 Task: Find connections with filter location Garching bei München with filter topic #innovationwith filter profile language Potuguese with filter current company JKCement with filter school National Institute of Technology, Andhra Pradesh with filter industry Photography with filter service category Tax Law with filter keywords title UX Designer & UI Developer
Action: Mouse moved to (657, 89)
Screenshot: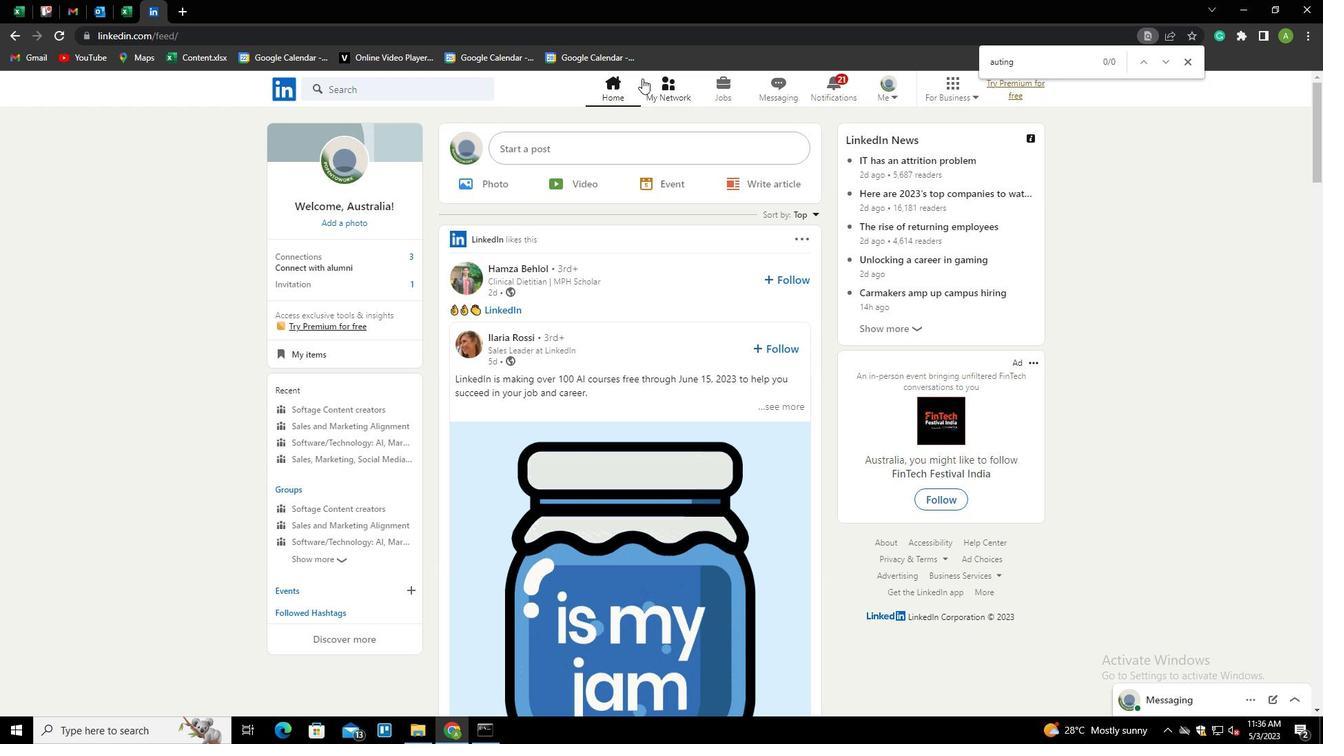
Action: Mouse pressed left at (657, 89)
Screenshot: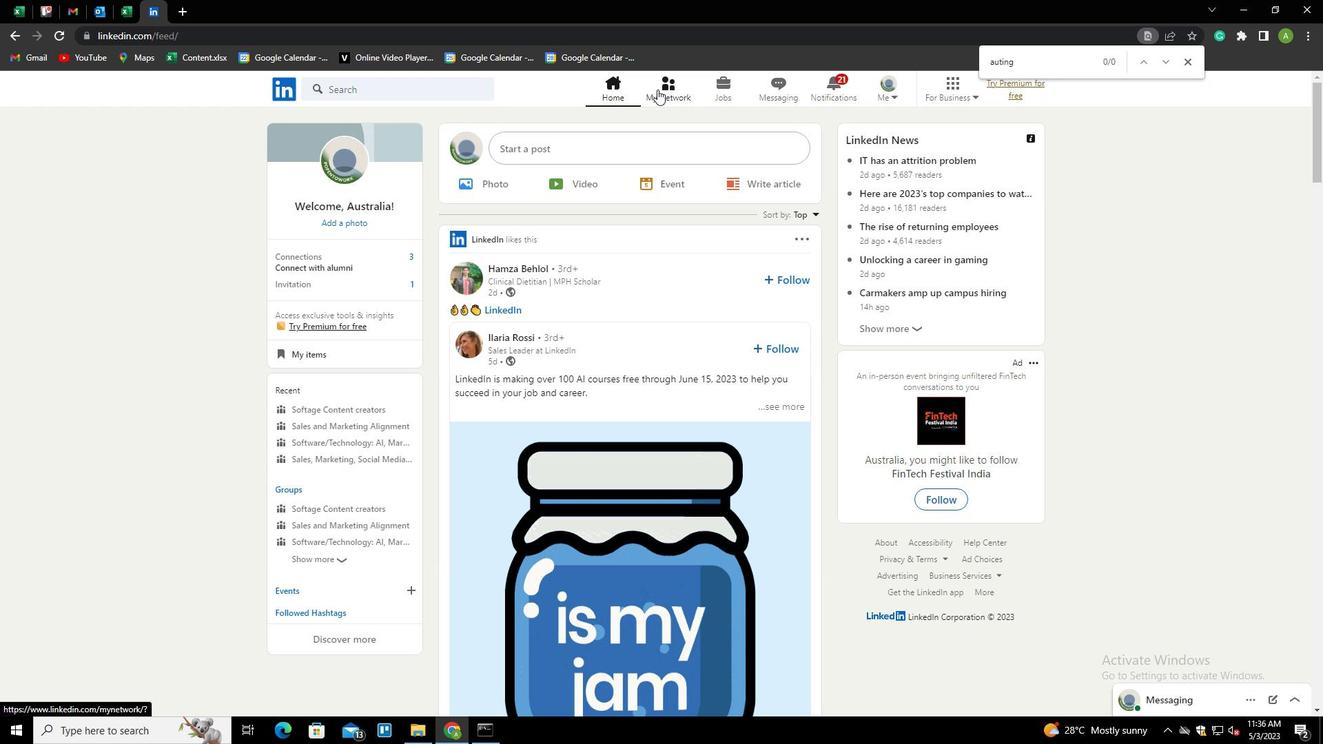 
Action: Mouse moved to (344, 161)
Screenshot: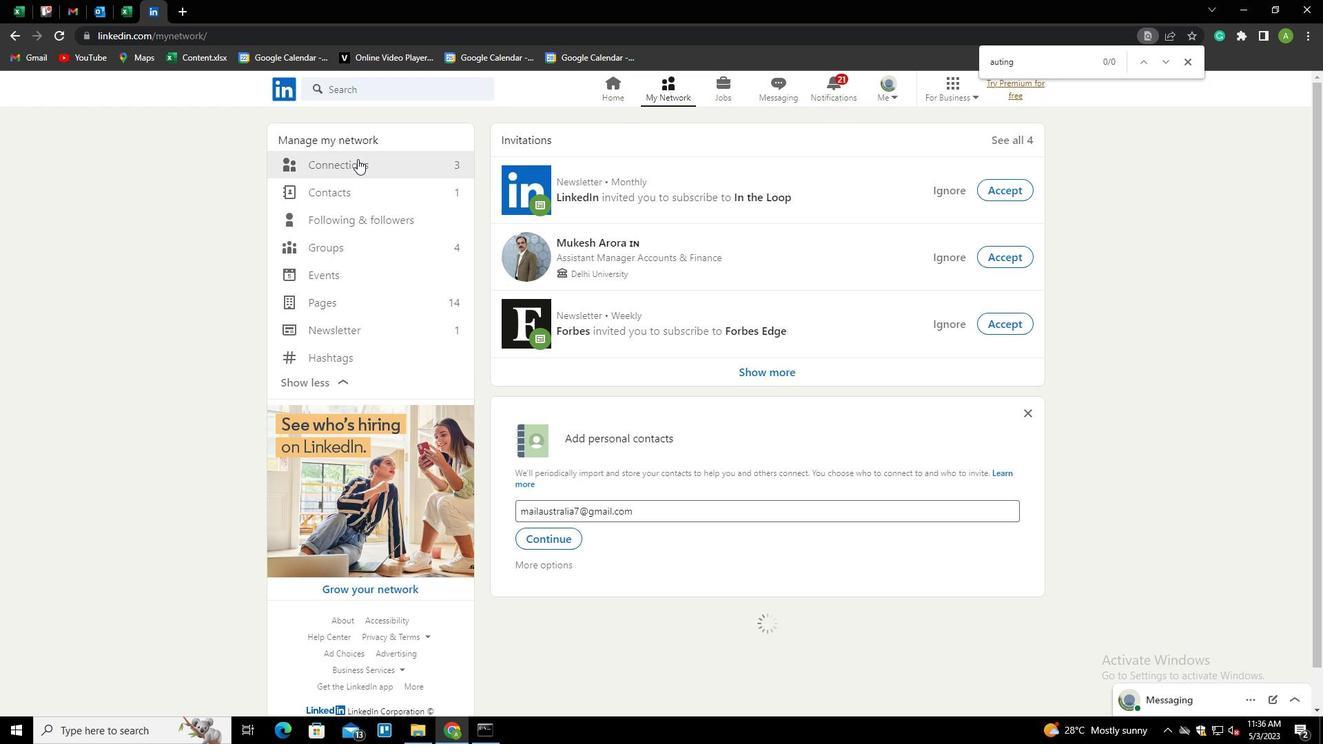 
Action: Mouse pressed left at (344, 161)
Screenshot: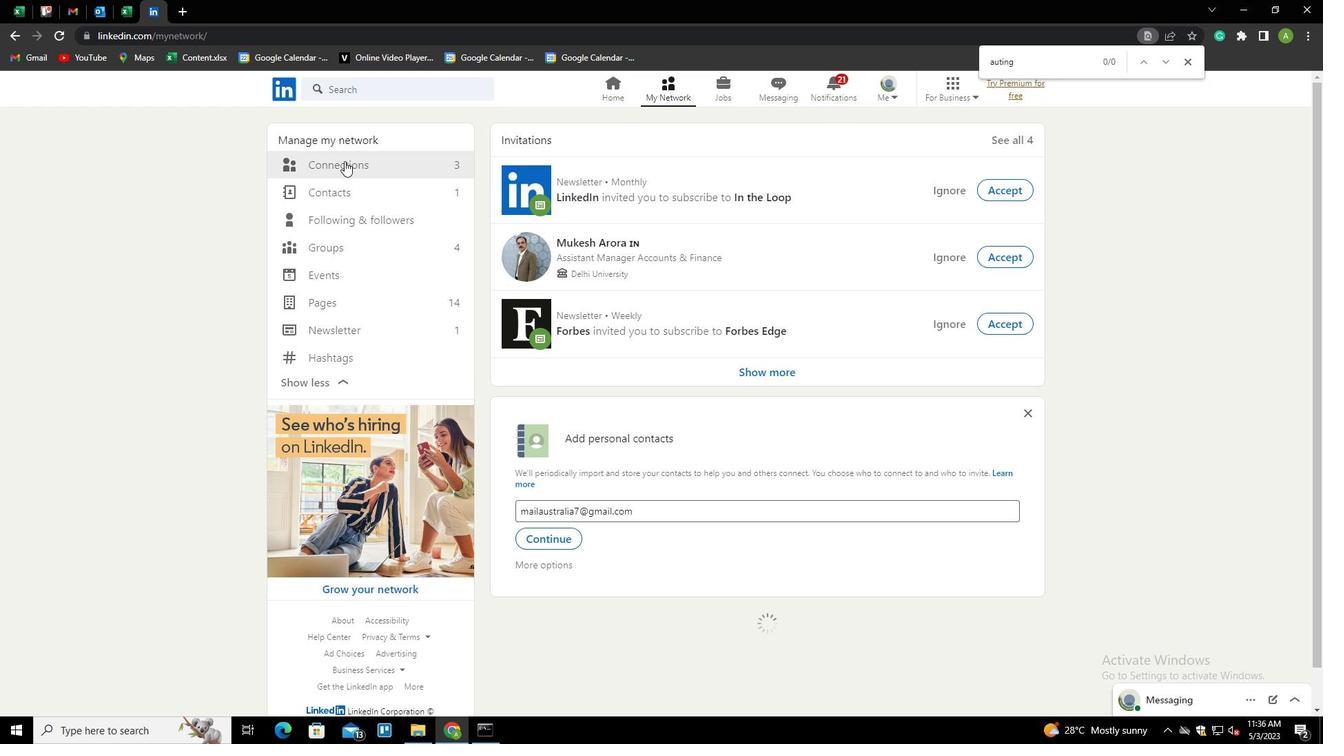 
Action: Mouse moved to (749, 166)
Screenshot: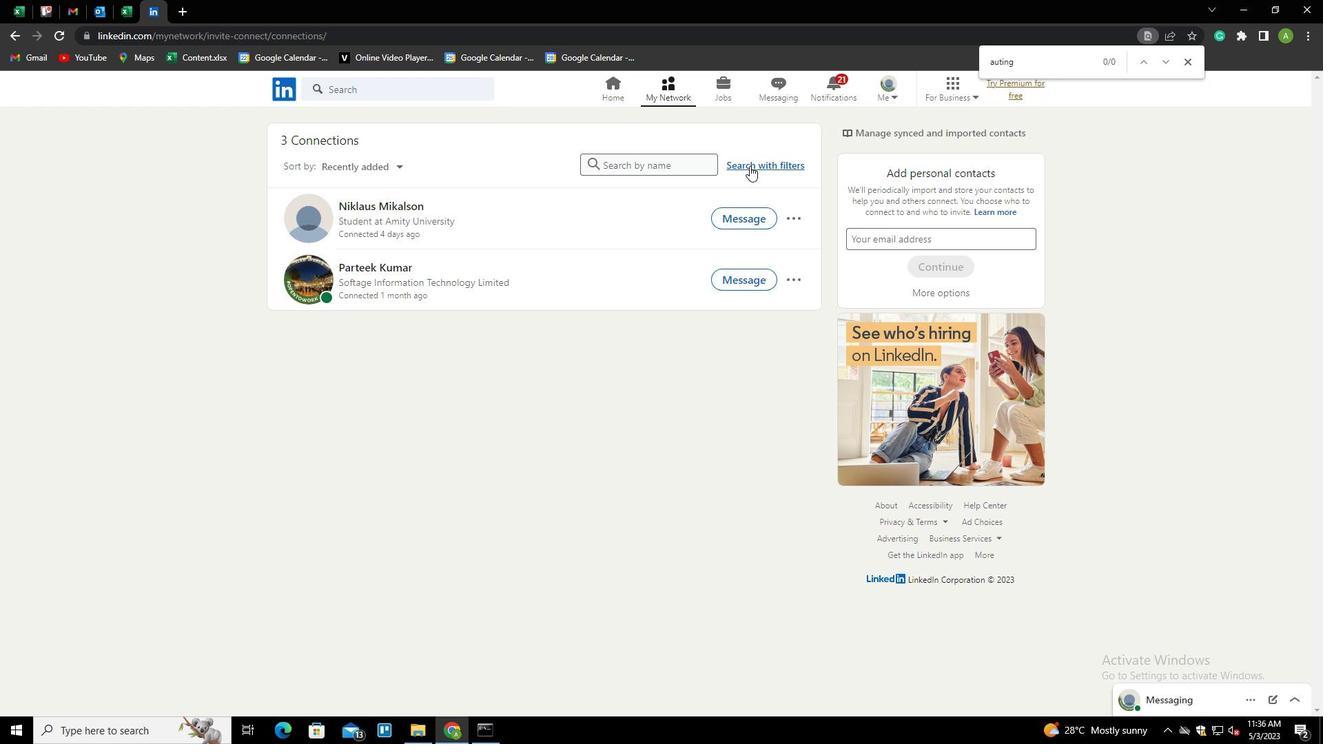
Action: Mouse pressed left at (749, 166)
Screenshot: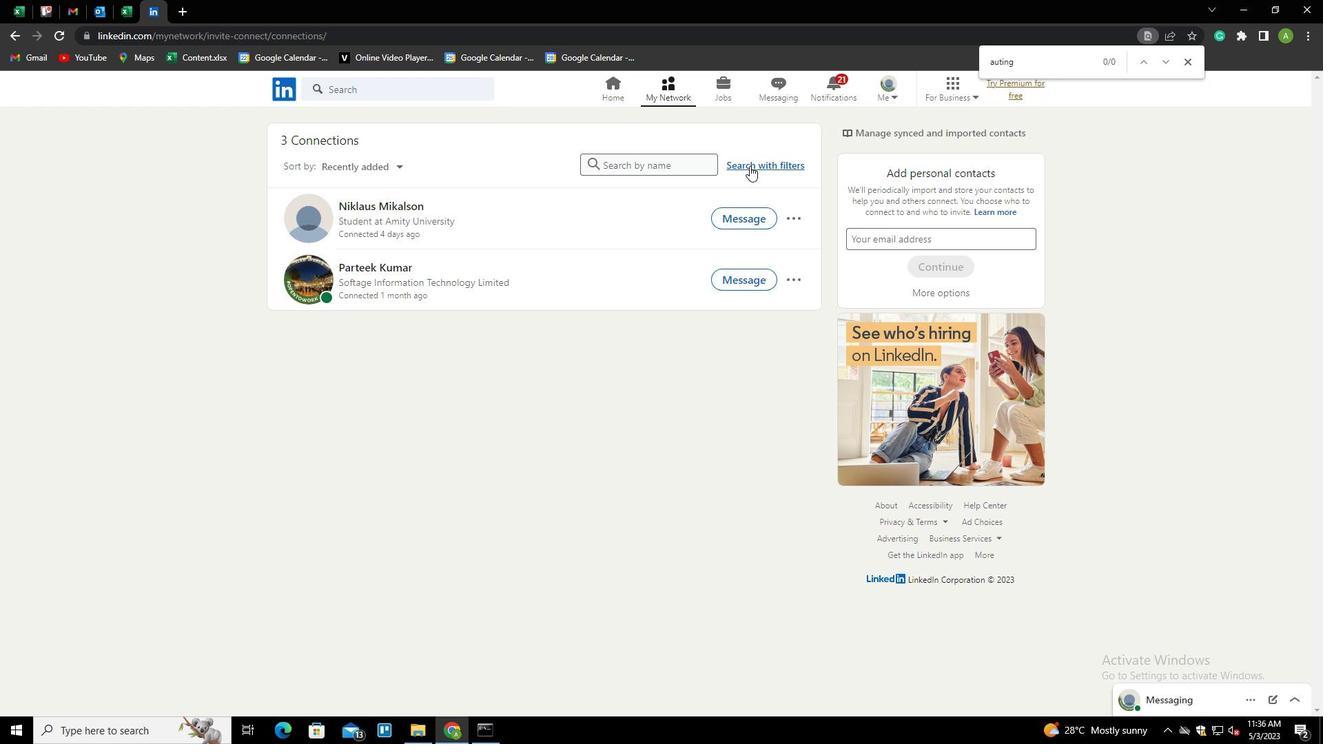 
Action: Mouse moved to (710, 130)
Screenshot: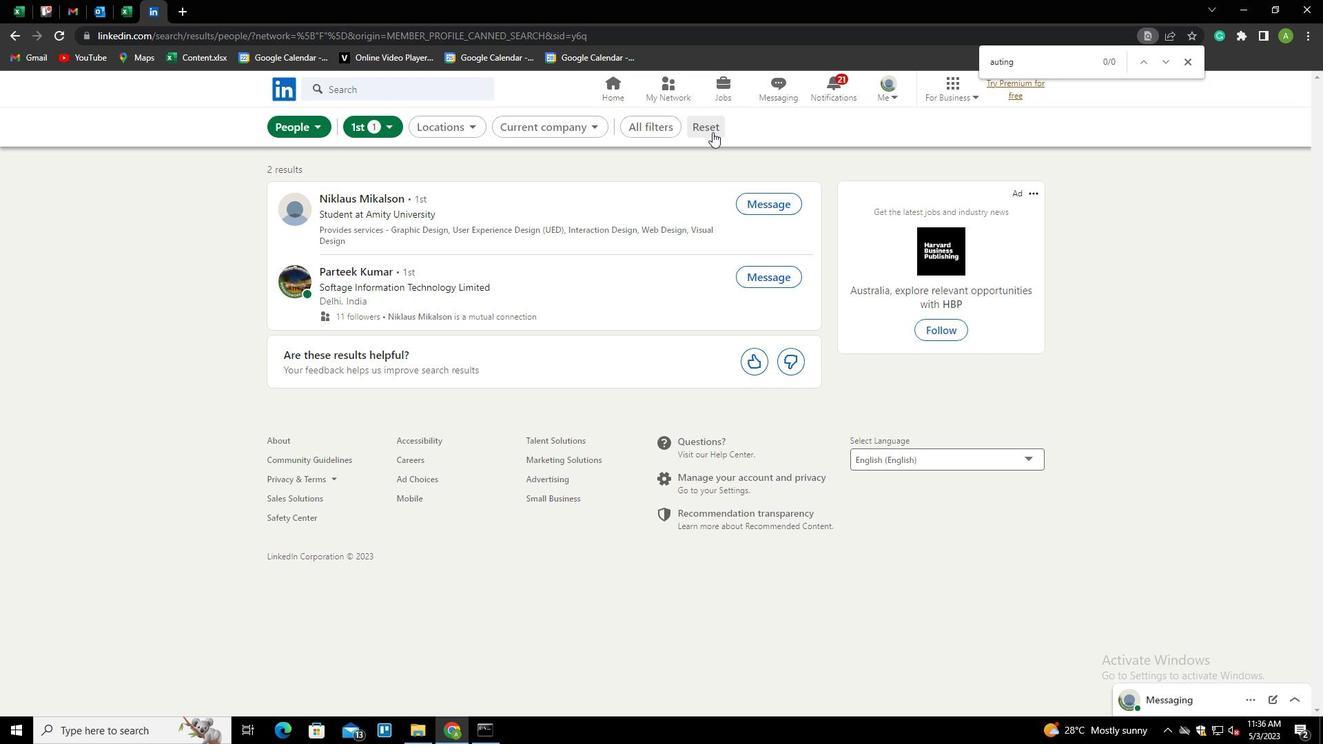 
Action: Mouse pressed left at (710, 130)
Screenshot: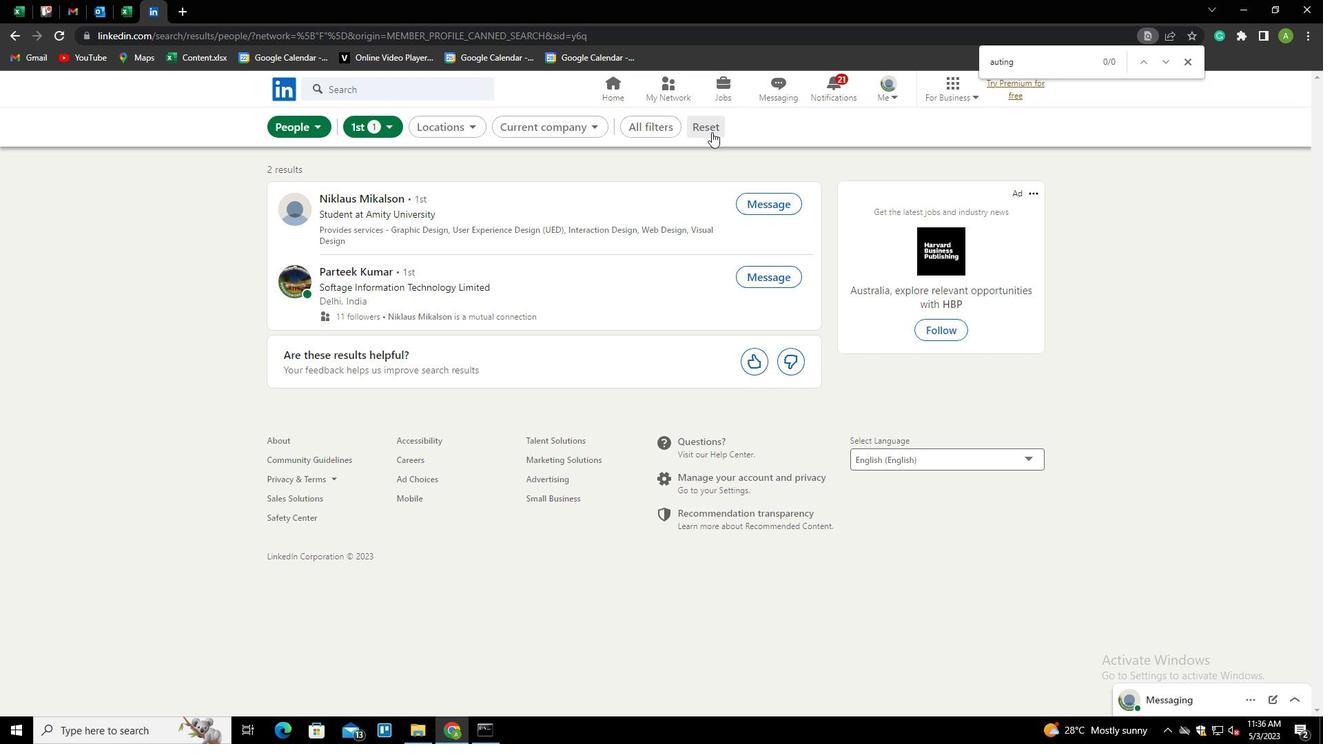 
Action: Mouse moved to (692, 127)
Screenshot: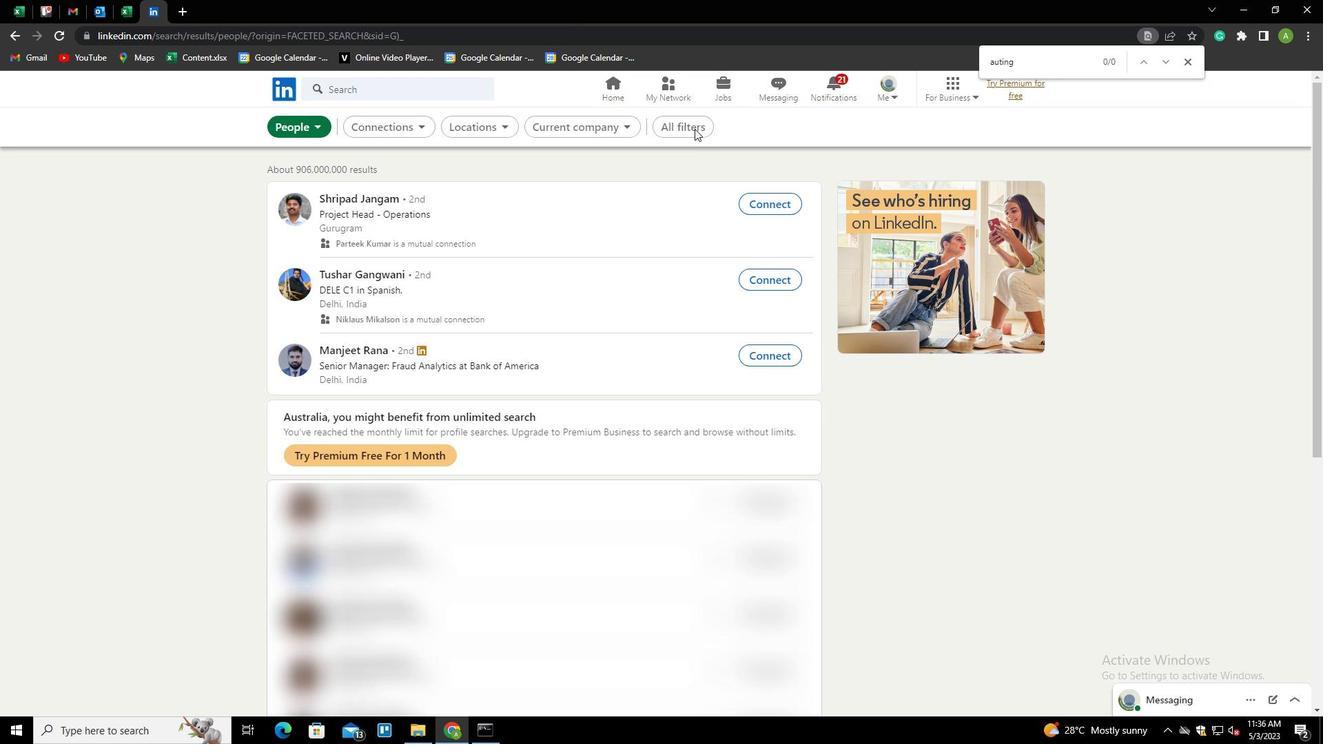 
Action: Mouse pressed left at (692, 127)
Screenshot: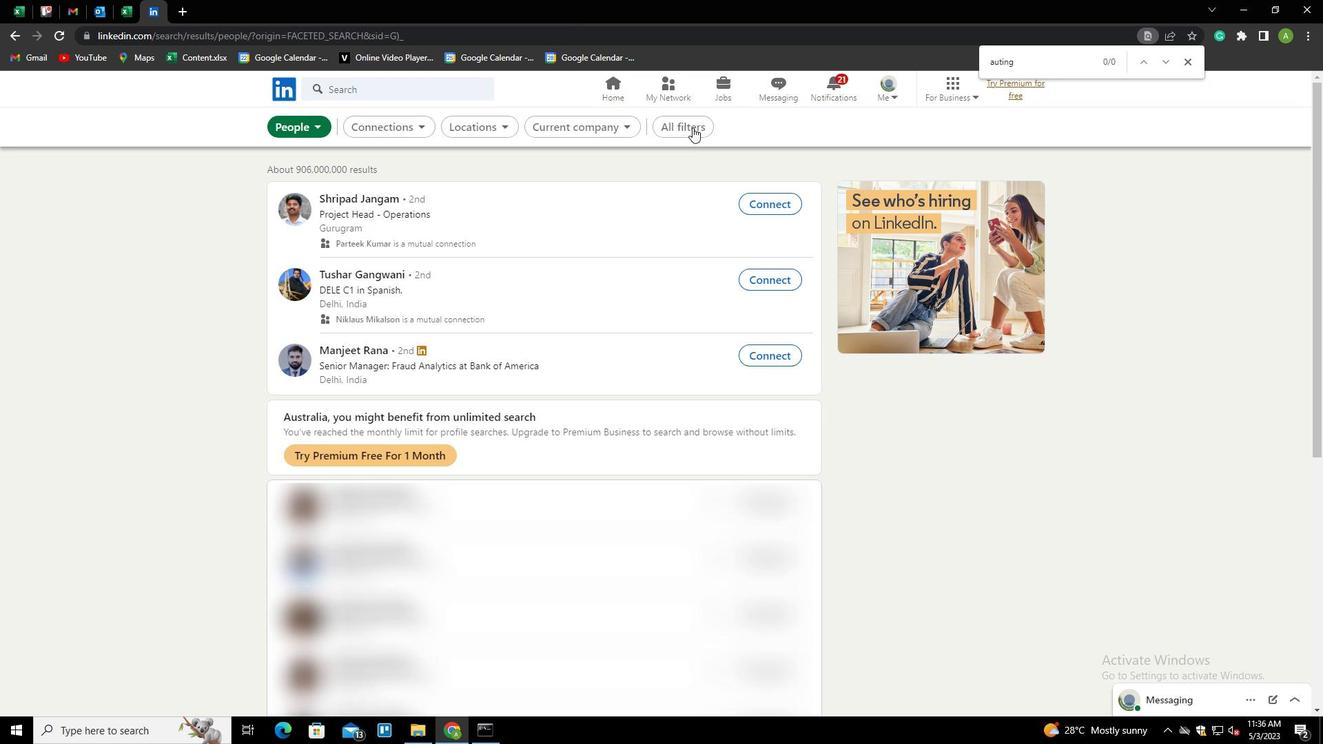 
Action: Mouse moved to (1109, 321)
Screenshot: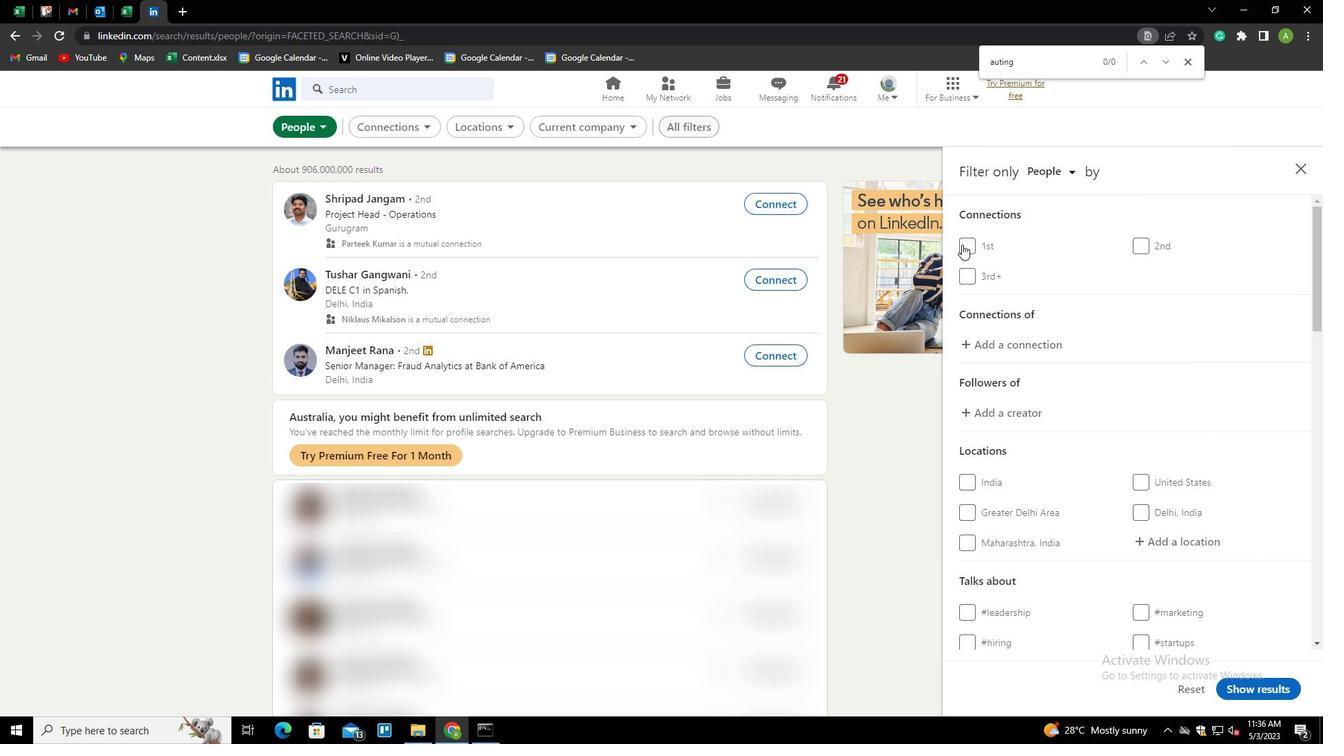 
Action: Mouse scrolled (1109, 320) with delta (0, 0)
Screenshot: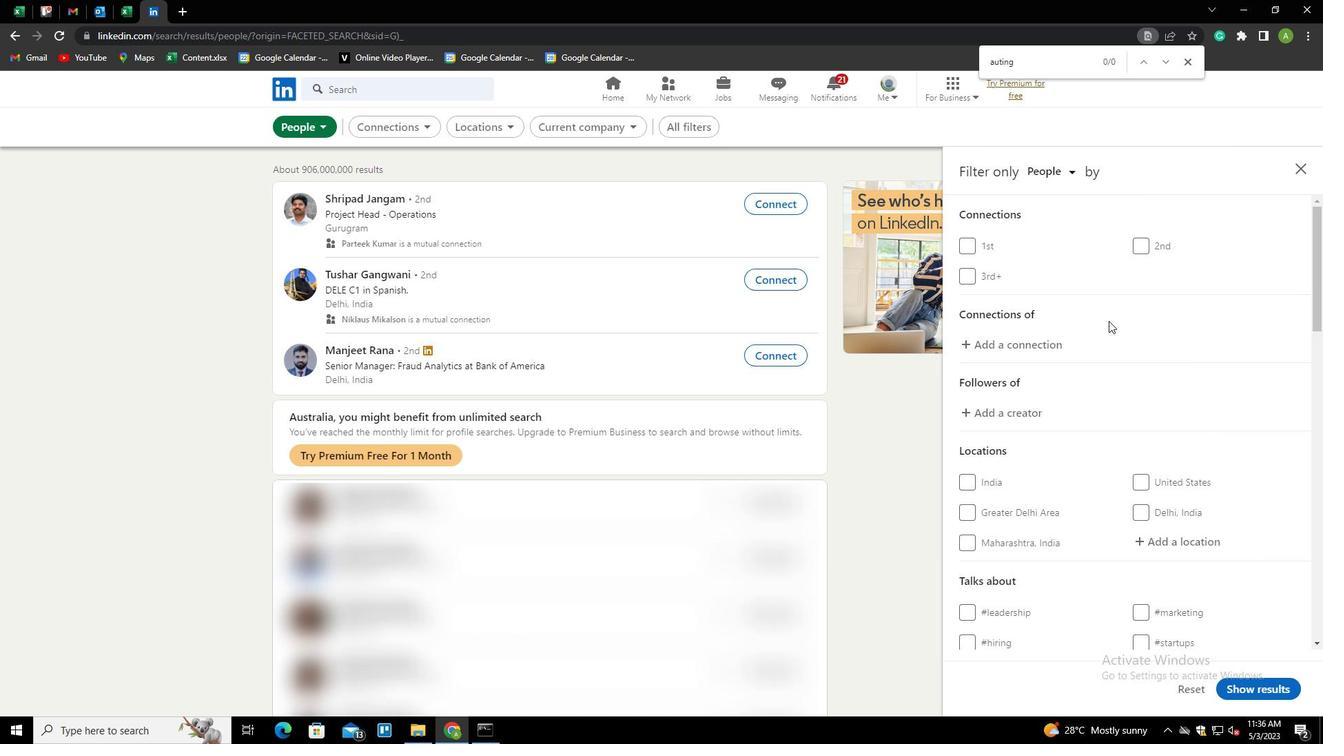 
Action: Mouse scrolled (1109, 320) with delta (0, 0)
Screenshot: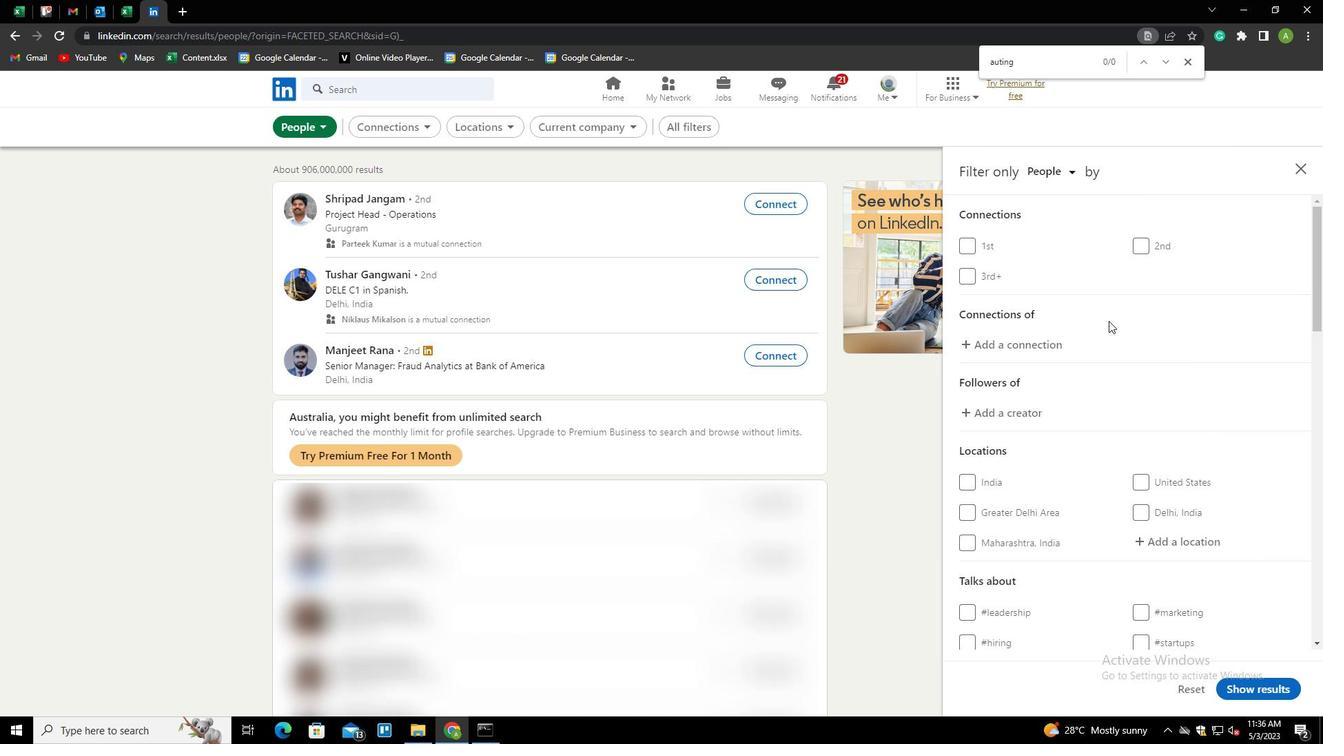 
Action: Mouse scrolled (1109, 320) with delta (0, 0)
Screenshot: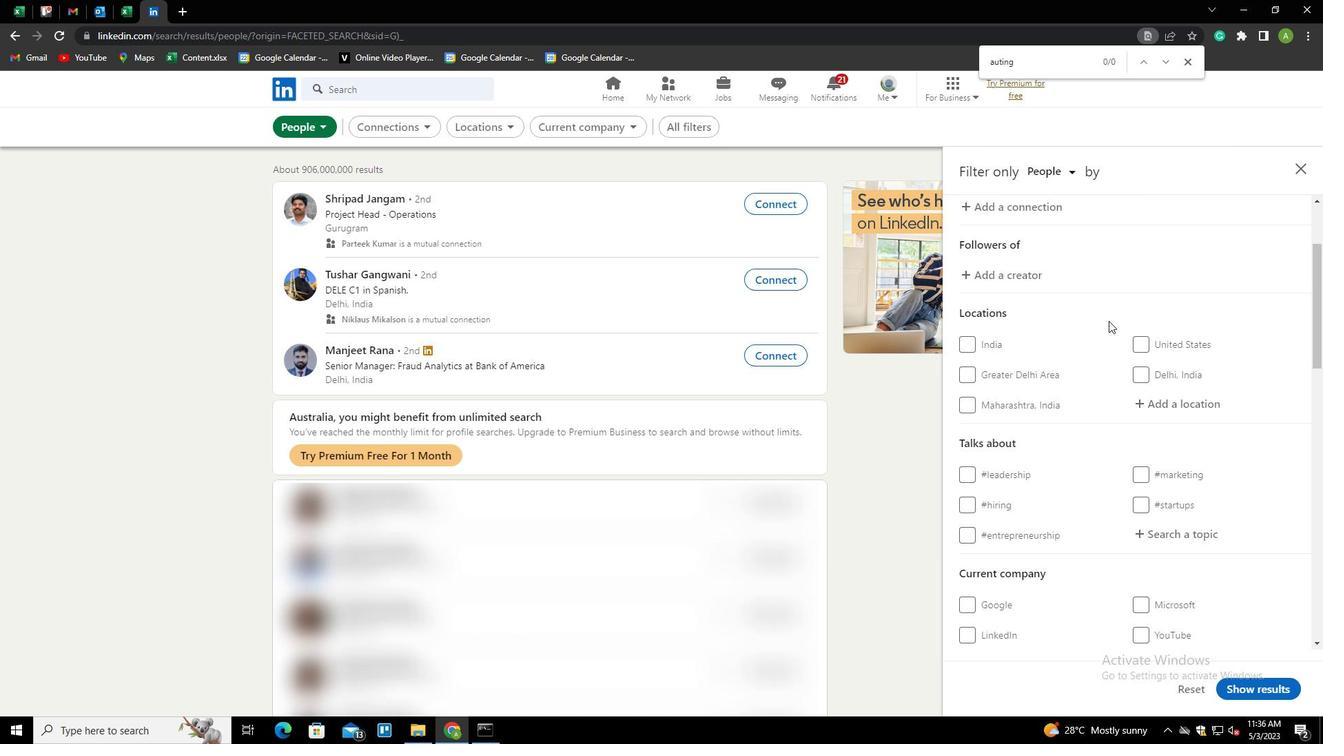 
Action: Mouse moved to (1166, 335)
Screenshot: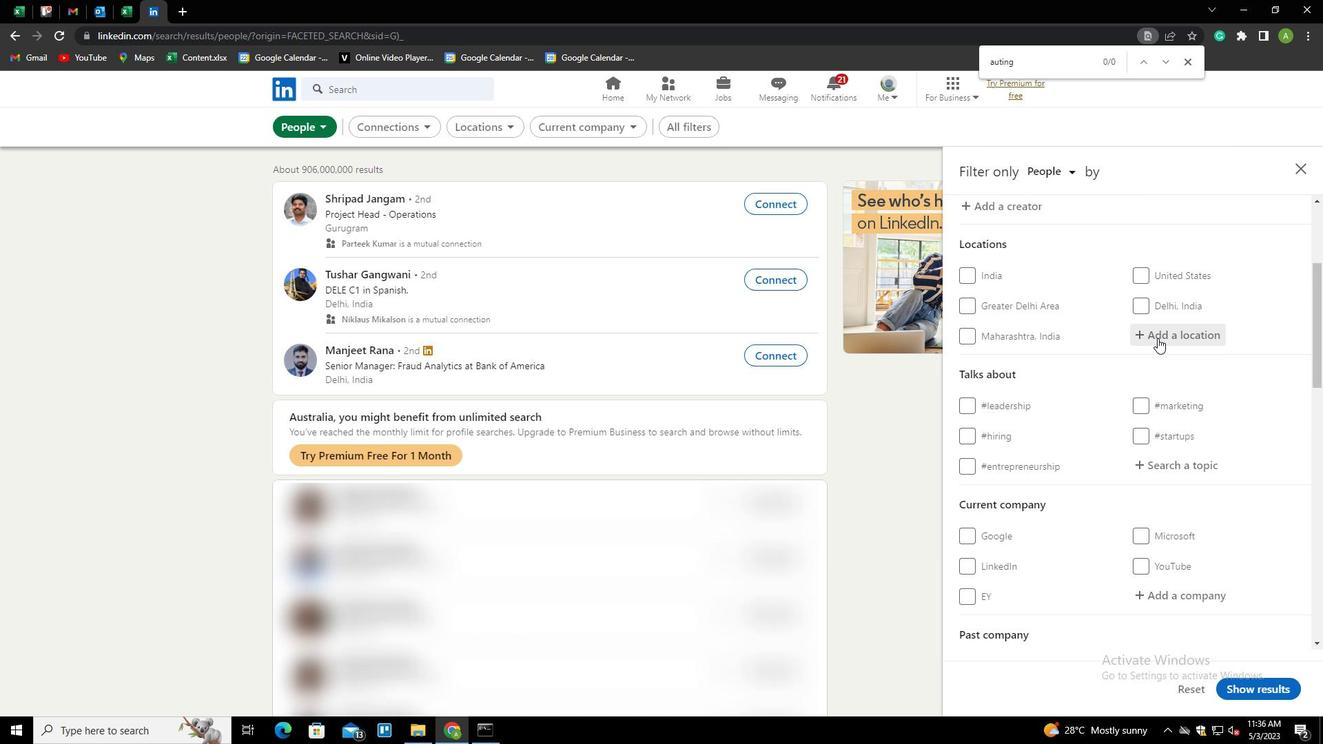 
Action: Mouse pressed left at (1166, 335)
Screenshot: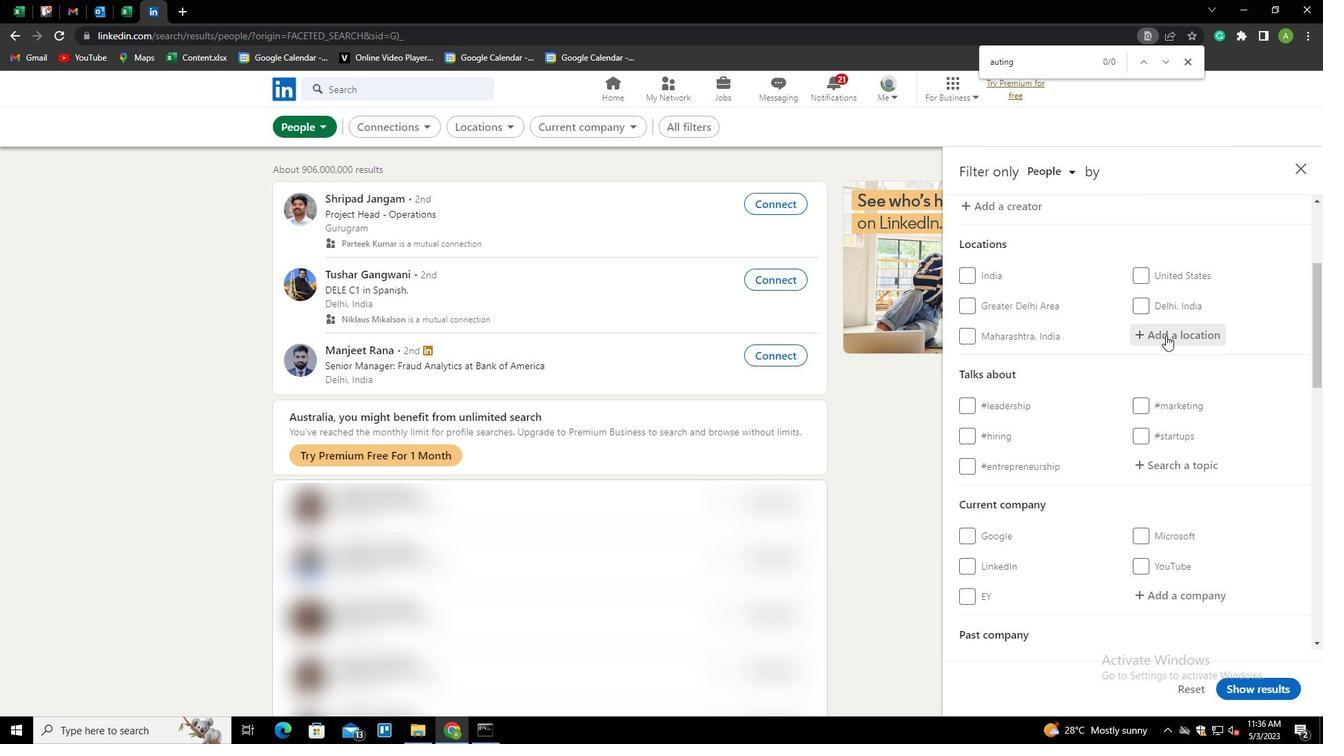 
Action: Mouse moved to (1166, 335)
Screenshot: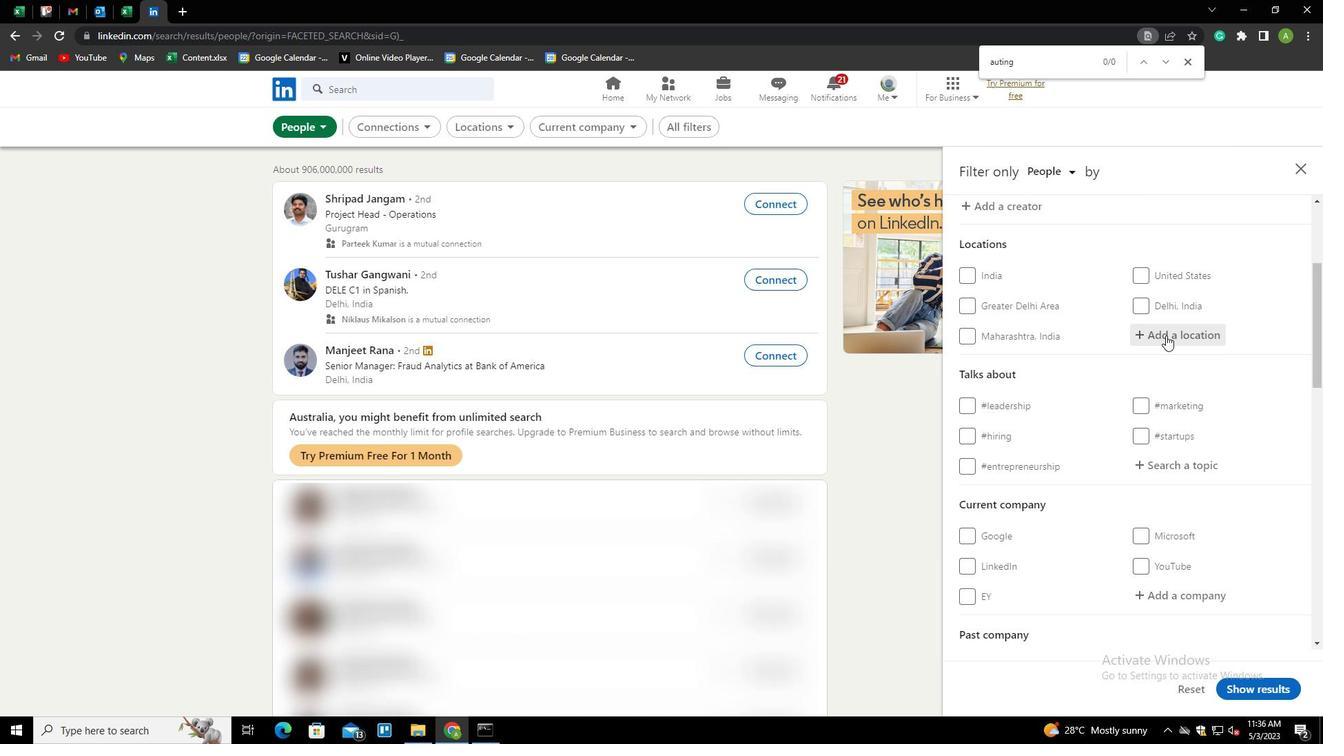
Action: Key pressed <Key.shift>GARCHING<Key.down><Key.enter>
Screenshot: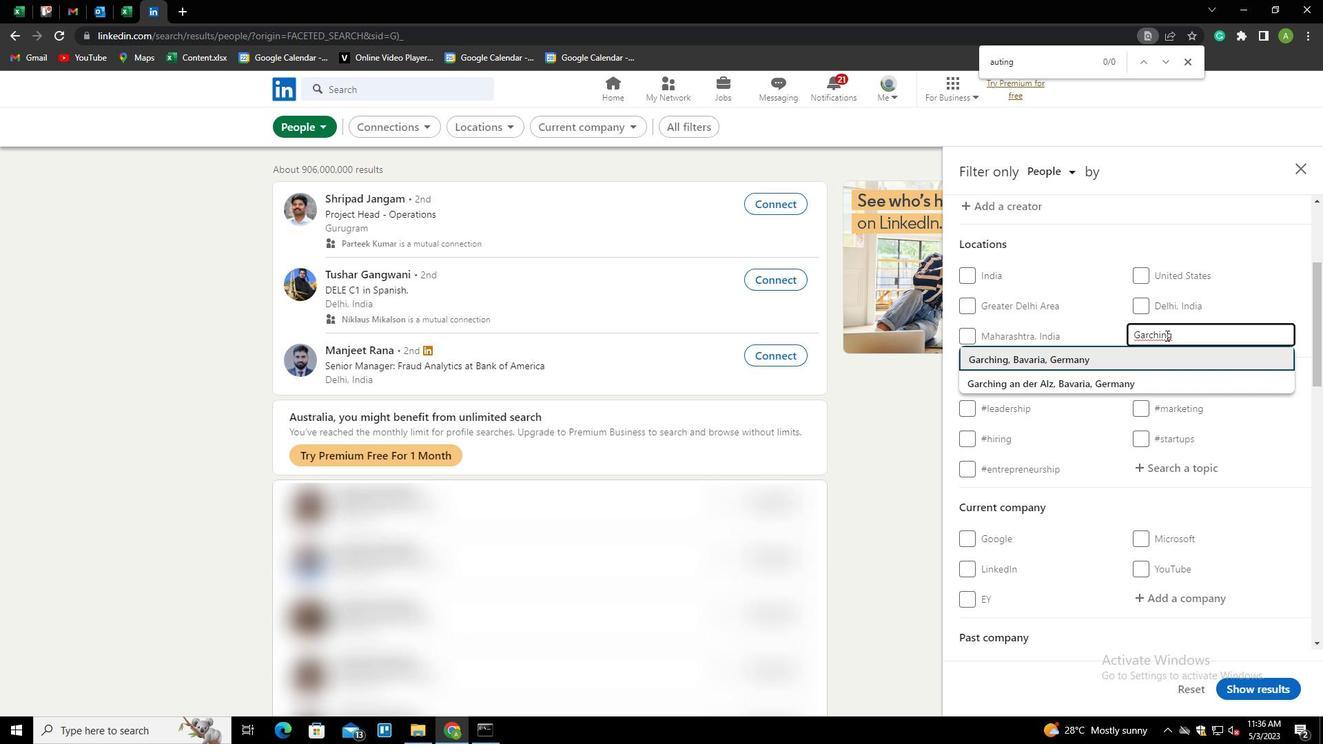 
Action: Mouse scrolled (1166, 335) with delta (0, 0)
Screenshot: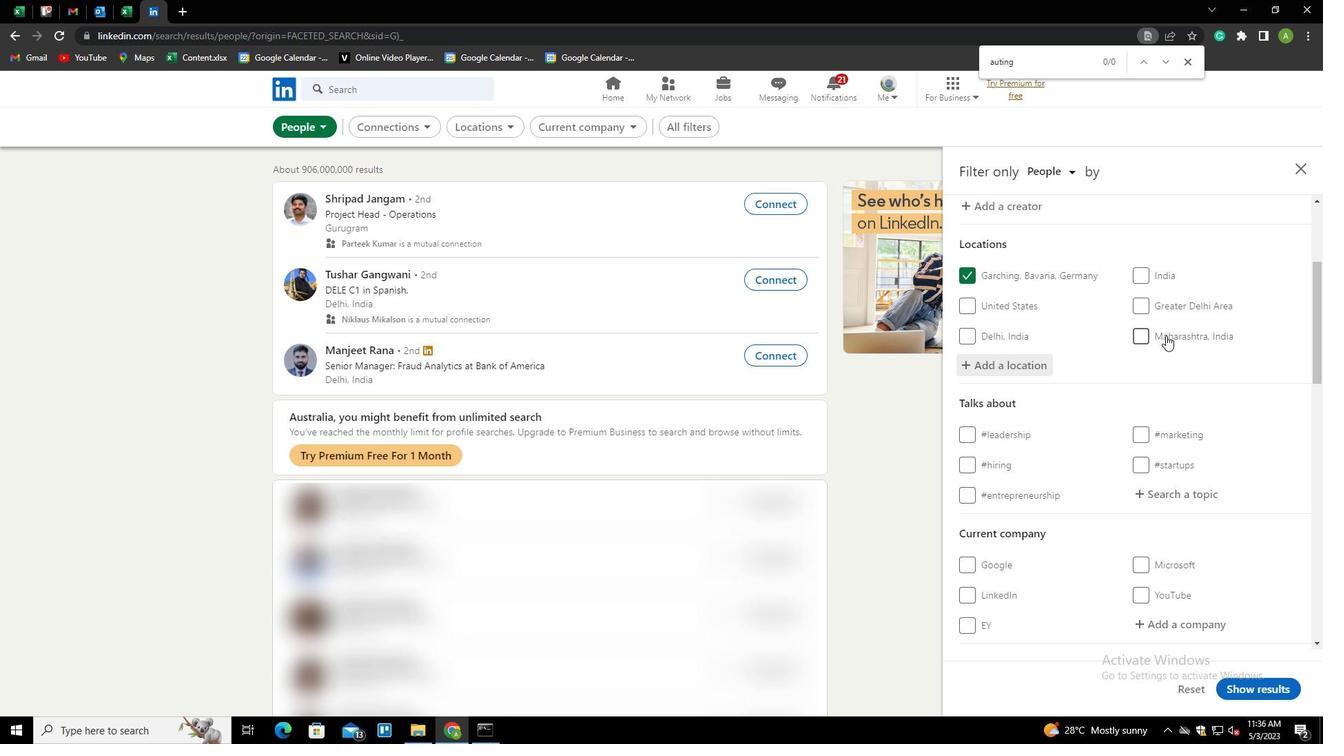 
Action: Mouse scrolled (1166, 335) with delta (0, 0)
Screenshot: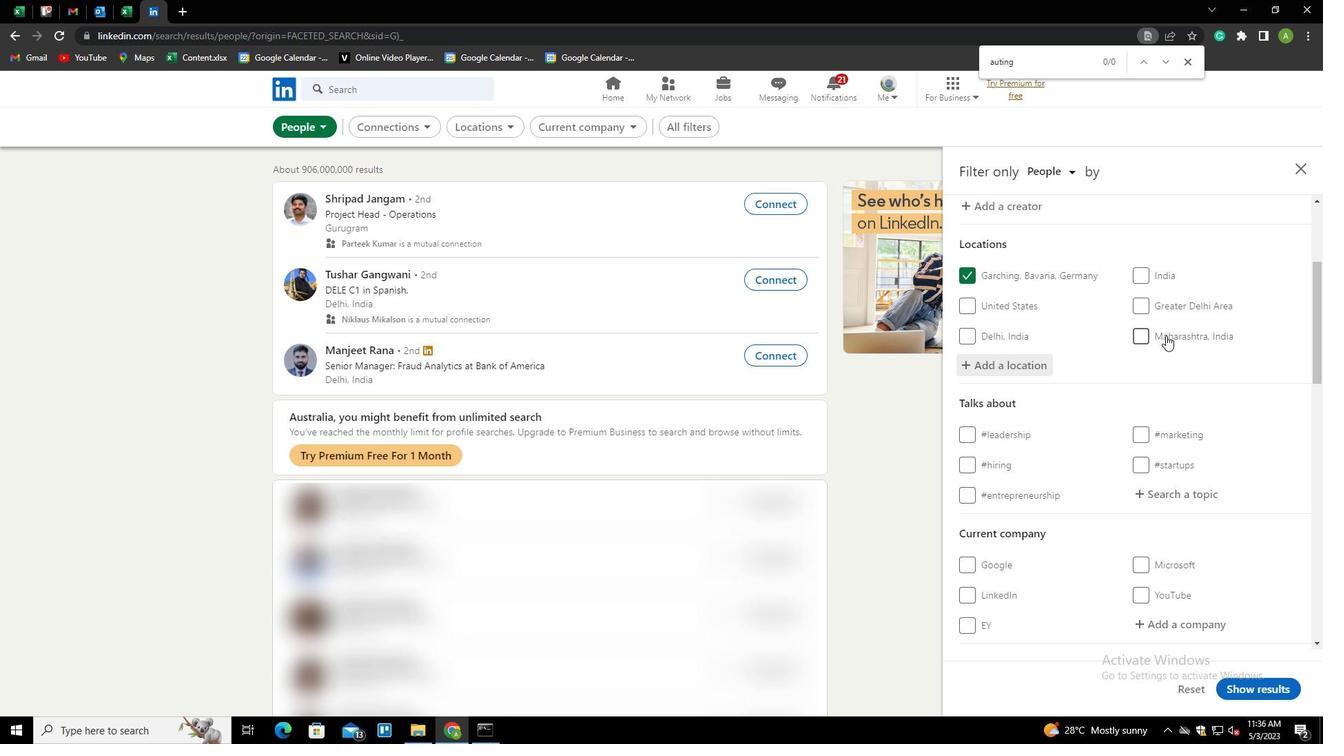 
Action: Mouse moved to (1178, 357)
Screenshot: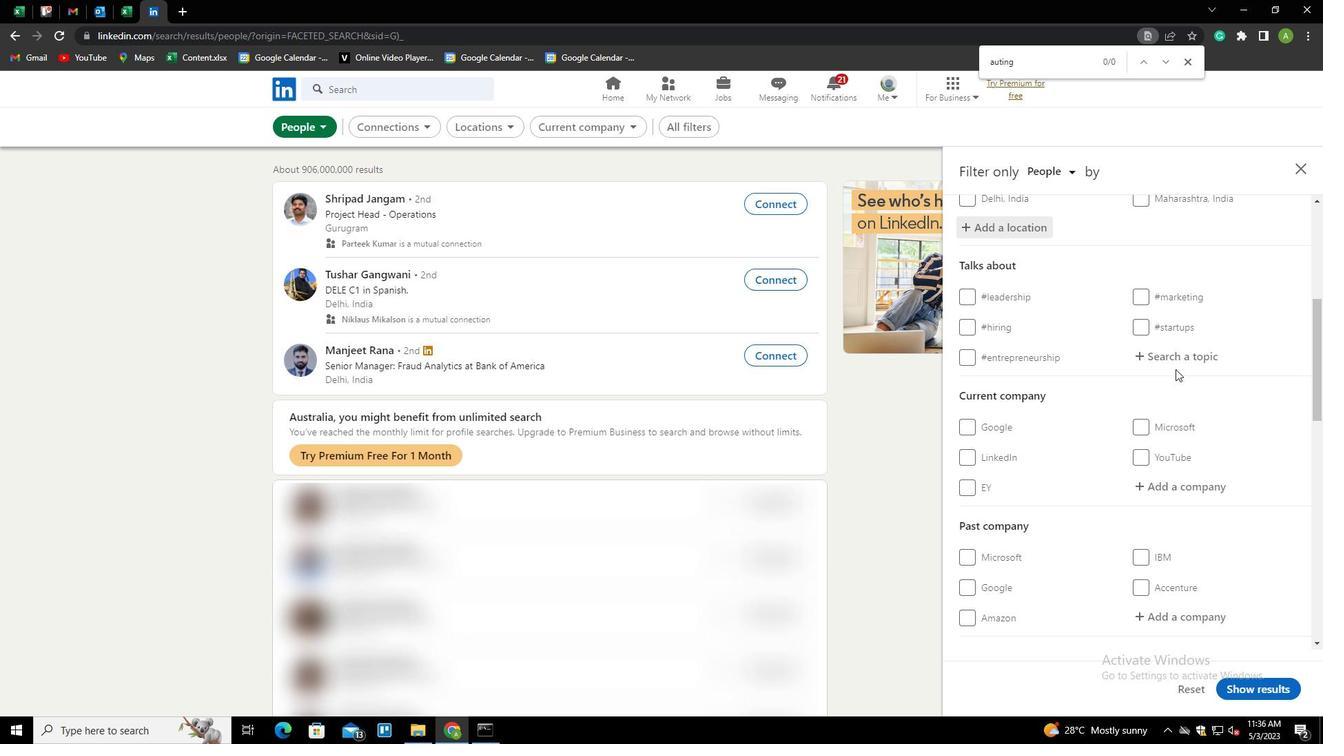 
Action: Mouse pressed left at (1178, 357)
Screenshot: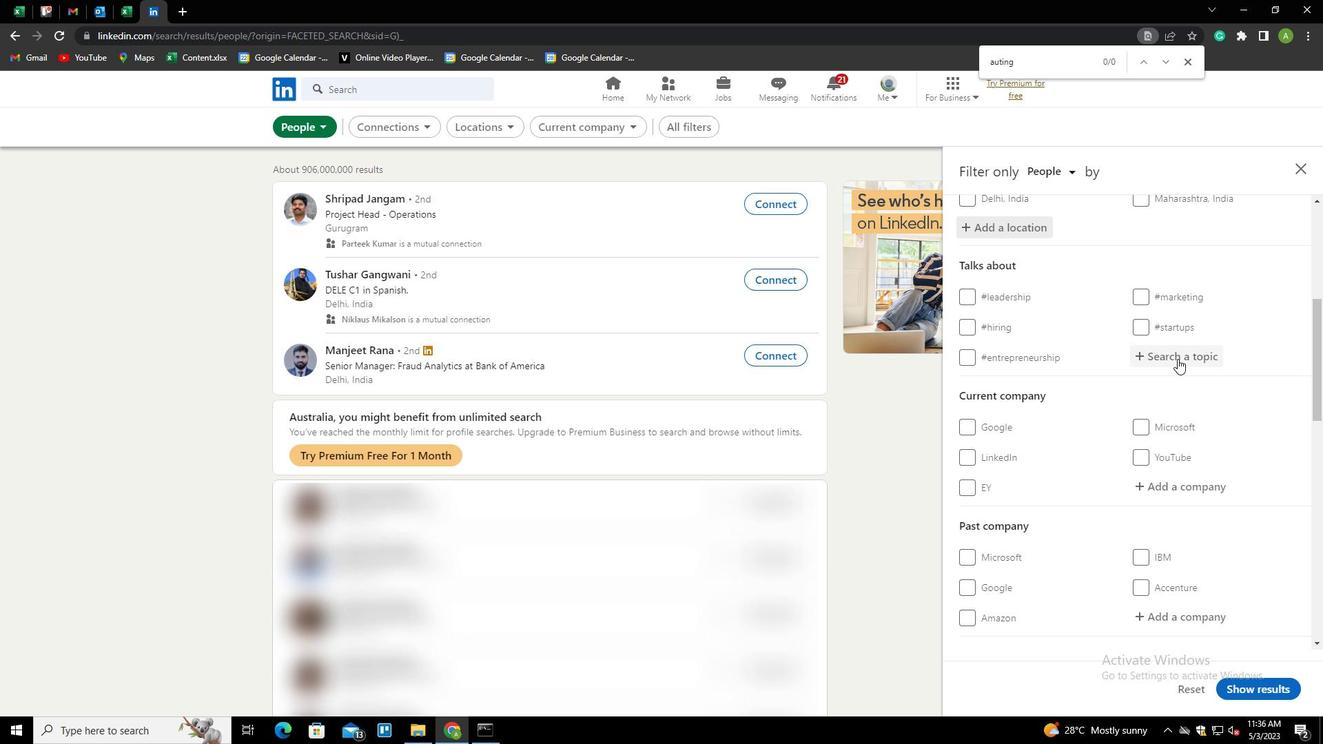 
Action: Key pressed INNOVATION<Key.down><Key.enter>
Screenshot: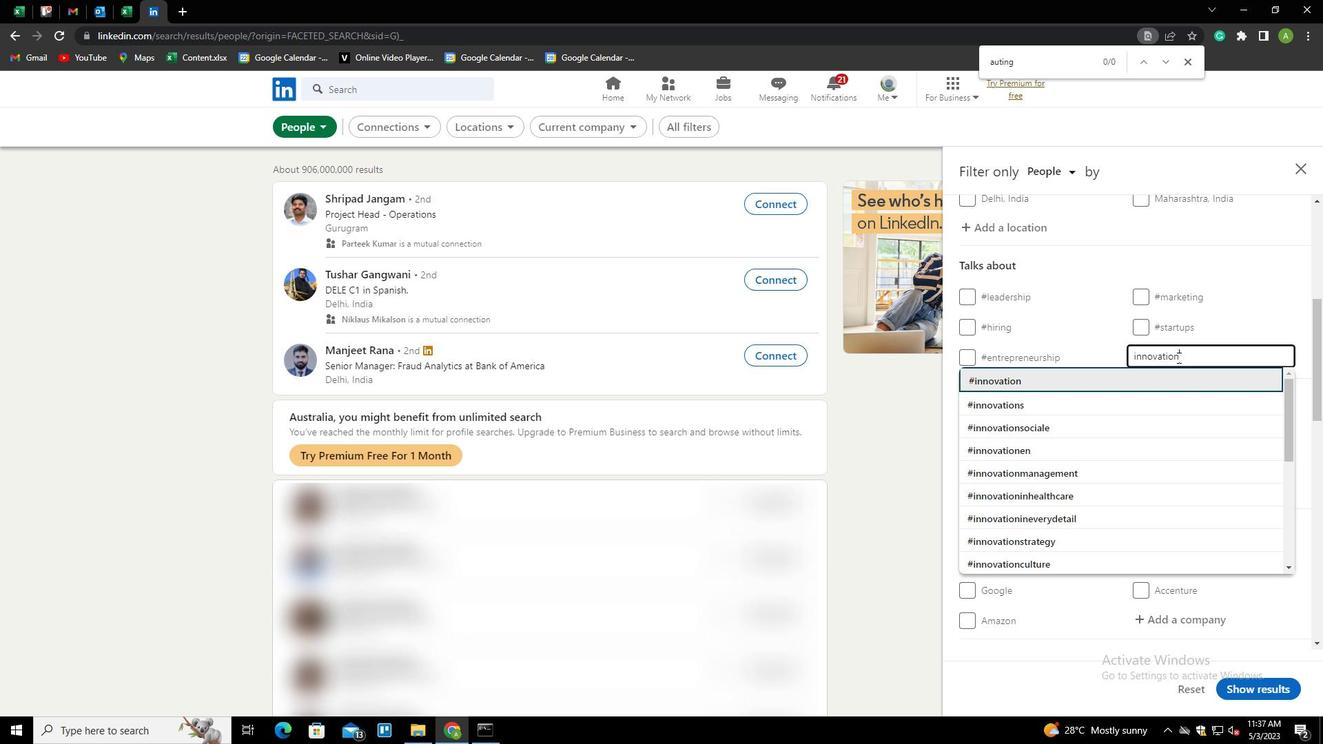 
Action: Mouse scrolled (1178, 357) with delta (0, 0)
Screenshot: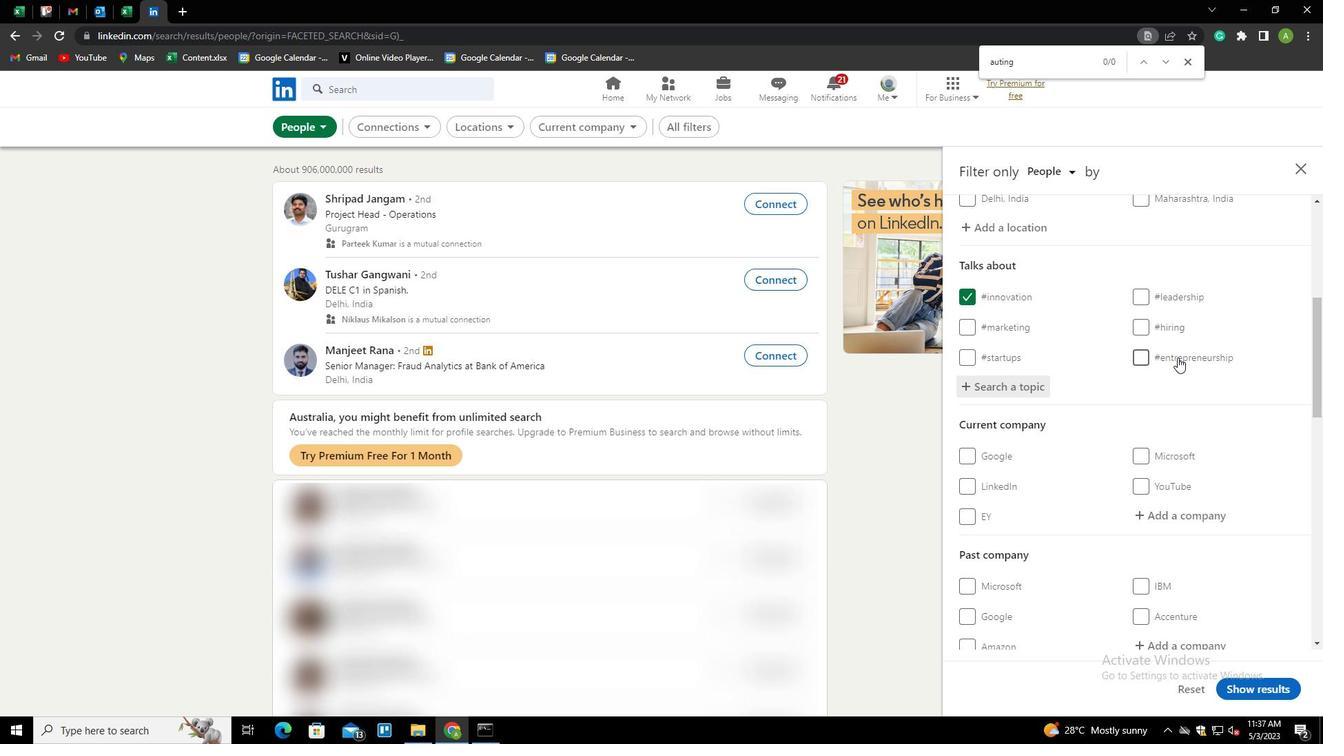 
Action: Mouse scrolled (1178, 357) with delta (0, 0)
Screenshot: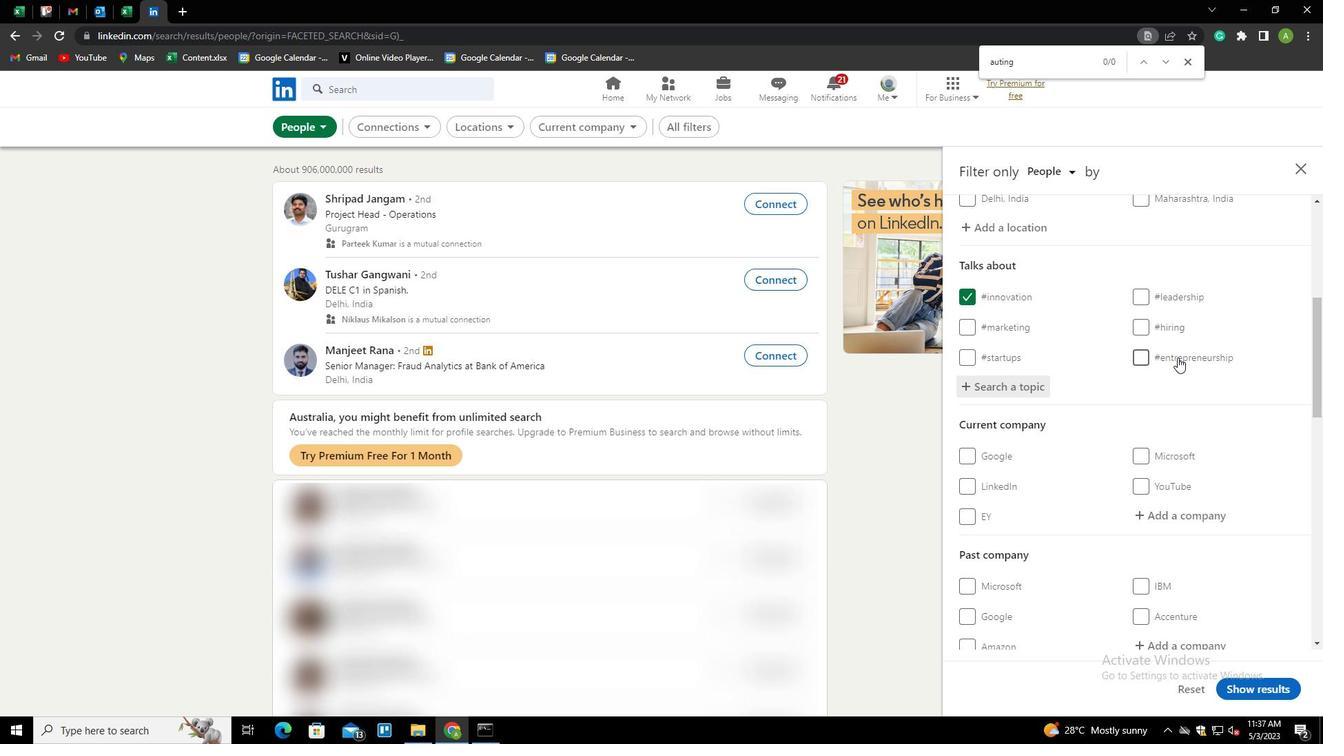 
Action: Mouse scrolled (1178, 357) with delta (0, 0)
Screenshot: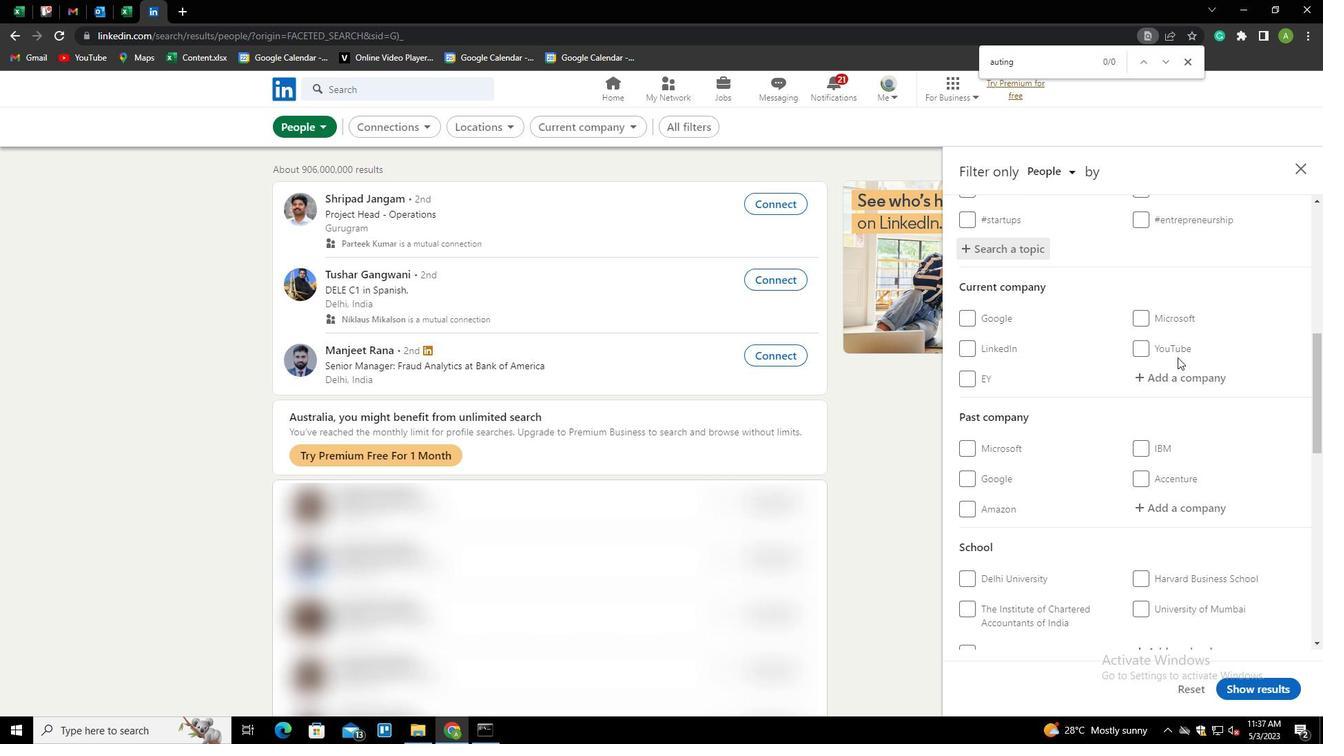 
Action: Mouse scrolled (1178, 357) with delta (0, 0)
Screenshot: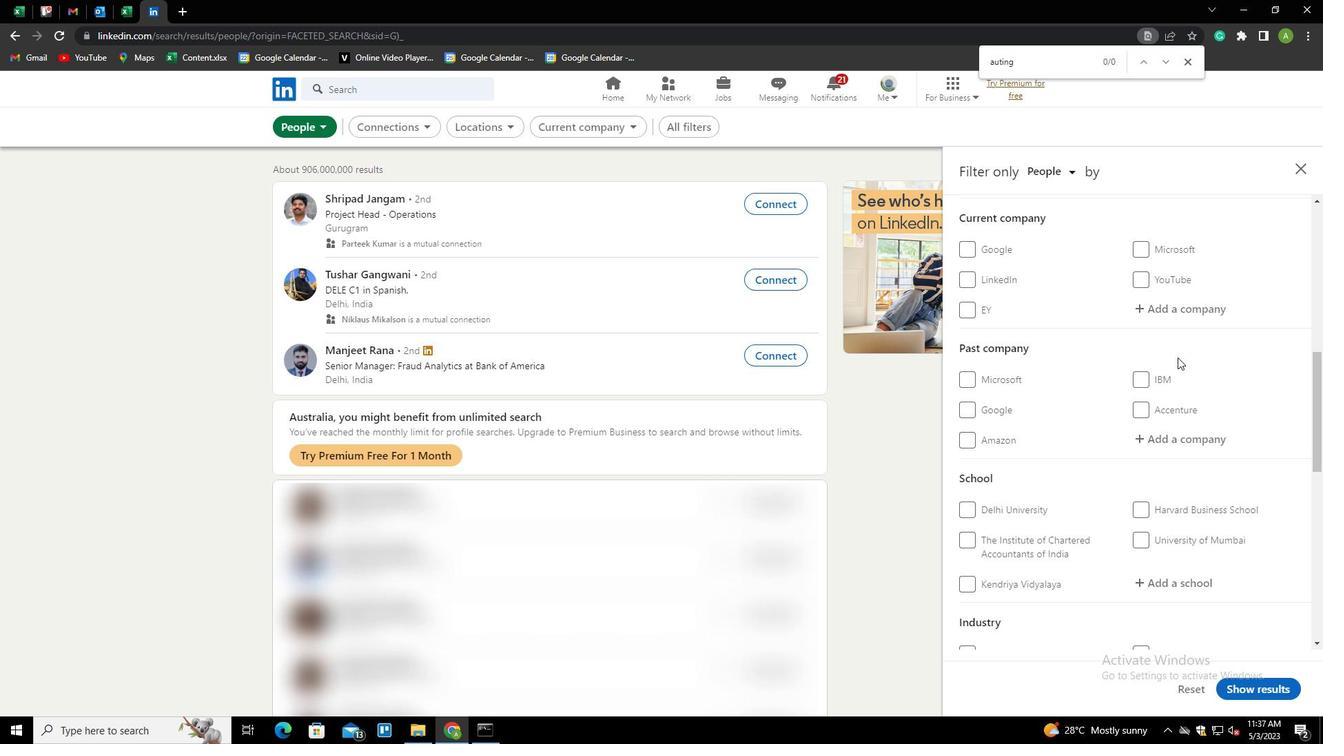 
Action: Mouse scrolled (1178, 357) with delta (0, 0)
Screenshot: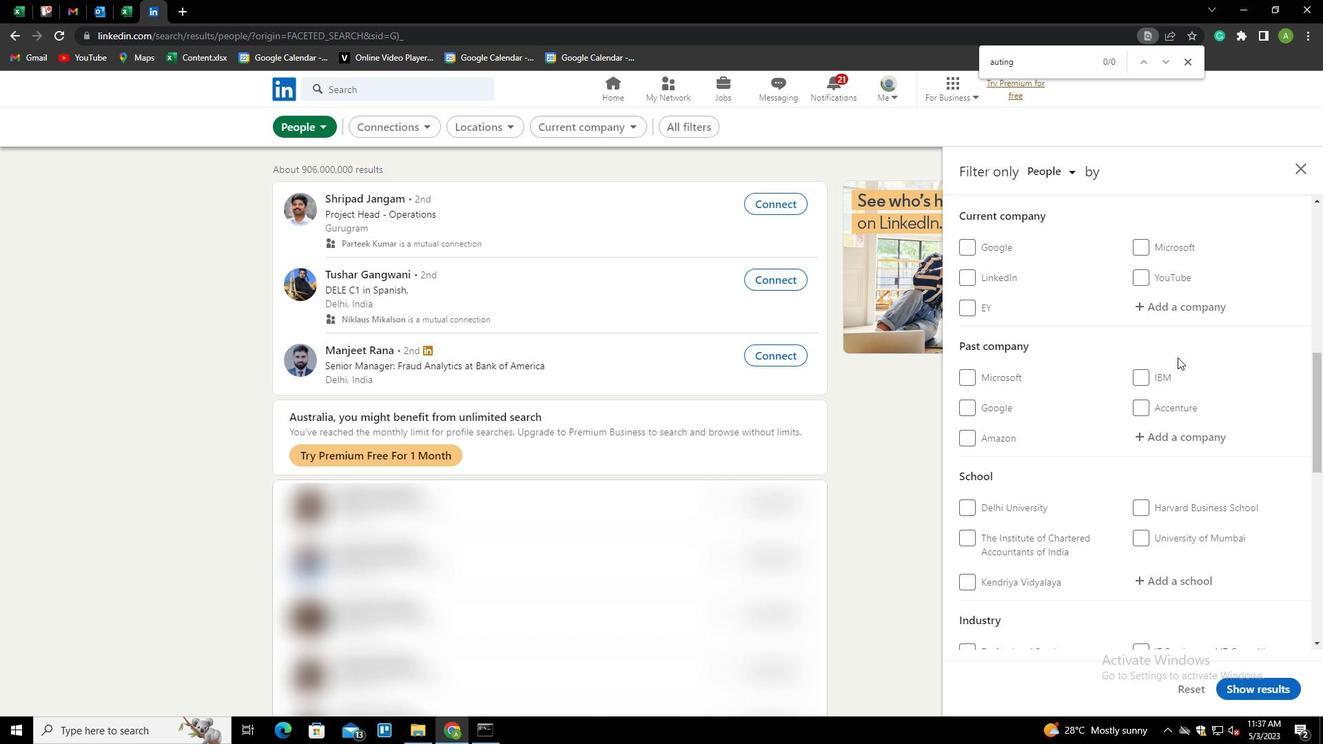
Action: Mouse scrolled (1178, 357) with delta (0, 0)
Screenshot: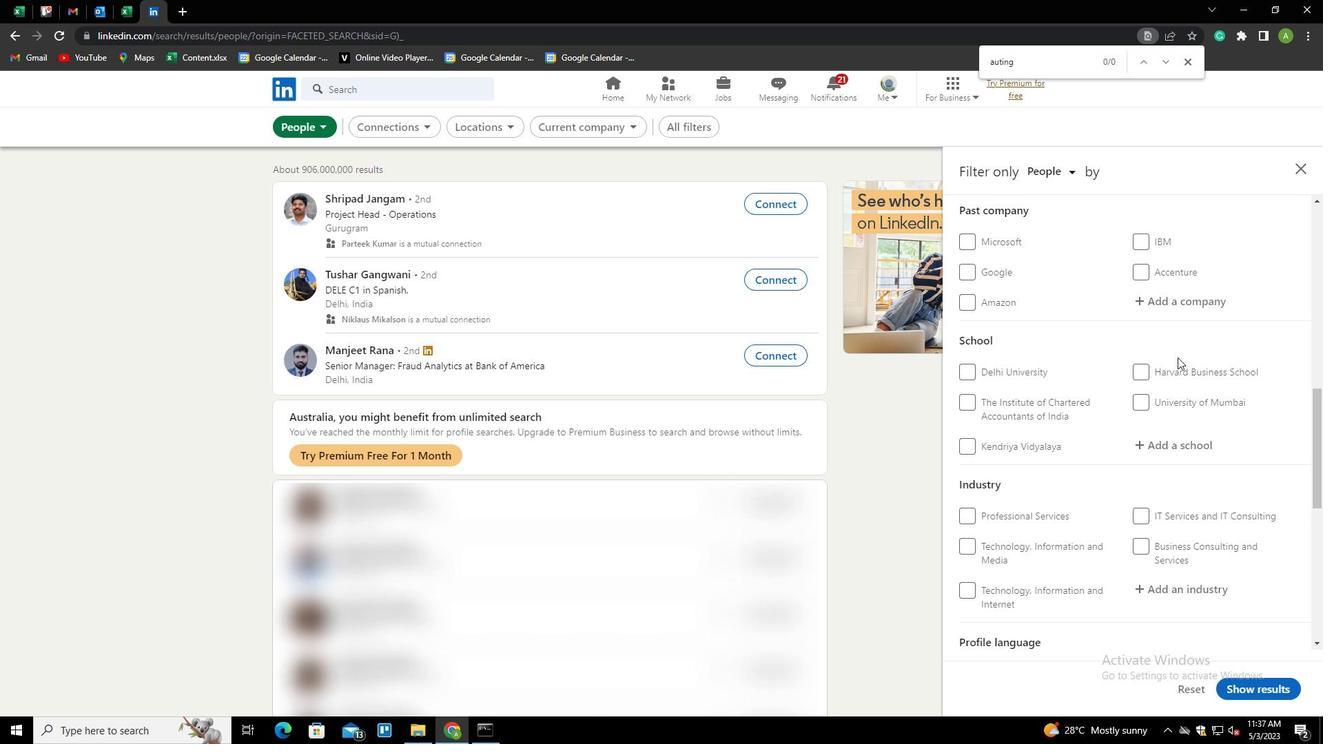 
Action: Mouse scrolled (1178, 357) with delta (0, 0)
Screenshot: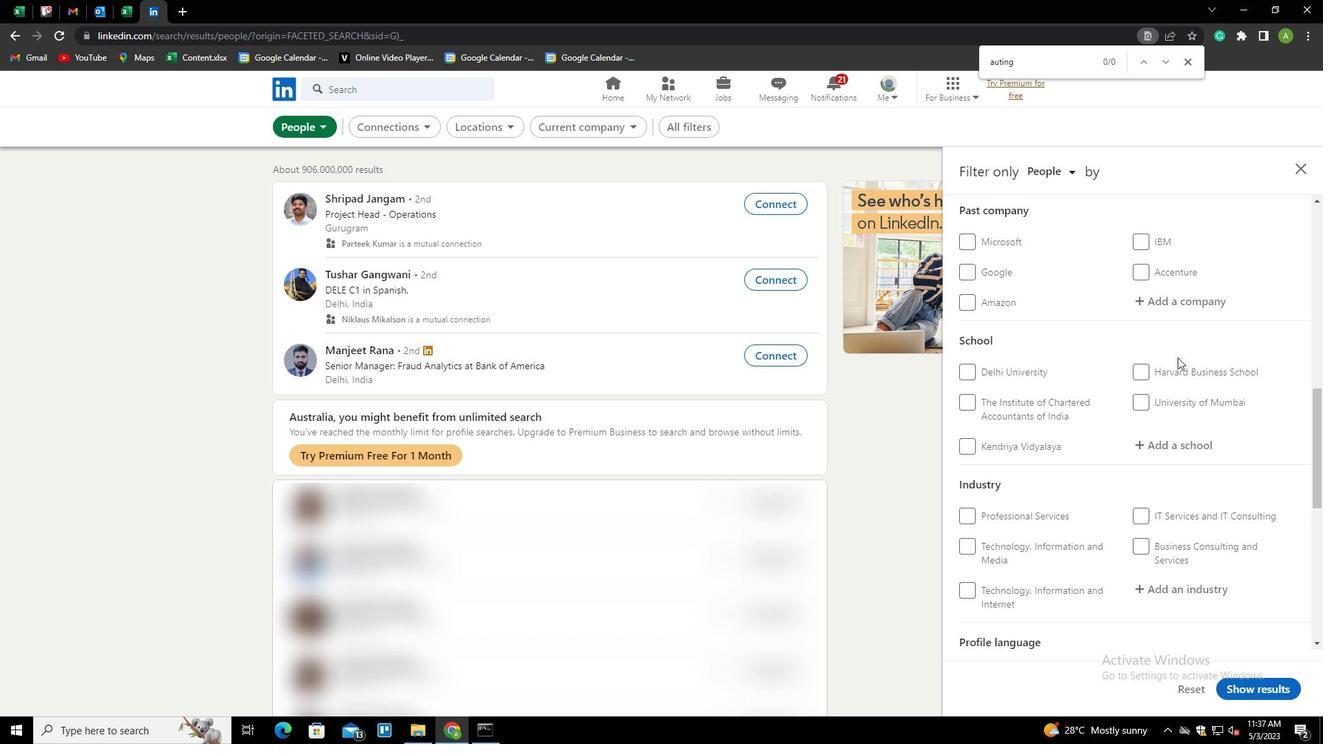 
Action: Mouse moved to (1153, 562)
Screenshot: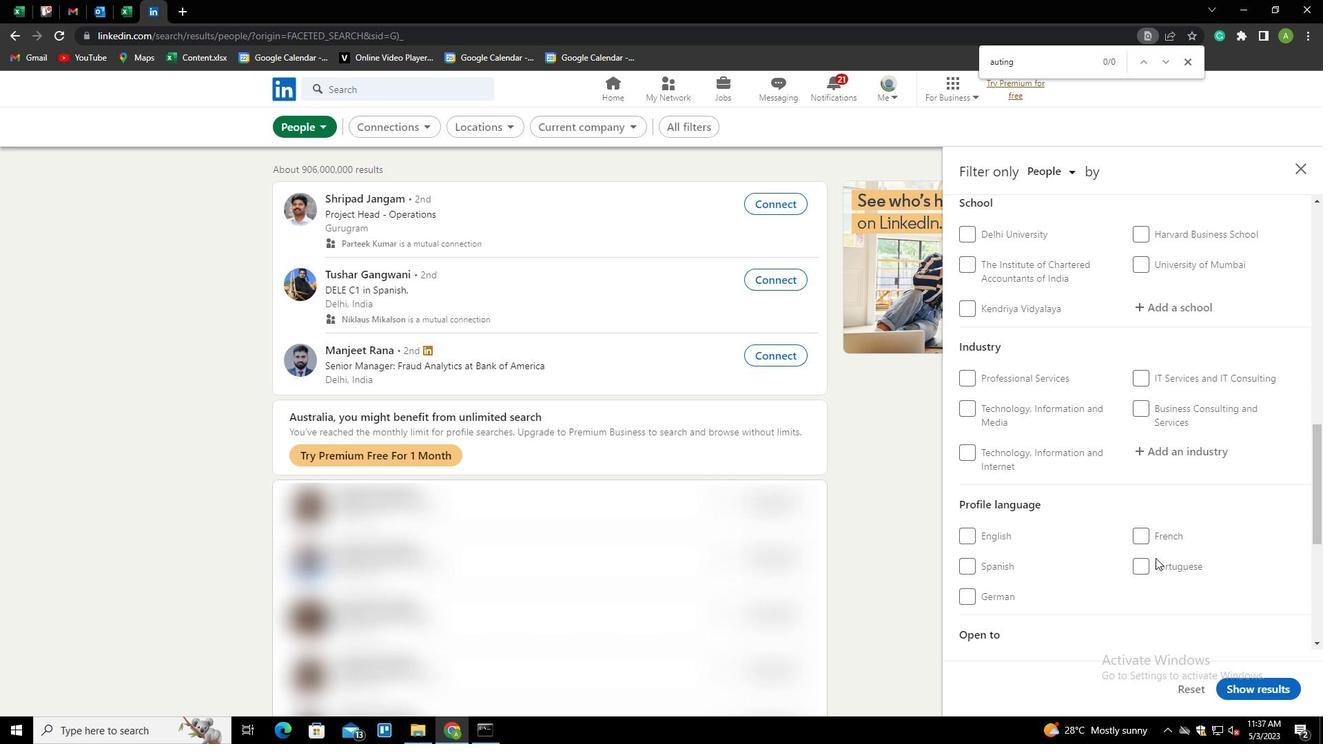 
Action: Mouse pressed left at (1153, 562)
Screenshot: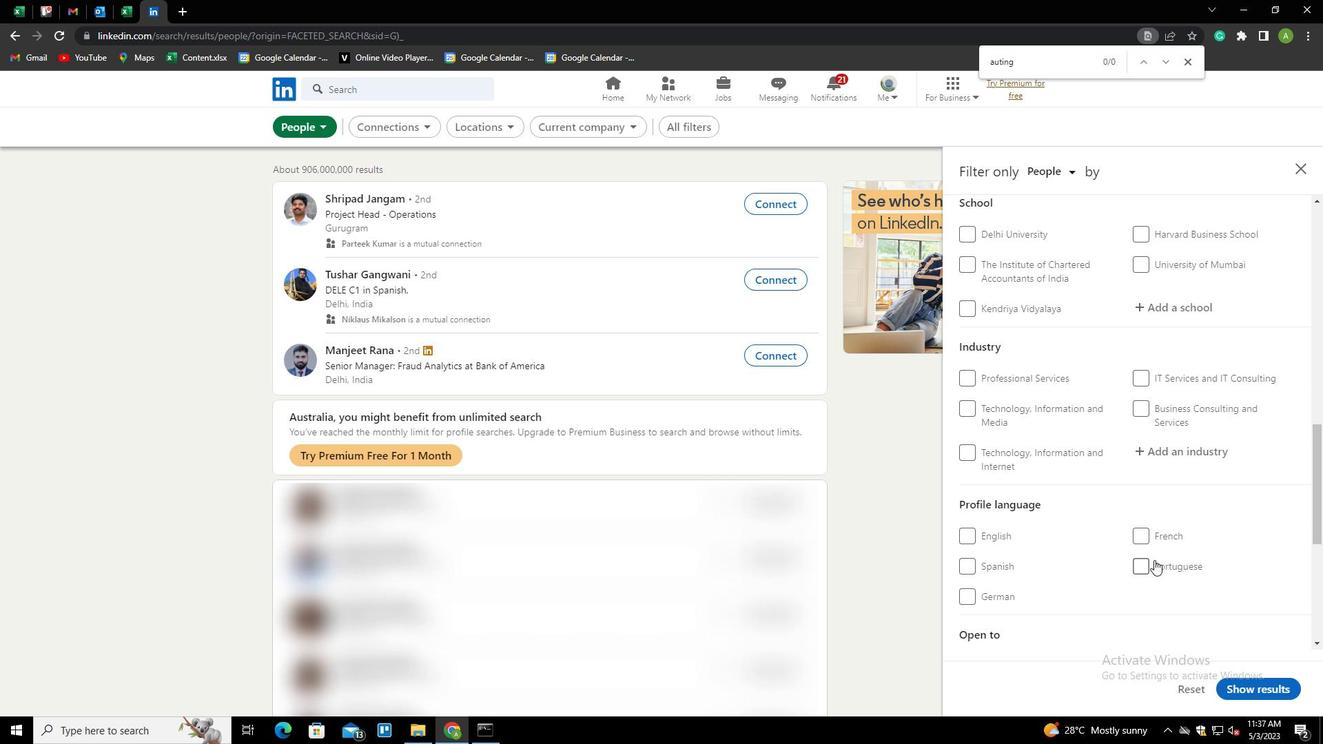 
Action: Mouse moved to (1192, 472)
Screenshot: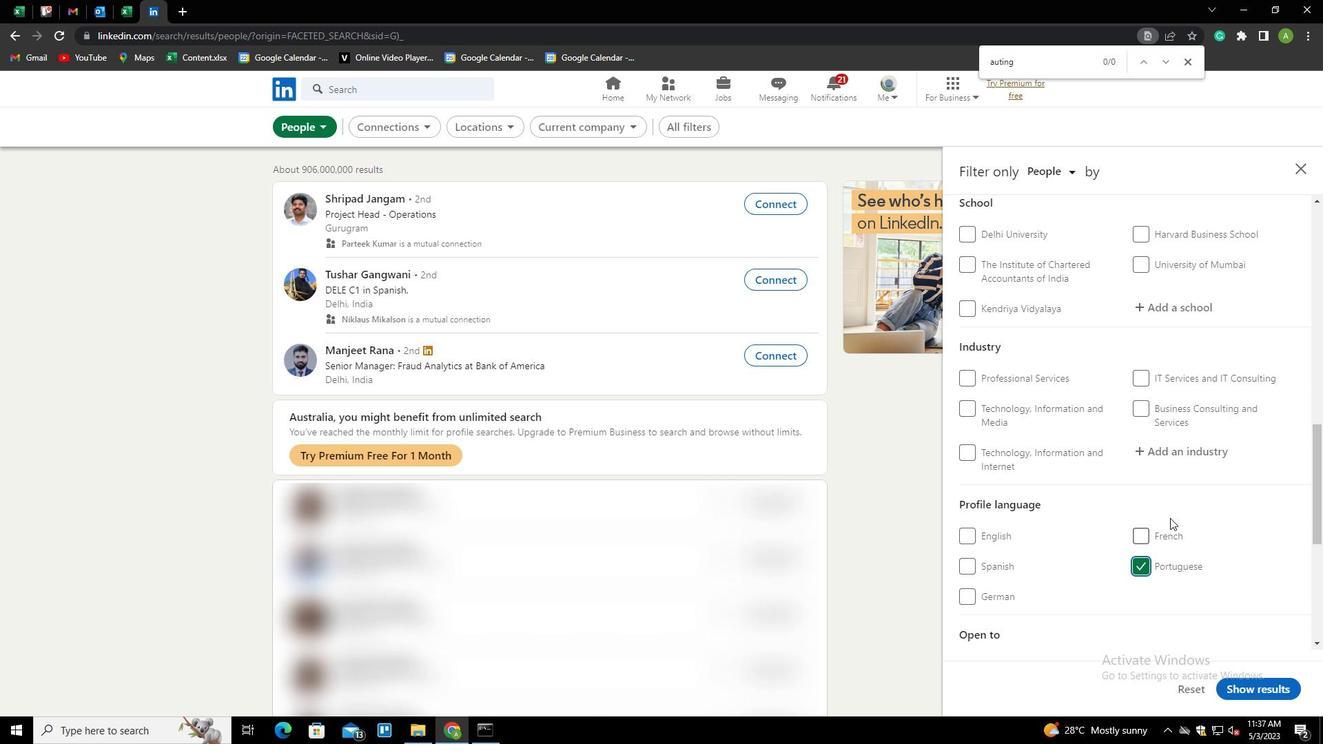 
Action: Mouse scrolled (1192, 473) with delta (0, 0)
Screenshot: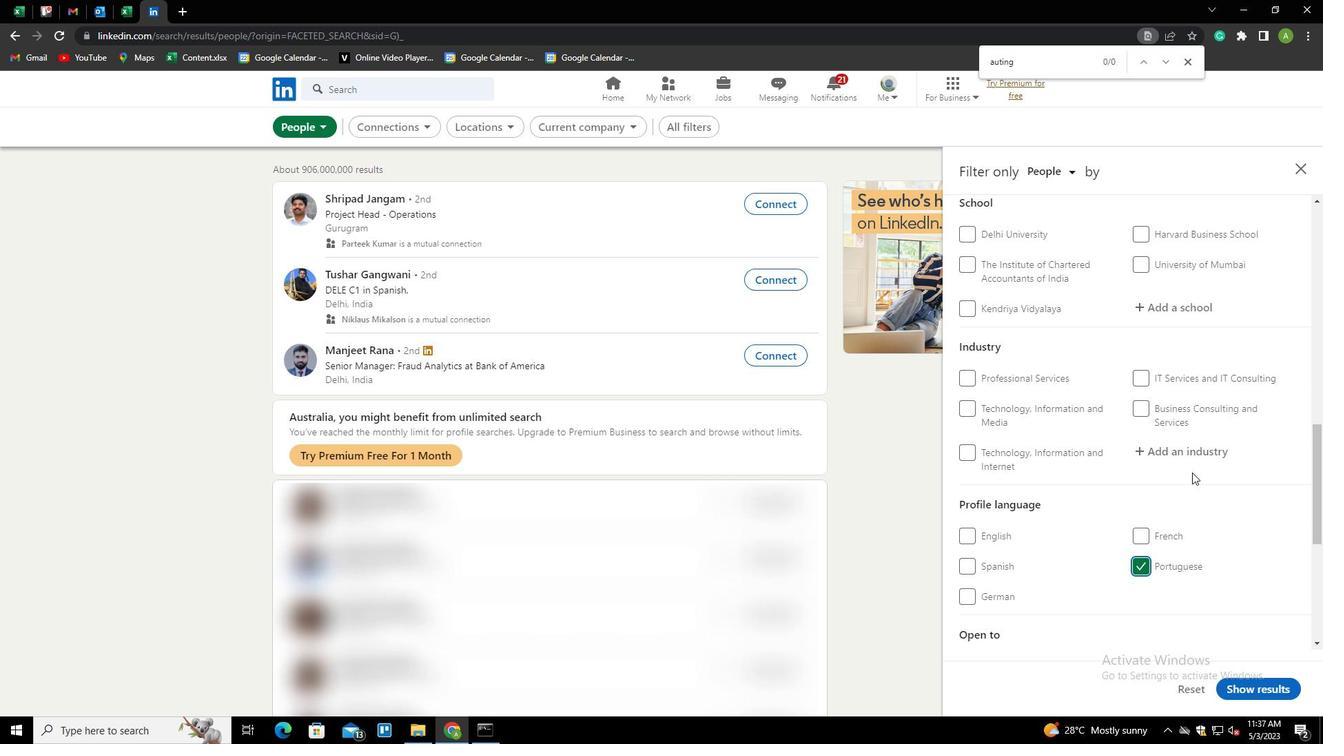 
Action: Mouse scrolled (1192, 473) with delta (0, 0)
Screenshot: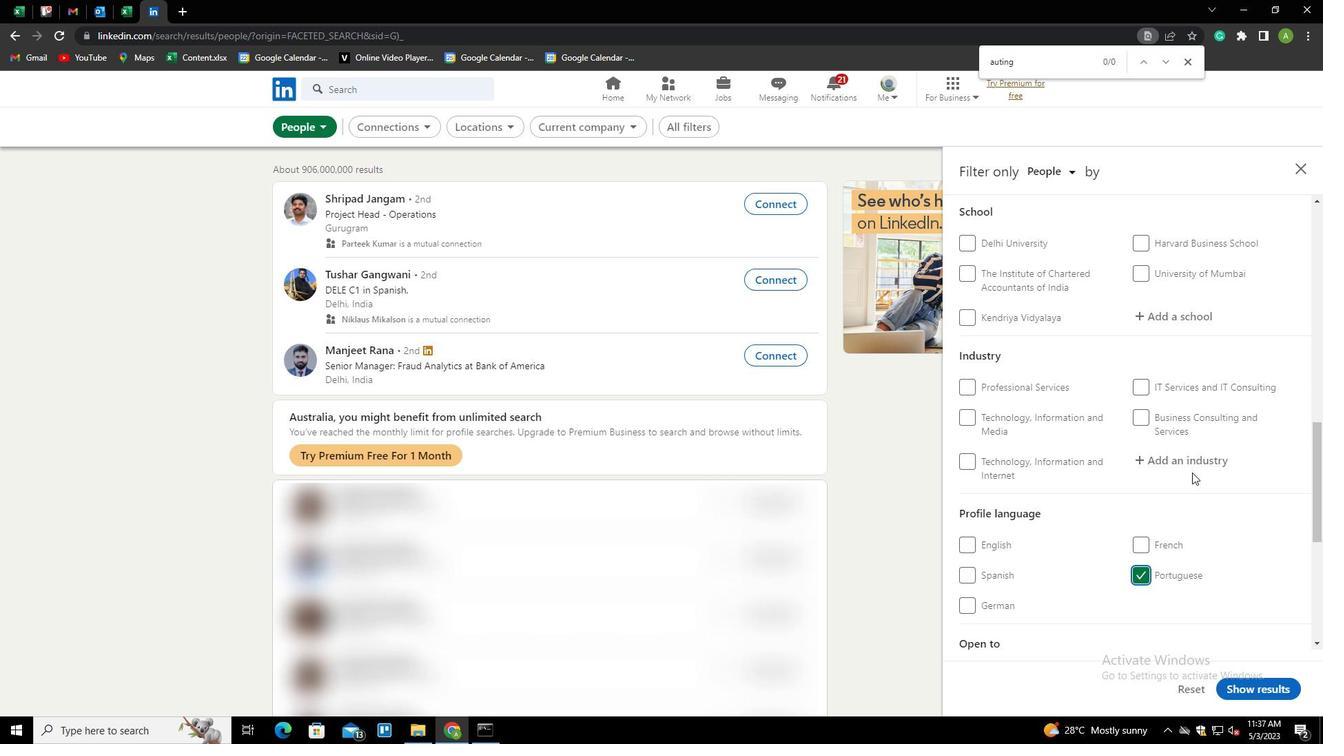 
Action: Mouse scrolled (1192, 473) with delta (0, 0)
Screenshot: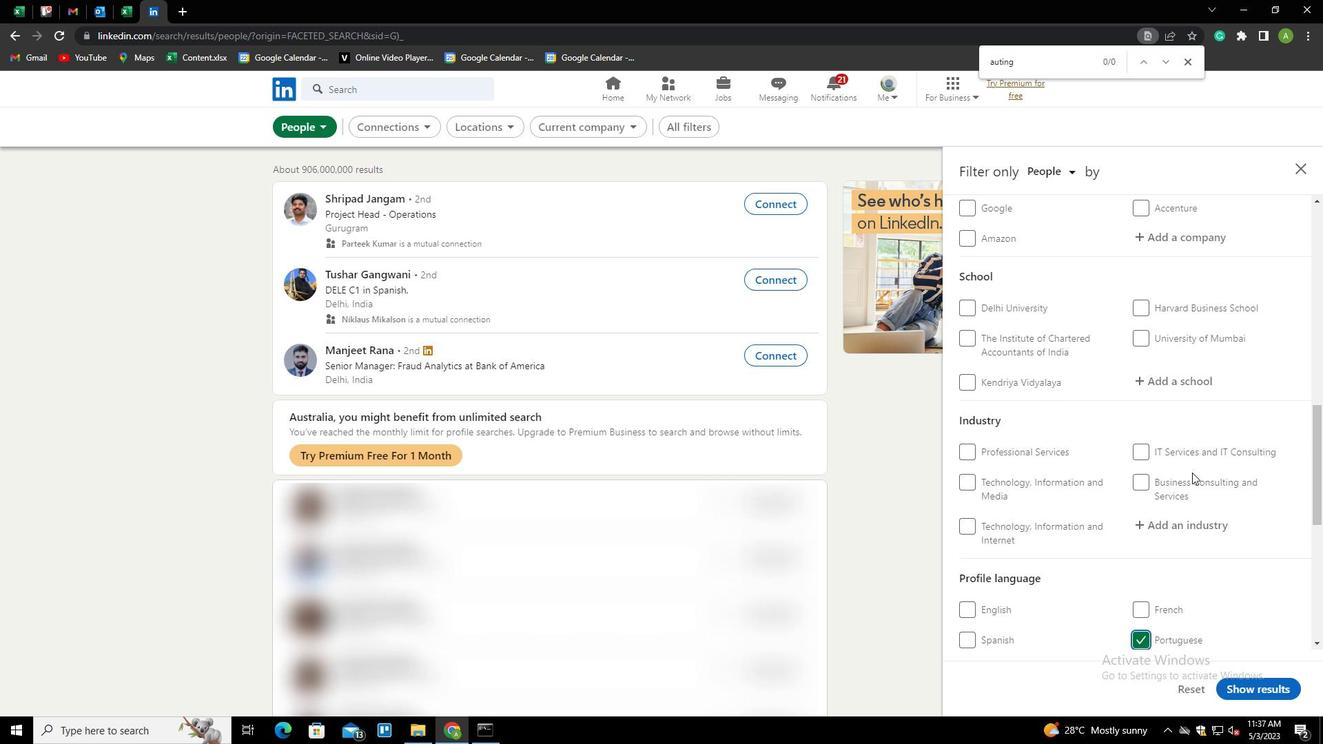 
Action: Mouse scrolled (1192, 473) with delta (0, 0)
Screenshot: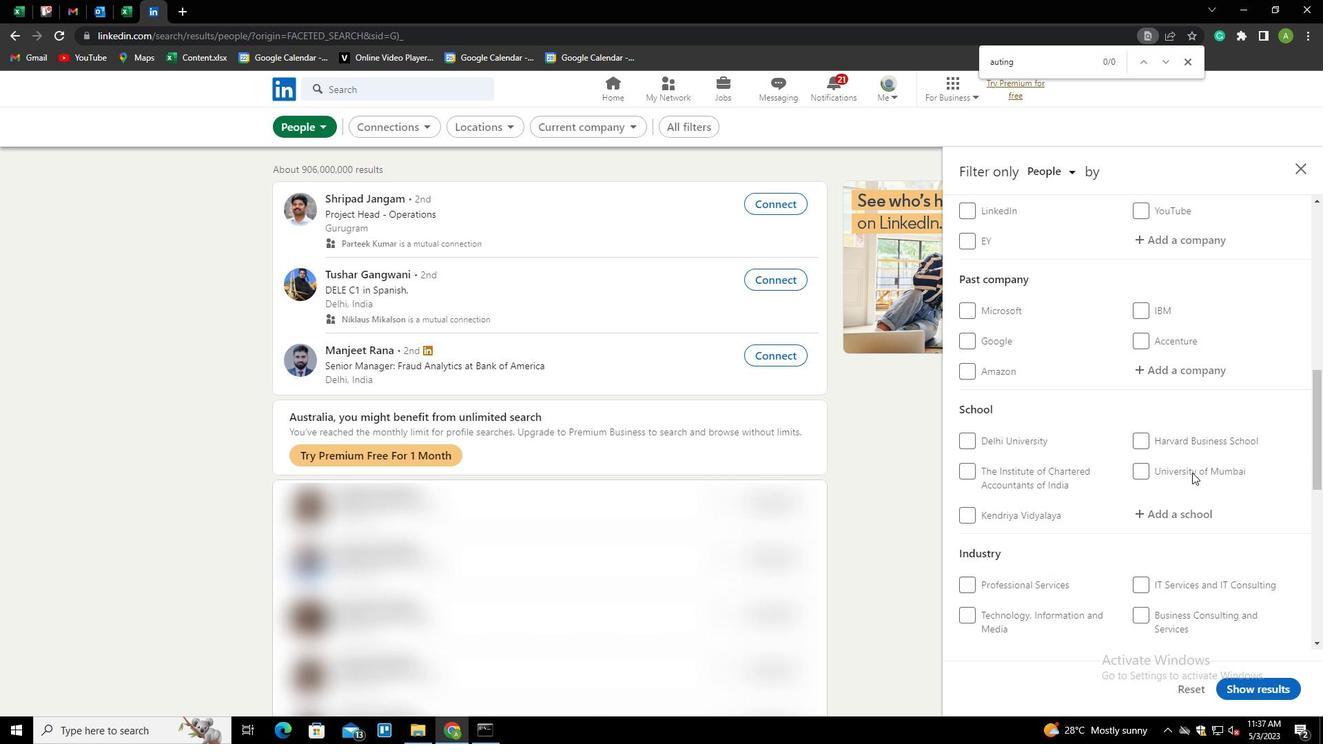 
Action: Mouse scrolled (1192, 473) with delta (0, 0)
Screenshot: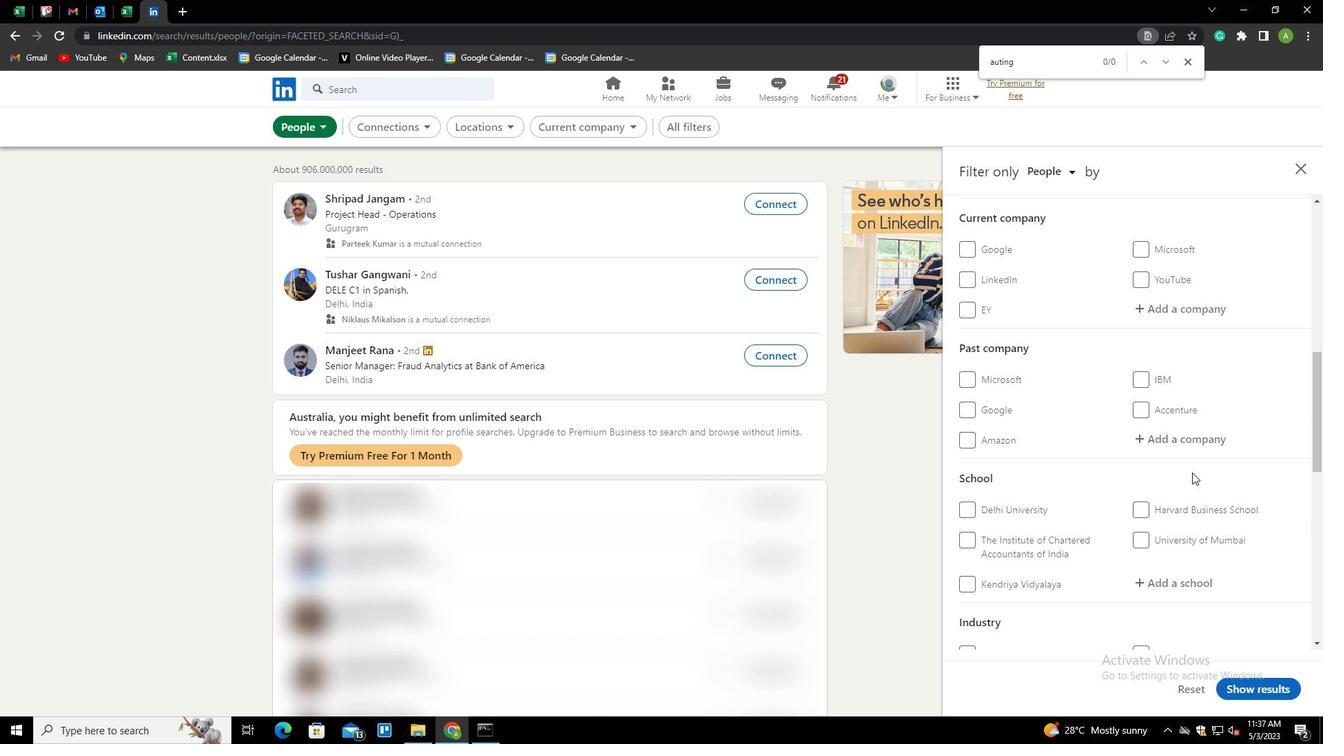 
Action: Mouse scrolled (1192, 473) with delta (0, 0)
Screenshot: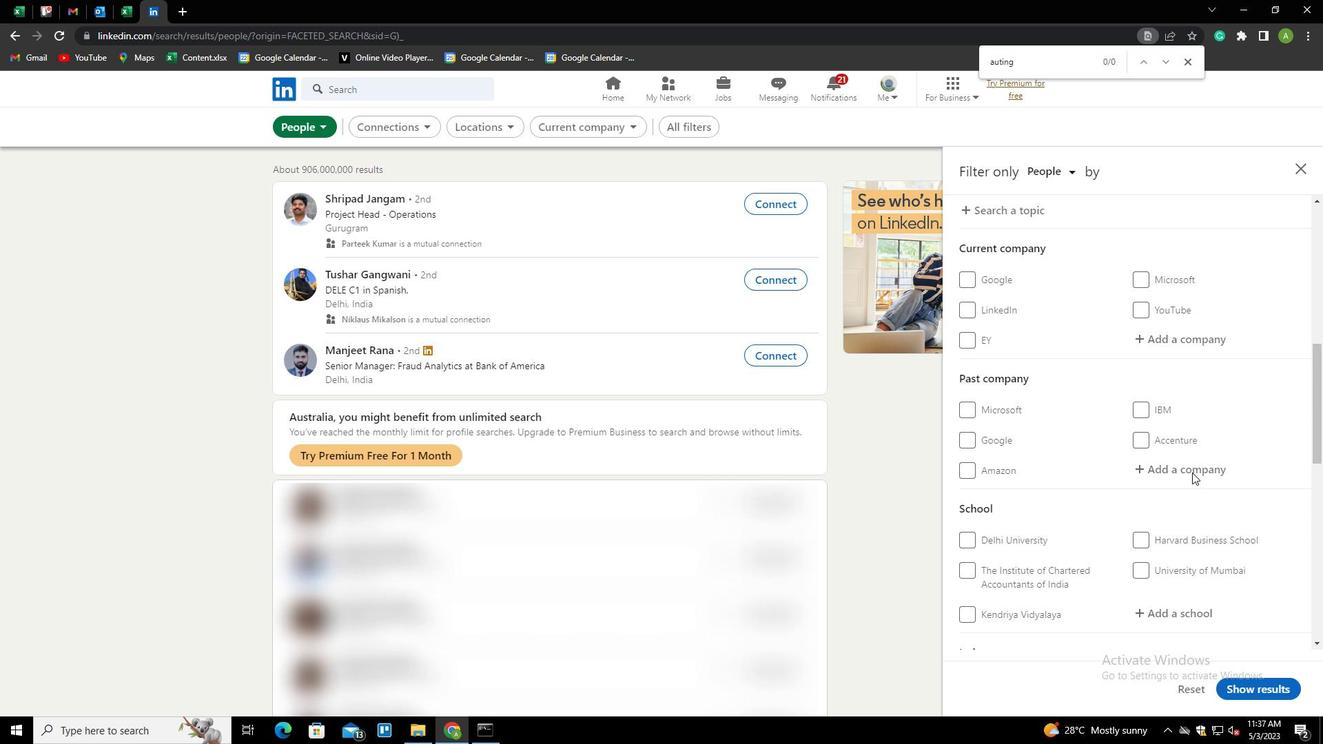 
Action: Mouse moved to (1178, 445)
Screenshot: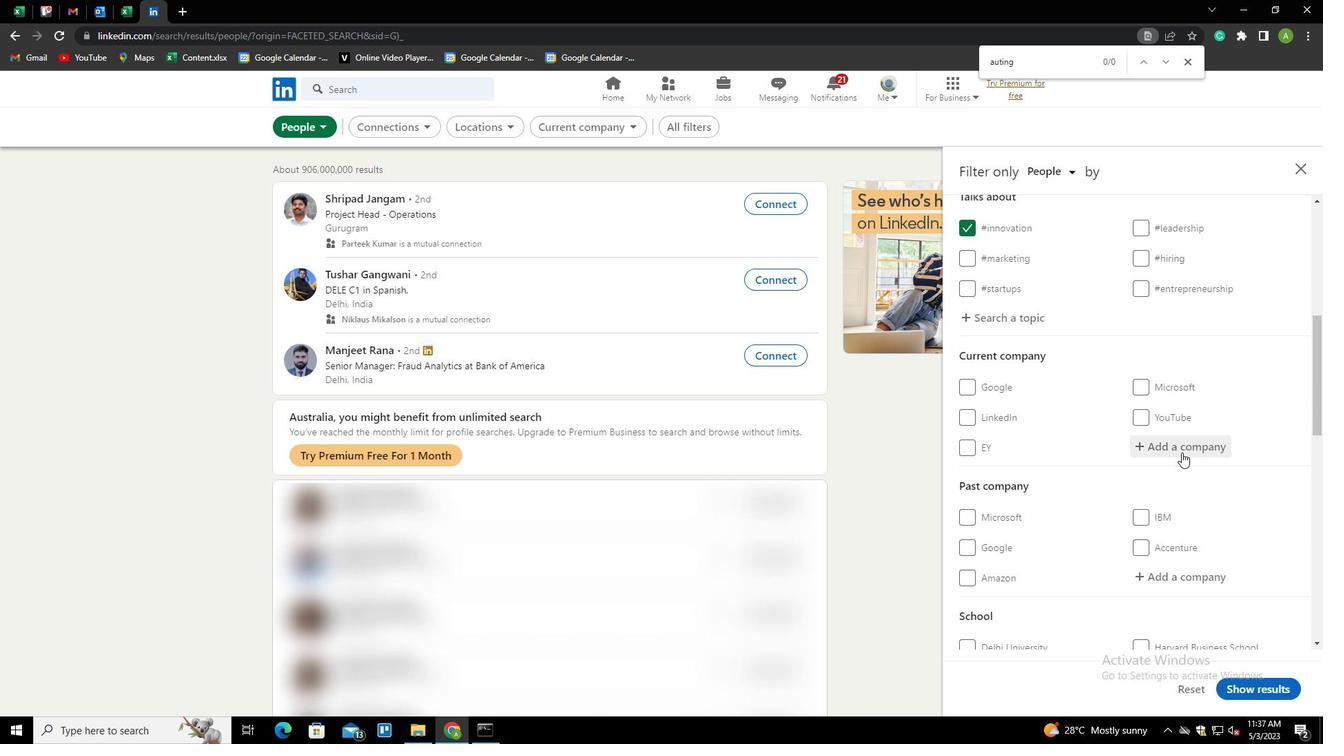
Action: Mouse pressed left at (1178, 445)
Screenshot: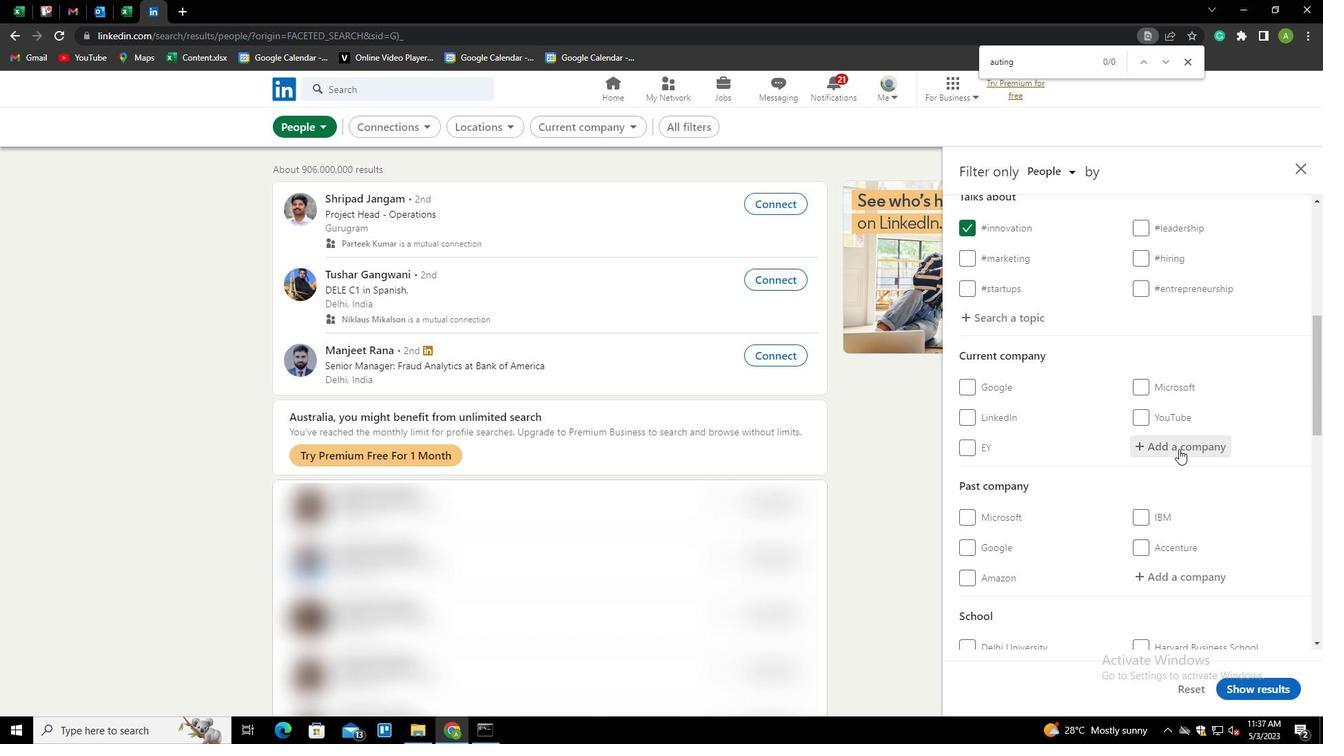 
Action: Key pressed <Key.shift>K<Key.backspace>JK<Key.shift>CEMENT<Key.down><Key.enter>
Screenshot: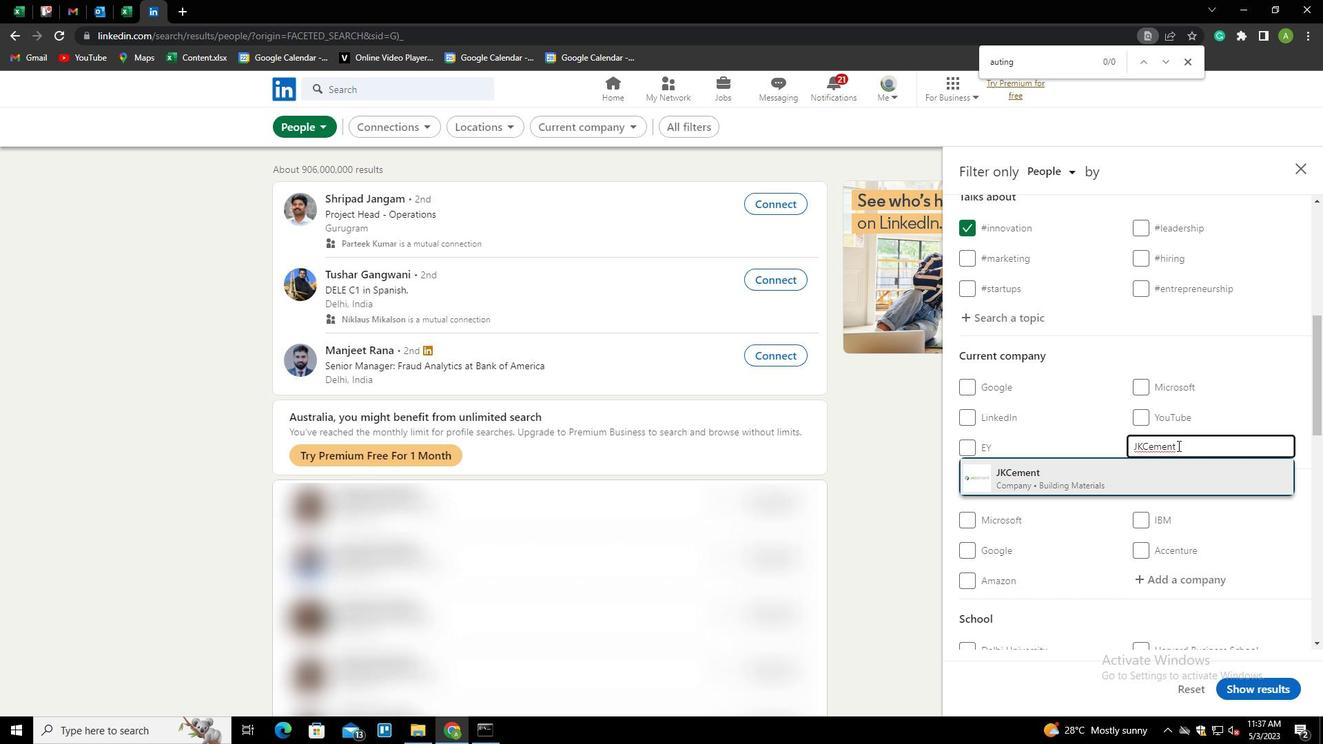 
Action: Mouse scrolled (1178, 445) with delta (0, 0)
Screenshot: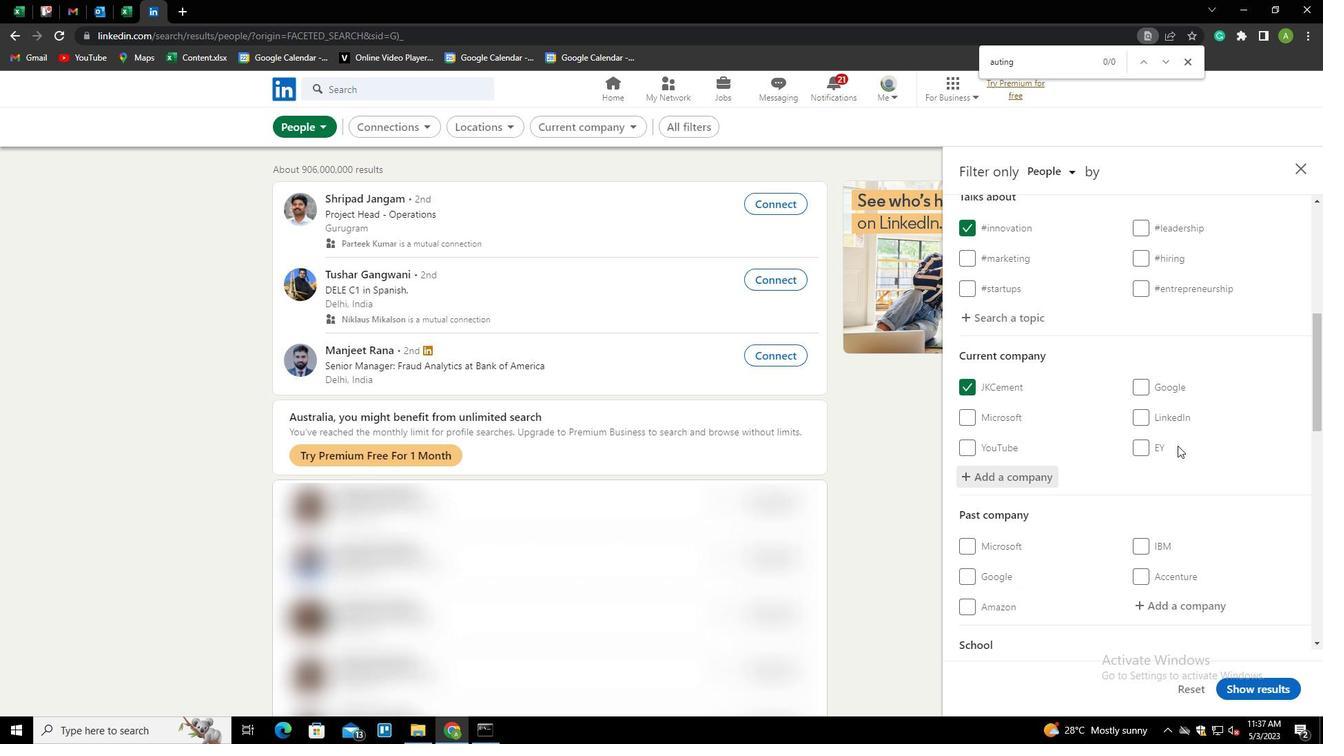 
Action: Mouse scrolled (1178, 445) with delta (0, 0)
Screenshot: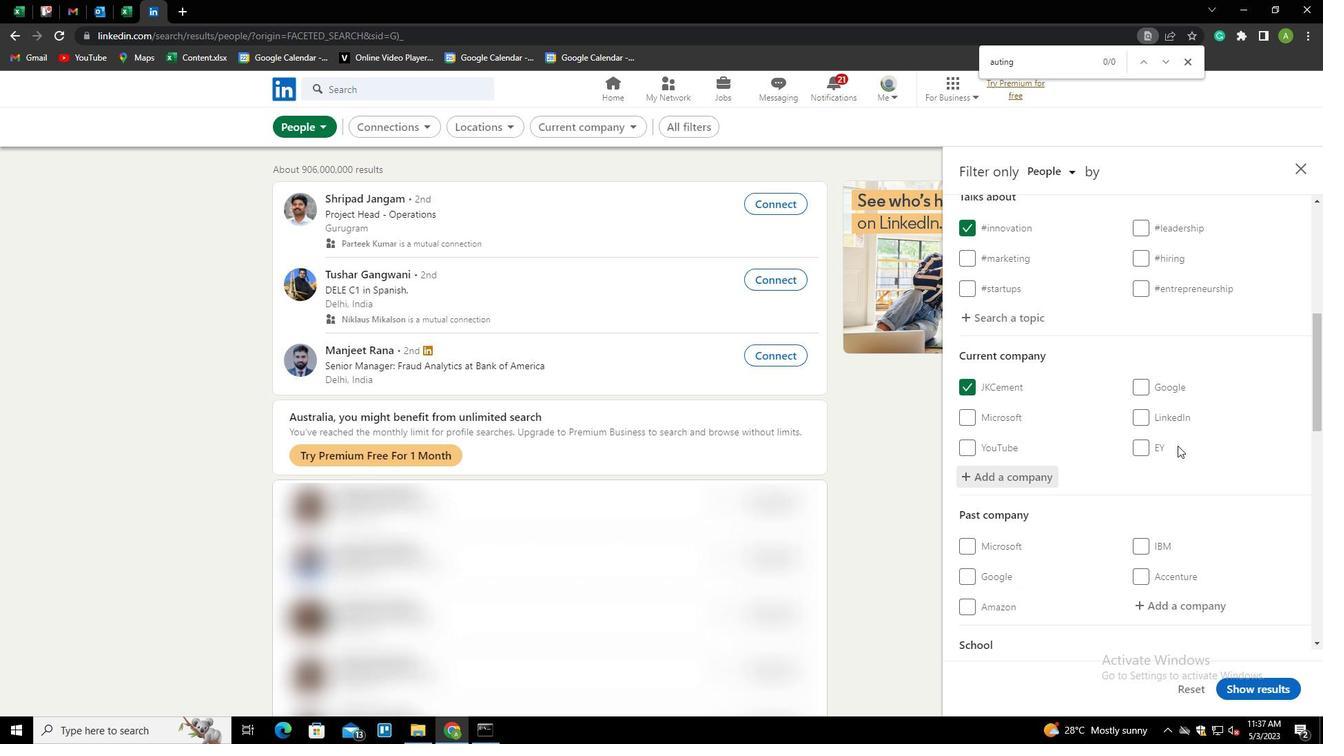 
Action: Mouse scrolled (1178, 445) with delta (0, 0)
Screenshot: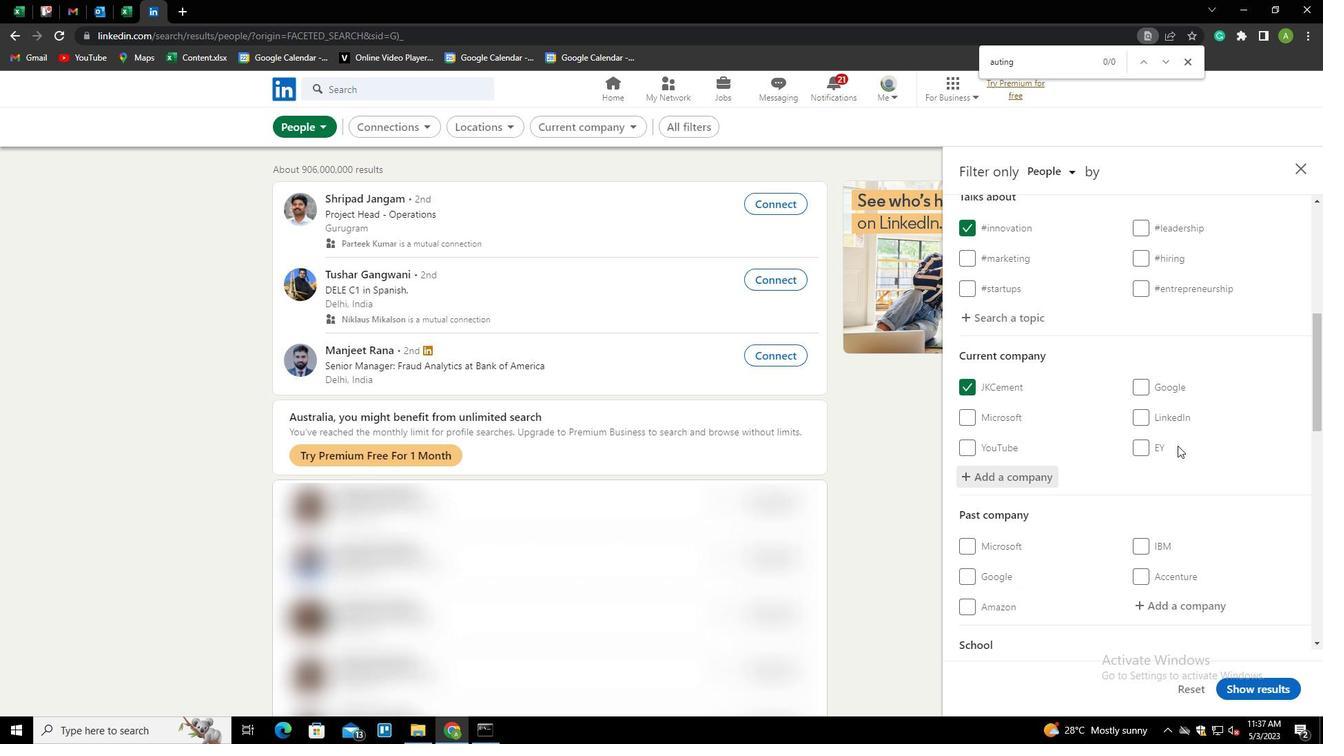 
Action: Mouse scrolled (1178, 445) with delta (0, 0)
Screenshot: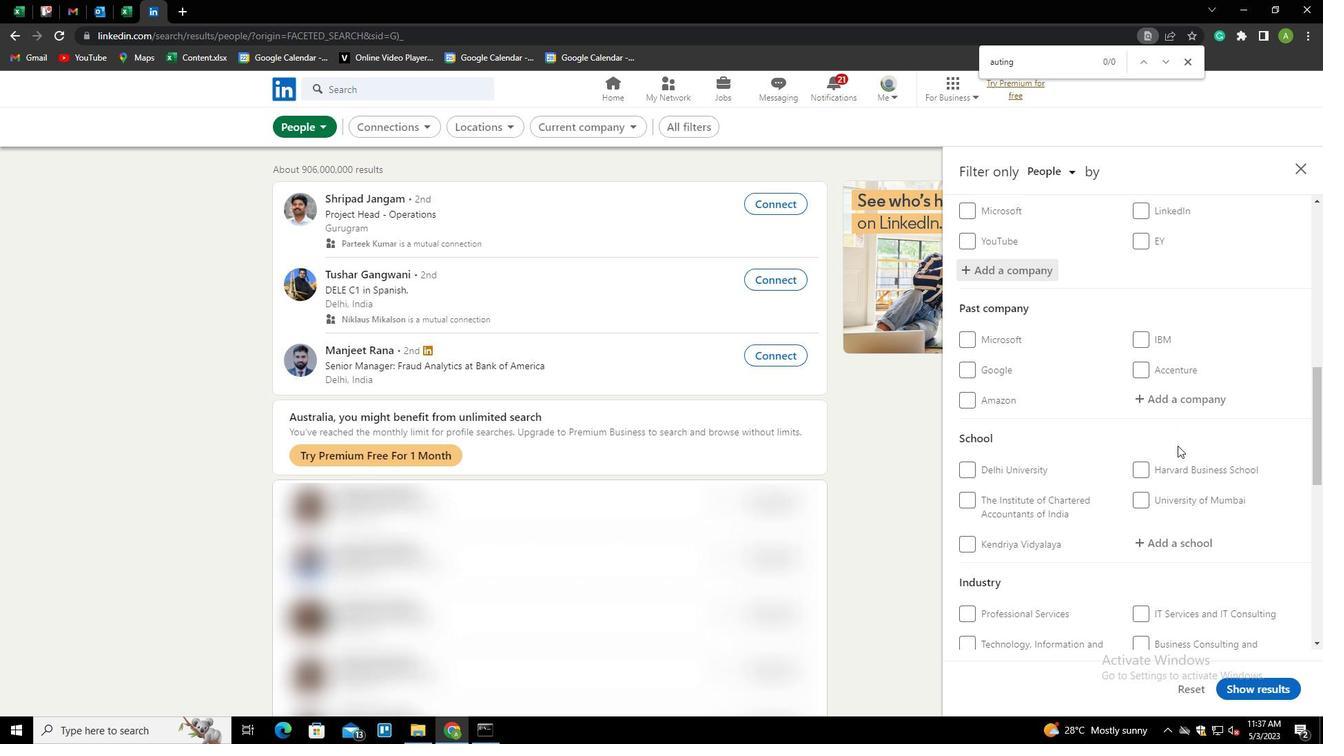 
Action: Mouse scrolled (1178, 445) with delta (0, 0)
Screenshot: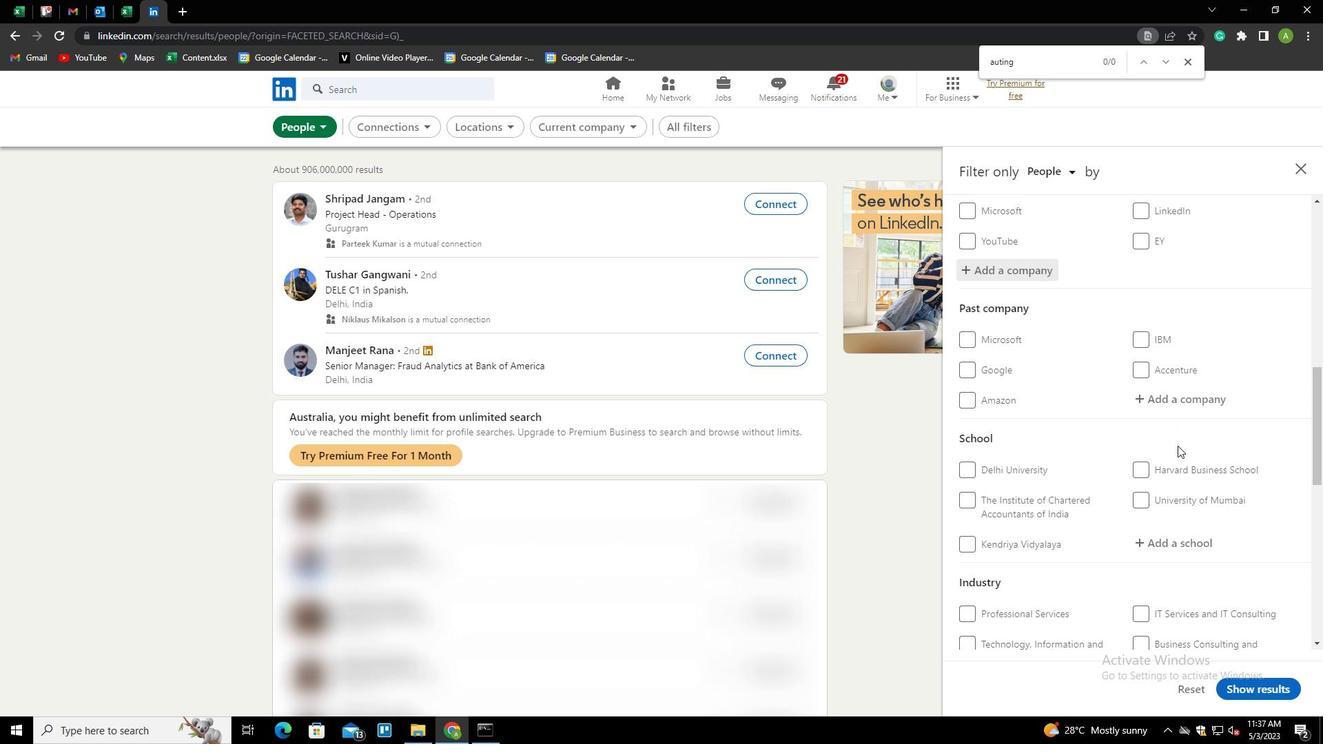 
Action: Mouse moved to (1170, 406)
Screenshot: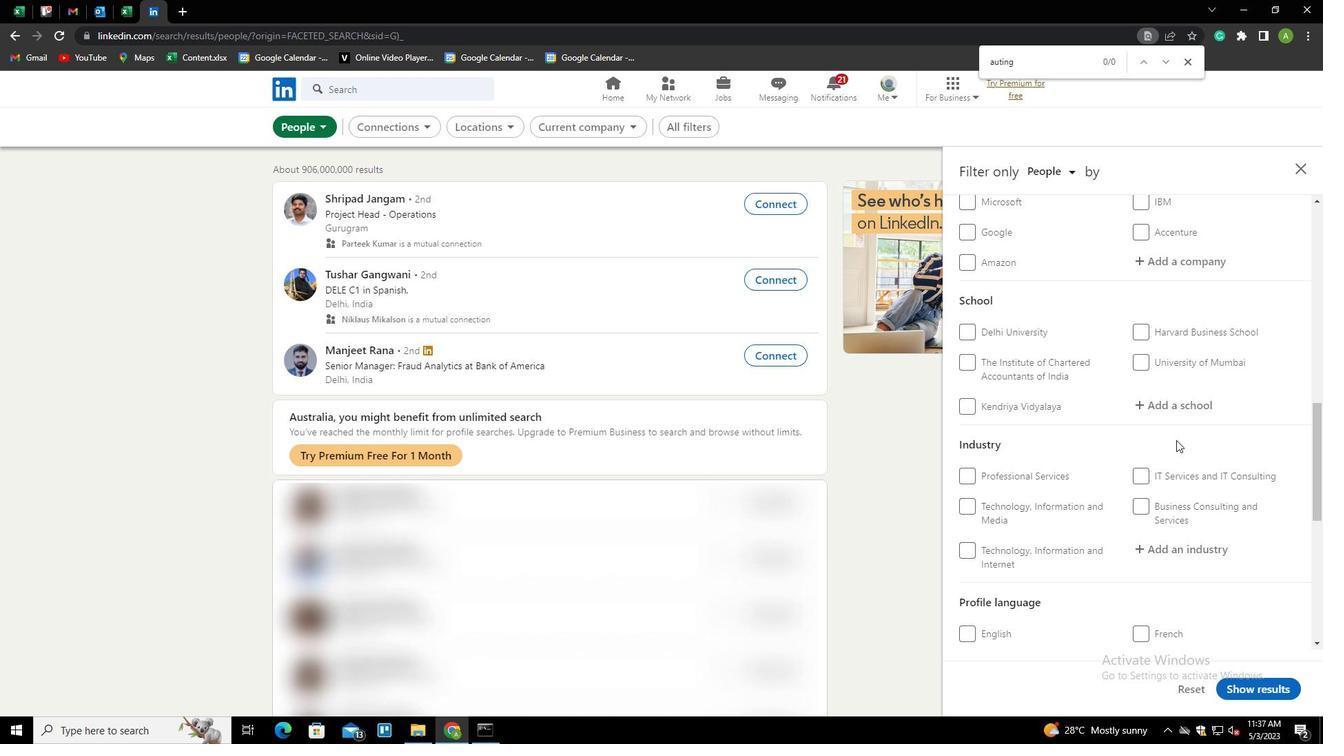 
Action: Mouse pressed left at (1170, 406)
Screenshot: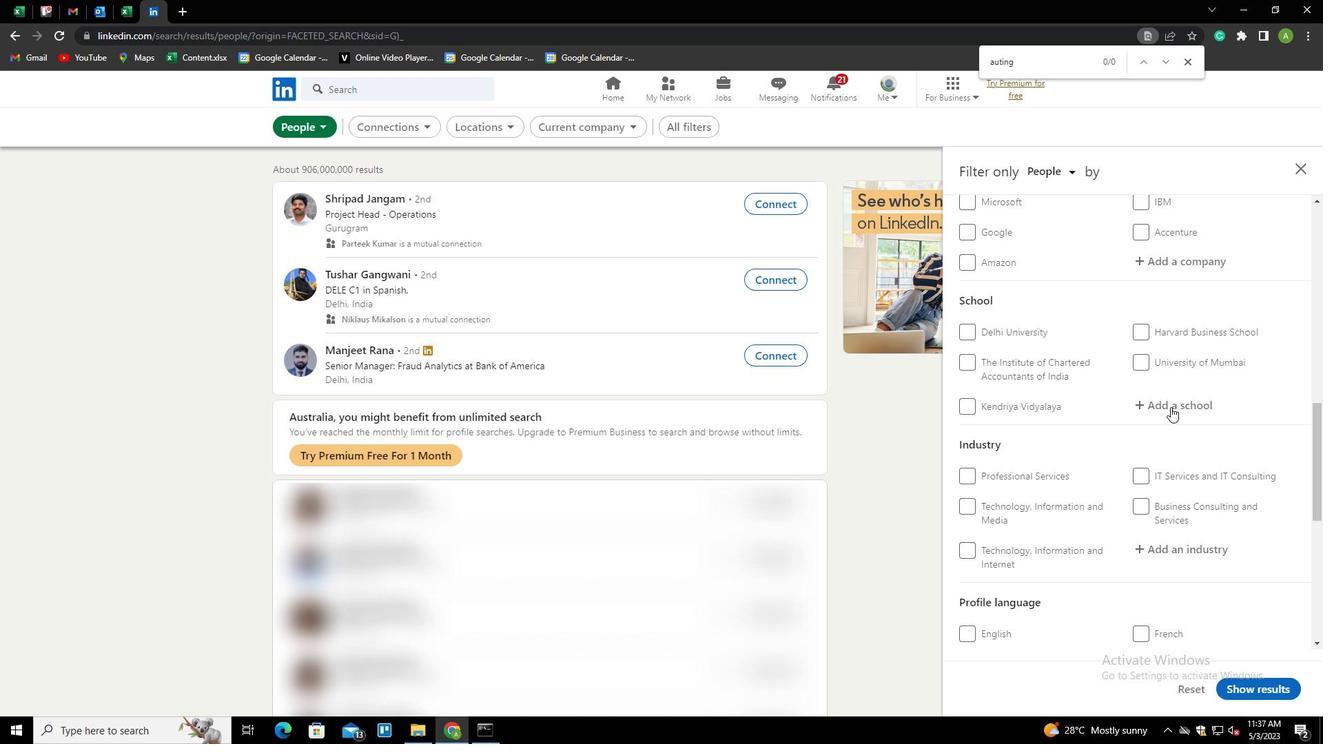 
Action: Key pressed <Key.shift>NATIONAL<Key.space><Key.shift>INSTITUTE<Key.space>OF<Key.space><Key.shift>TECHNOLOGY,<Key.space><Key.shift>AN<Key.backspace>NDHRA<Key.down><Key.enter>
Screenshot: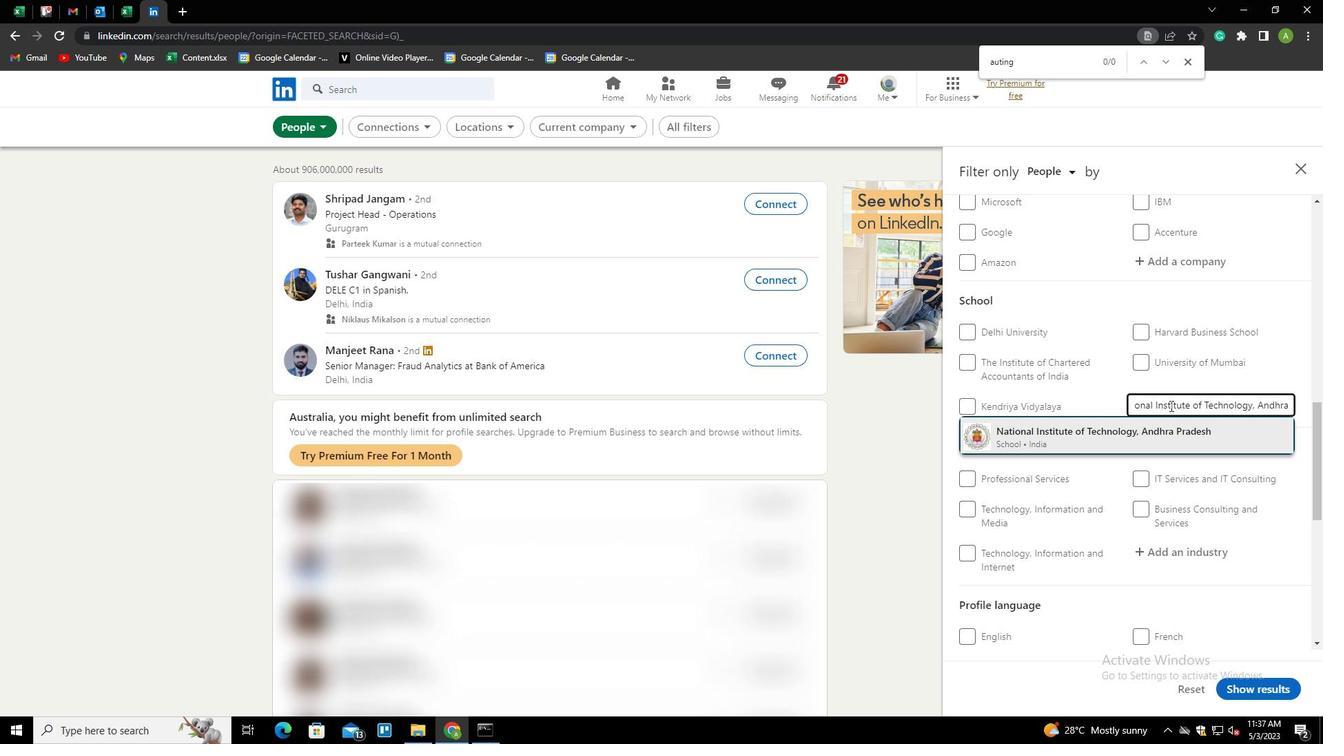 
Action: Mouse scrolled (1170, 405) with delta (0, 0)
Screenshot: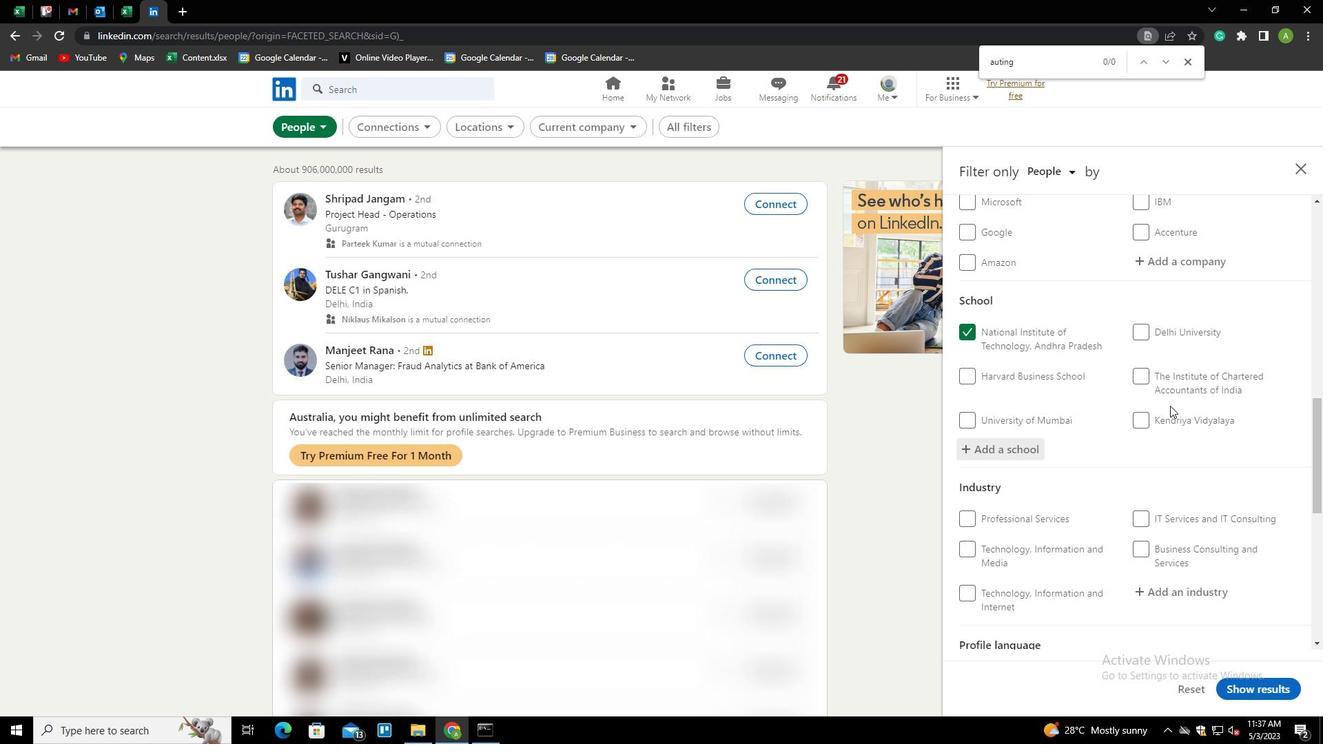 
Action: Mouse scrolled (1170, 405) with delta (0, 0)
Screenshot: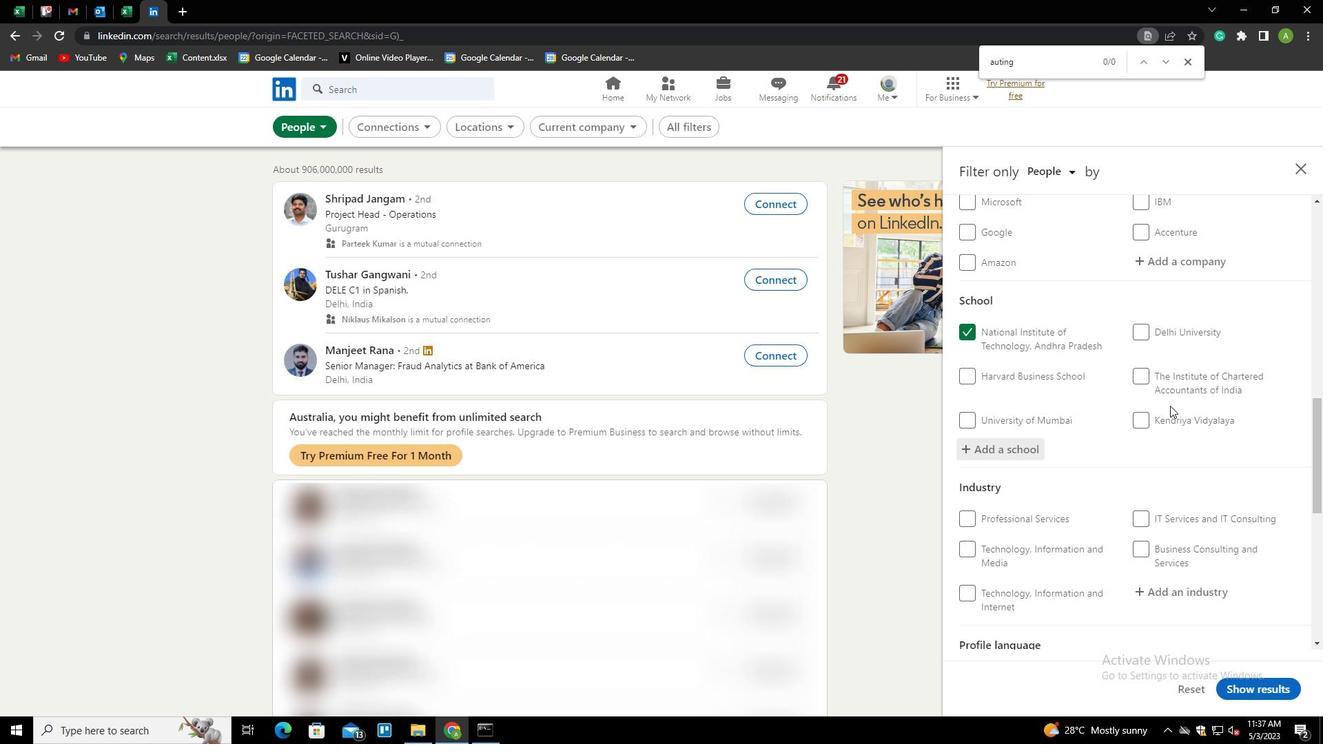 
Action: Mouse moved to (1152, 447)
Screenshot: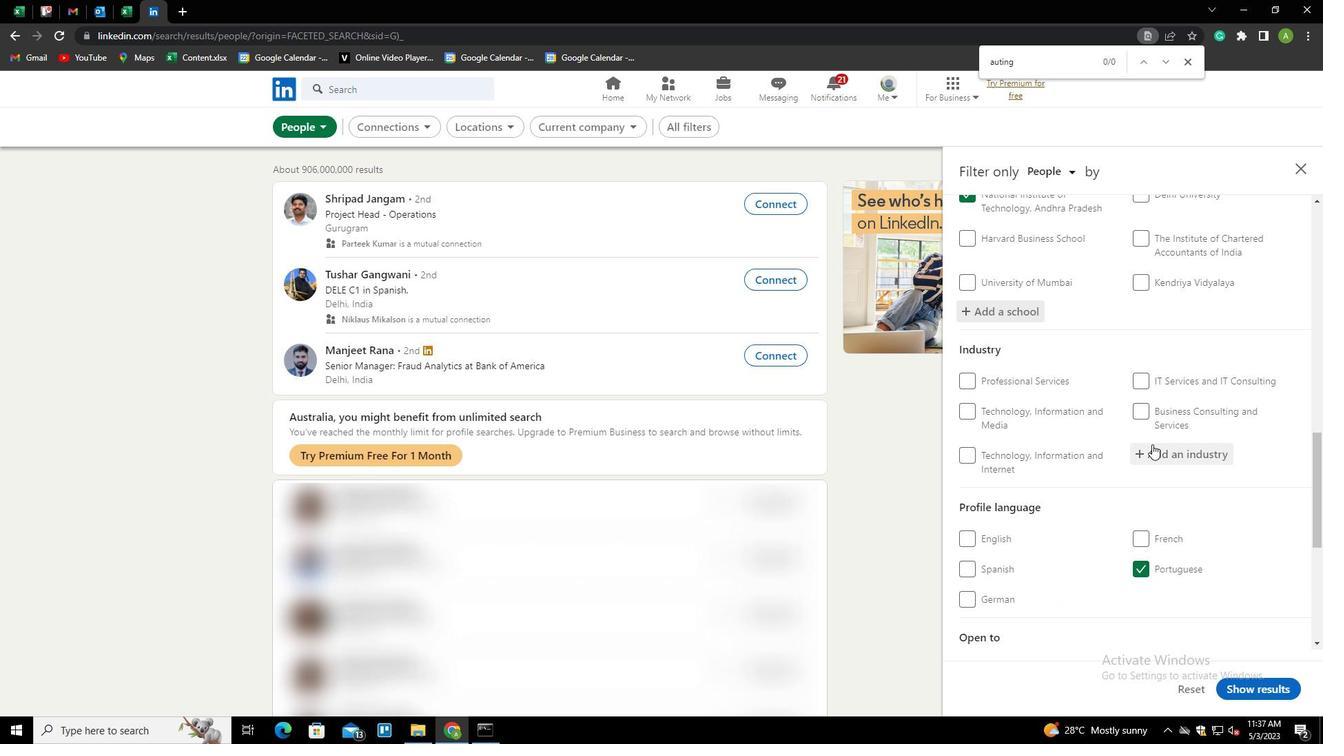 
Action: Mouse pressed left at (1152, 447)
Screenshot: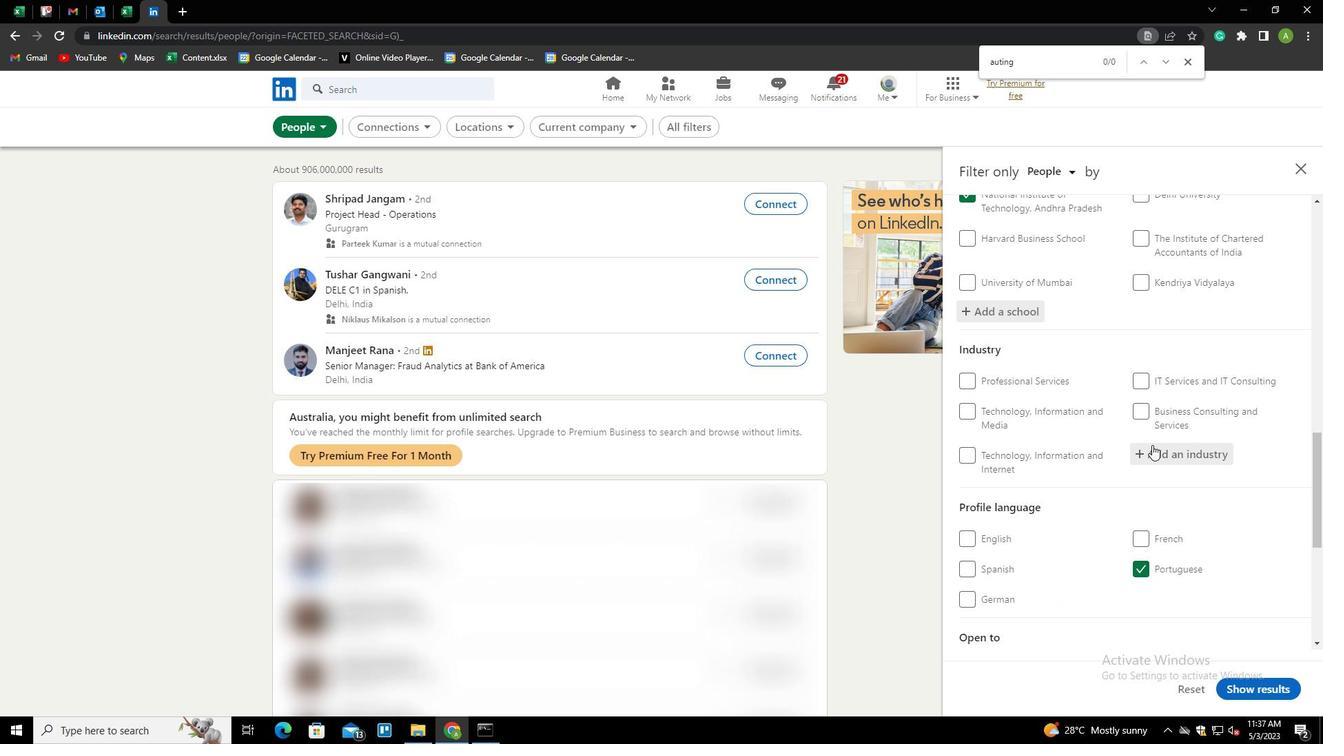 
Action: Mouse moved to (1166, 455)
Screenshot: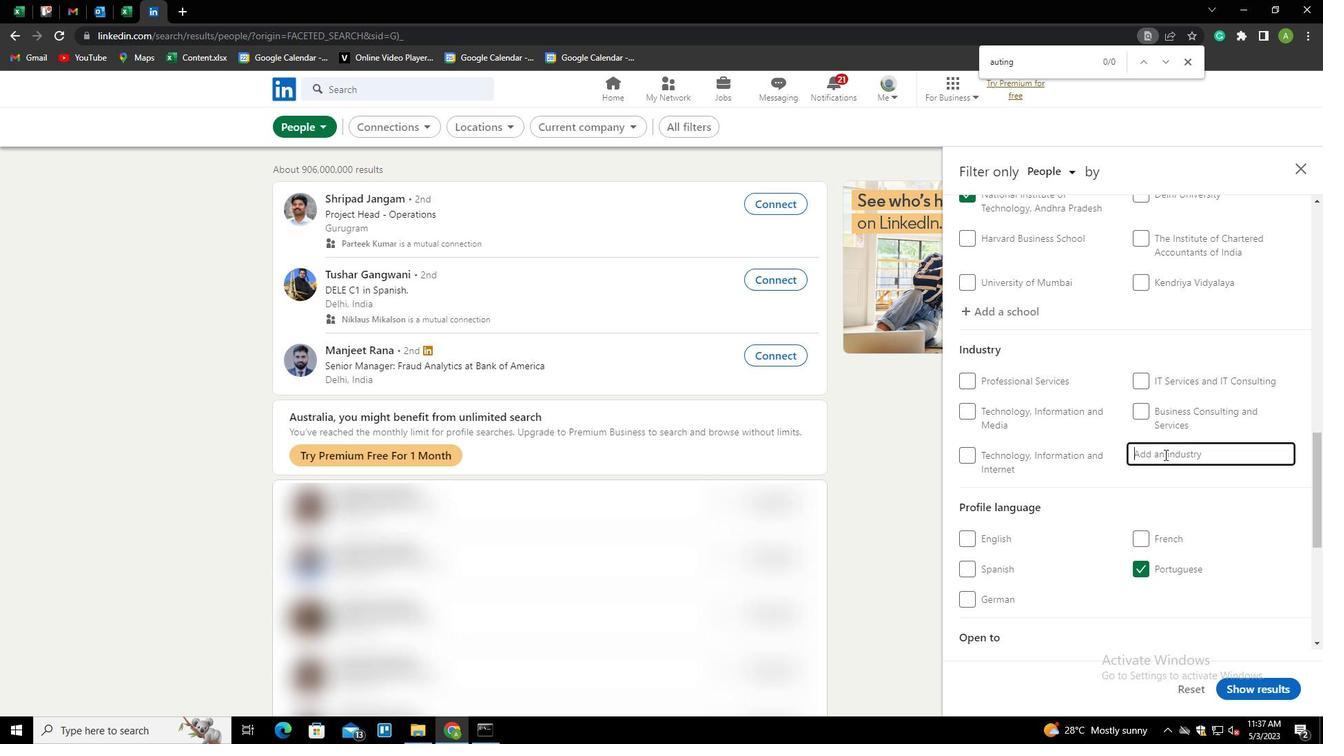 
Action: Mouse pressed left at (1166, 455)
Screenshot: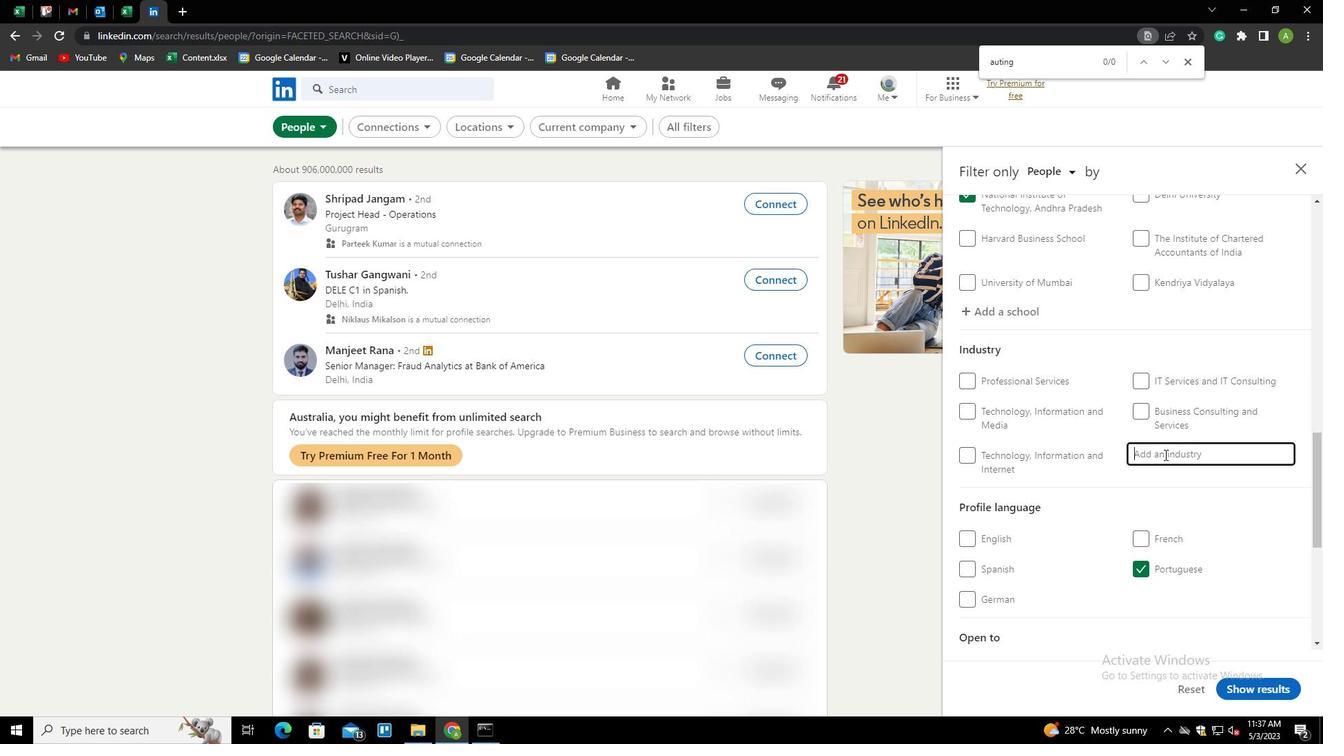 
Action: Key pressed <Key.shift>PHOTOGRAPHY<Key.down><Key.enter>
Screenshot: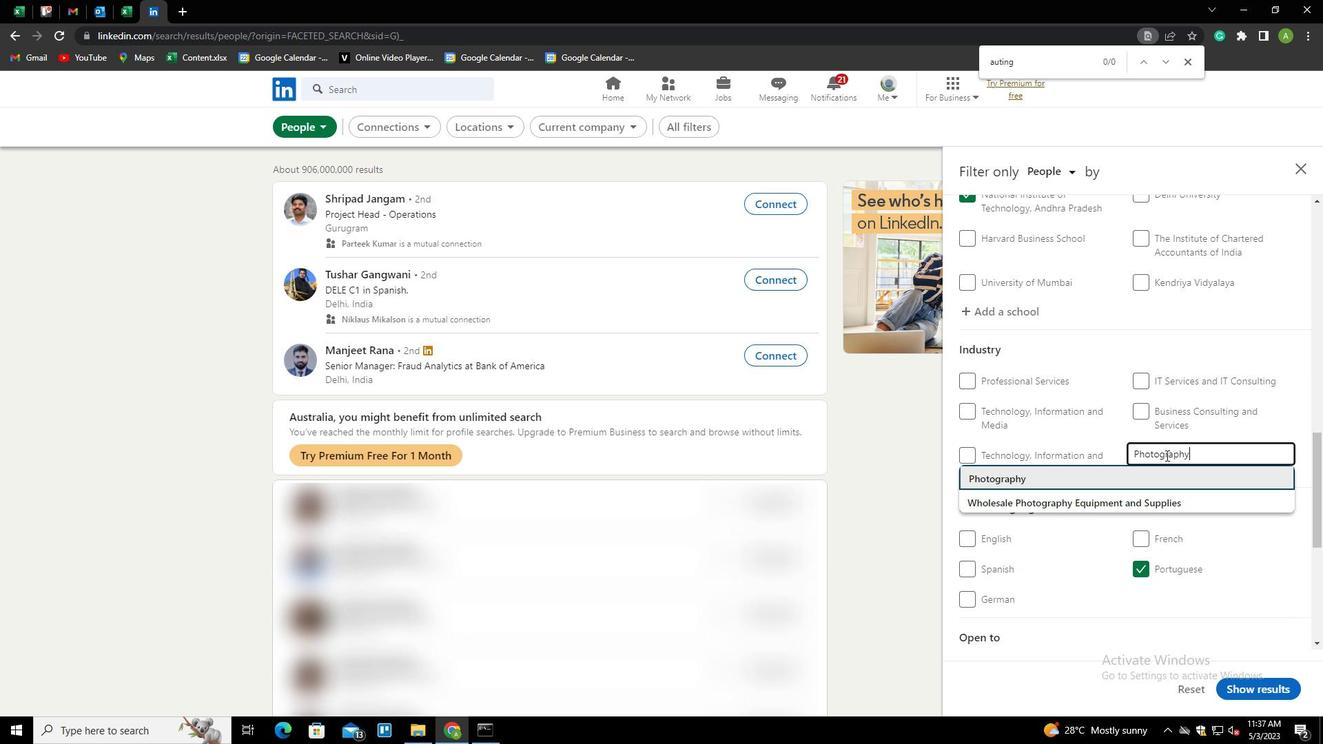 
Action: Mouse scrolled (1166, 454) with delta (0, 0)
Screenshot: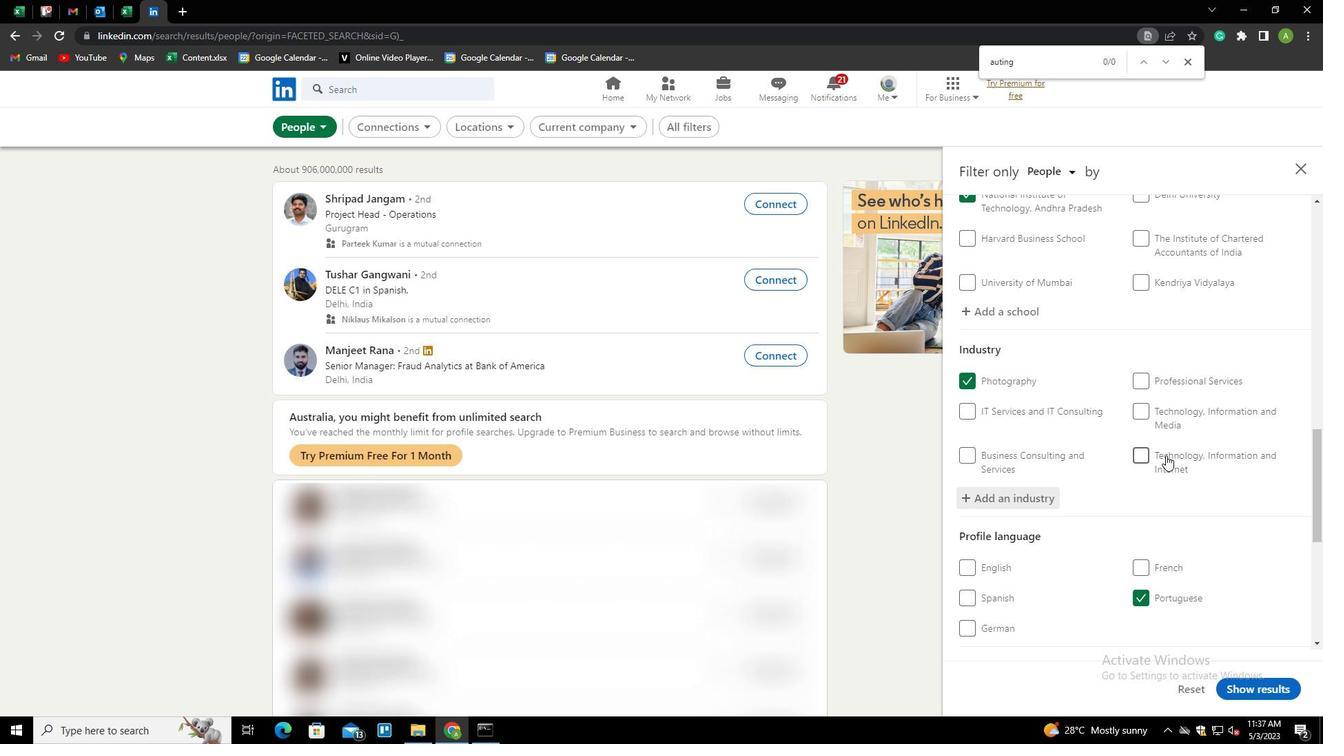 
Action: Mouse scrolled (1166, 454) with delta (0, 0)
Screenshot: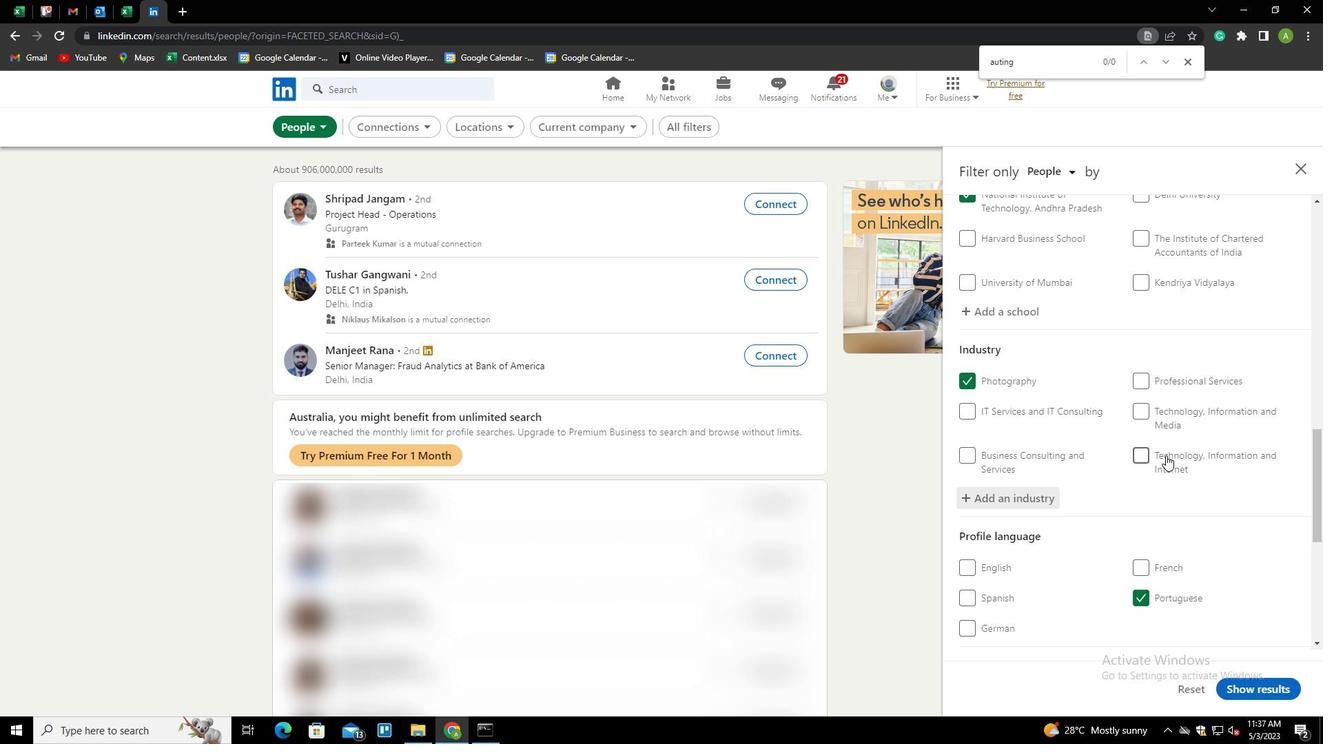 
Action: Mouse scrolled (1166, 454) with delta (0, 0)
Screenshot: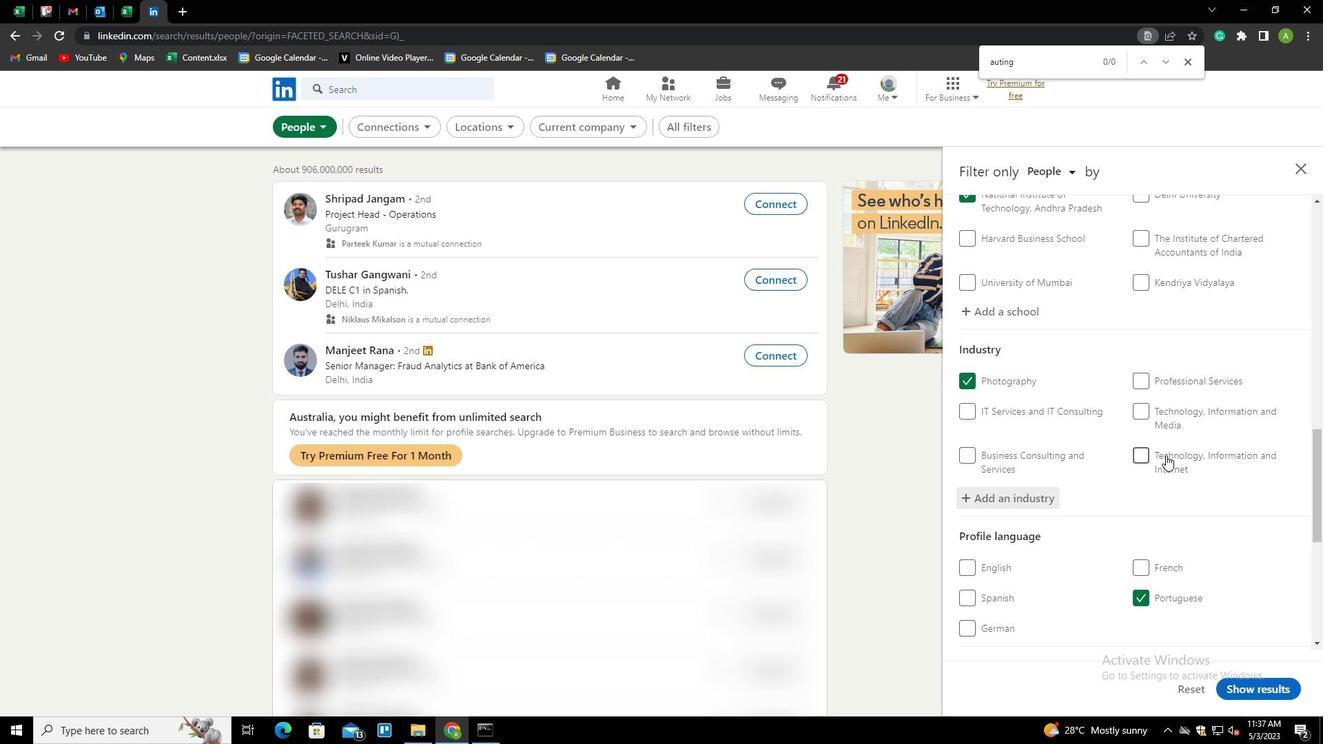 
Action: Mouse scrolled (1166, 454) with delta (0, 0)
Screenshot: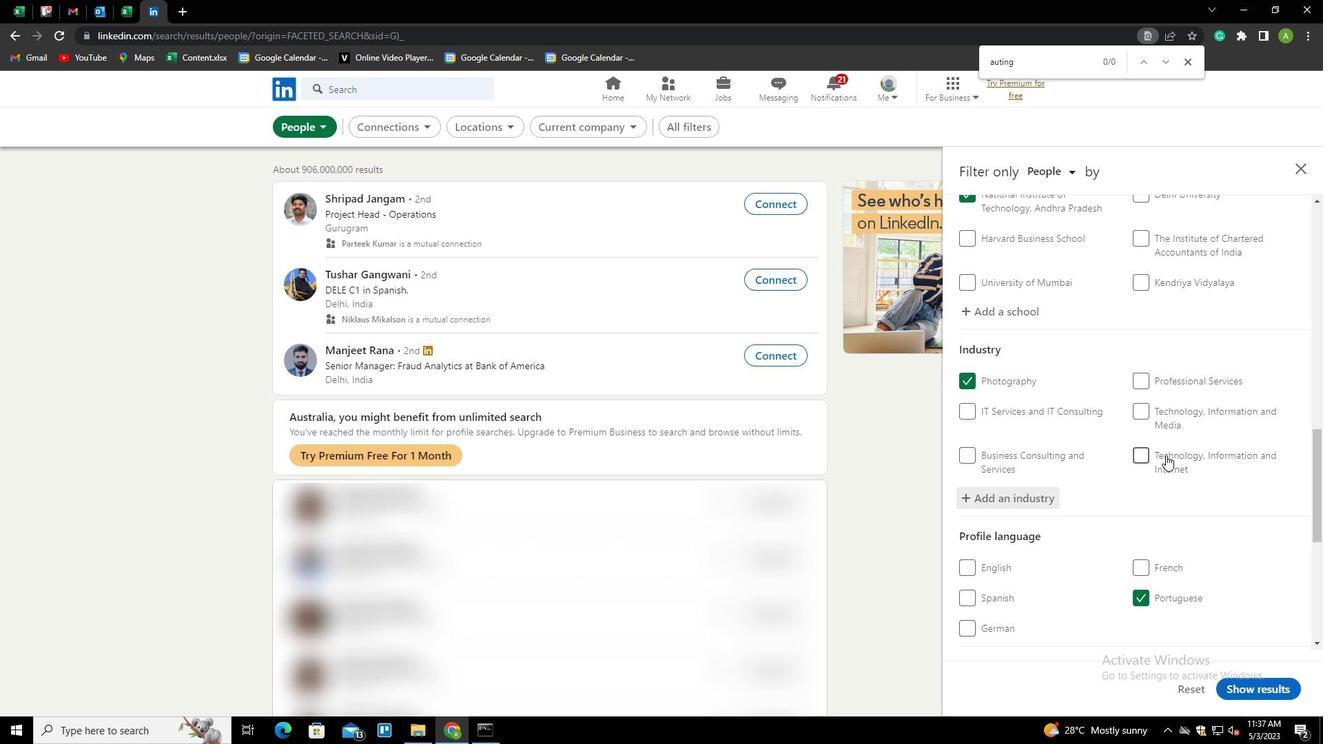 
Action: Mouse moved to (1164, 539)
Screenshot: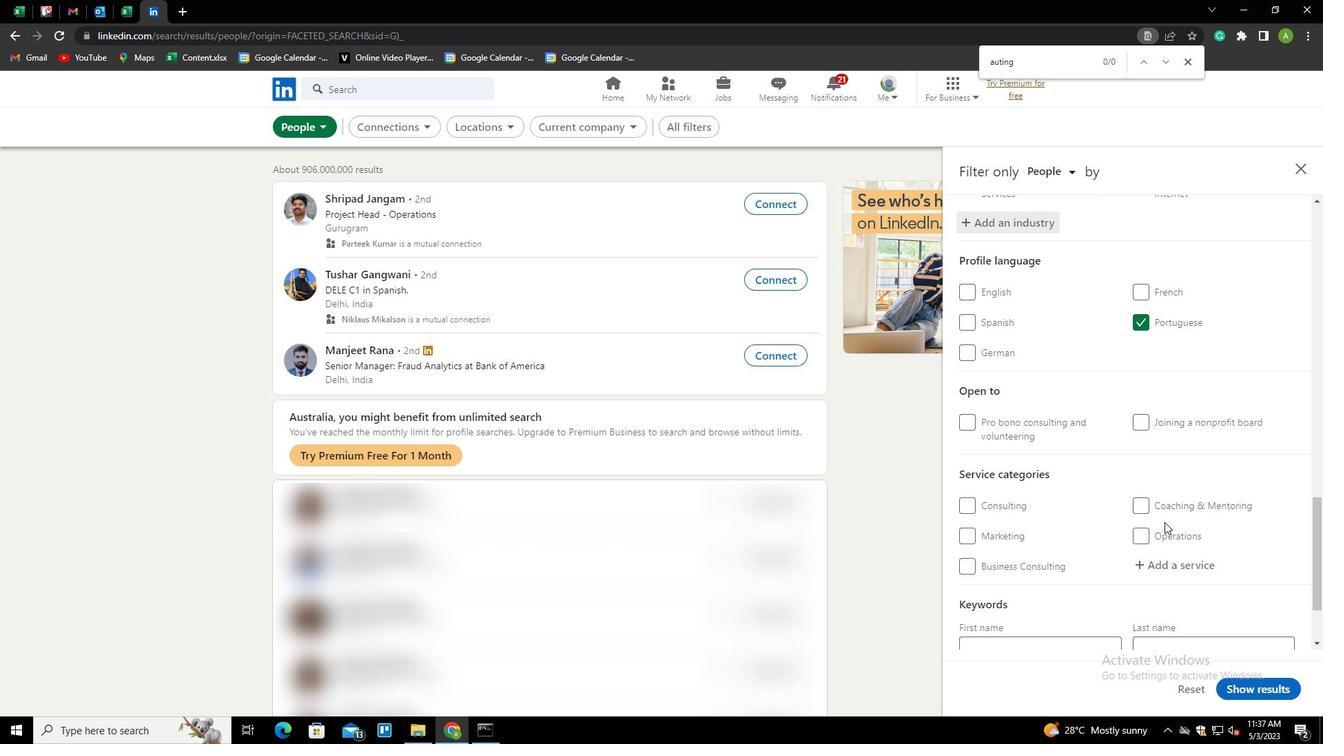 
Action: Mouse scrolled (1164, 539) with delta (0, 0)
Screenshot: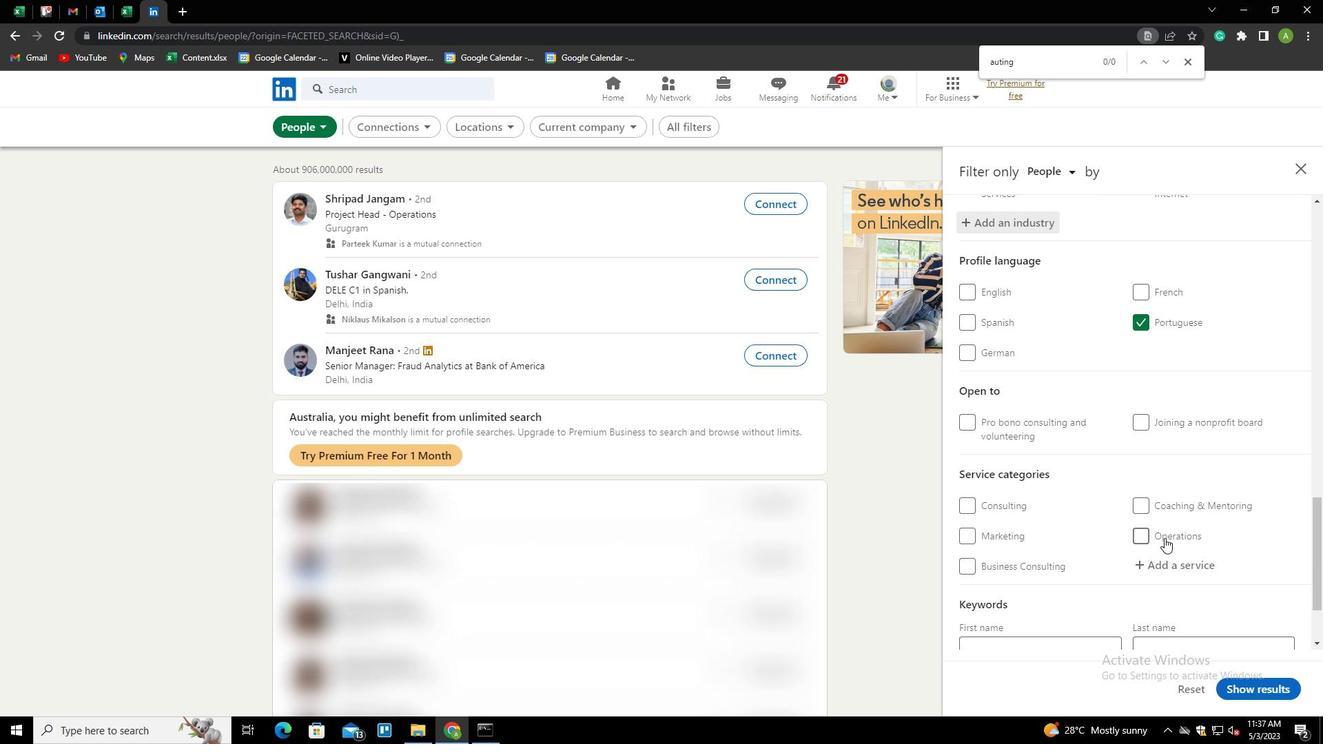 
Action: Mouse moved to (1162, 494)
Screenshot: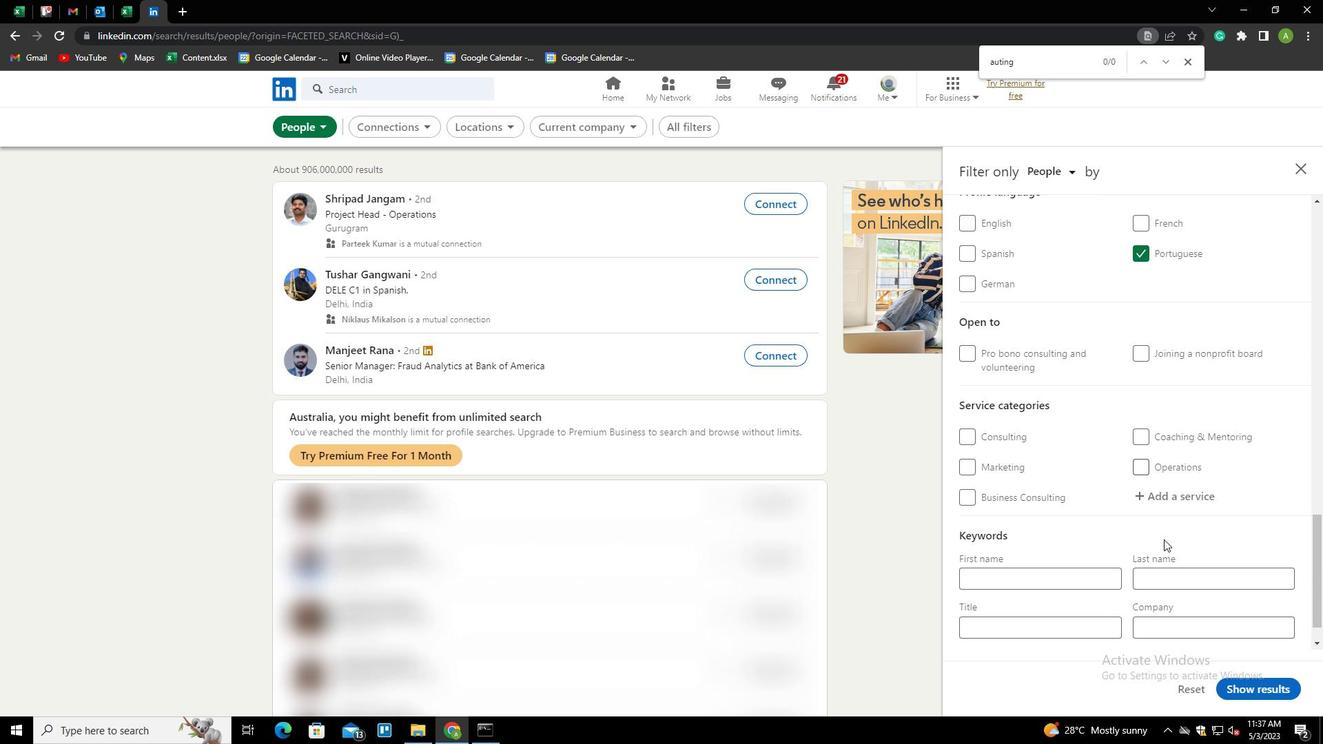 
Action: Mouse pressed left at (1162, 494)
Screenshot: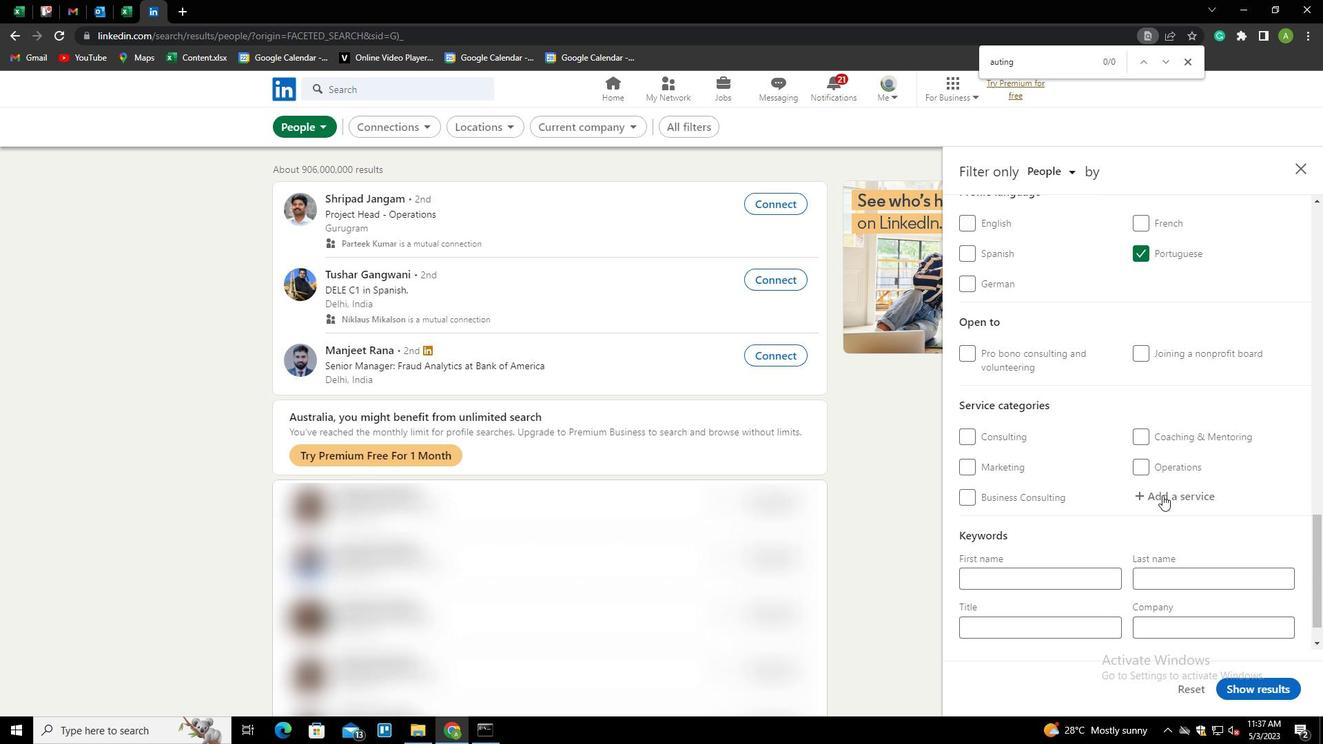 
Action: Mouse moved to (1158, 494)
Screenshot: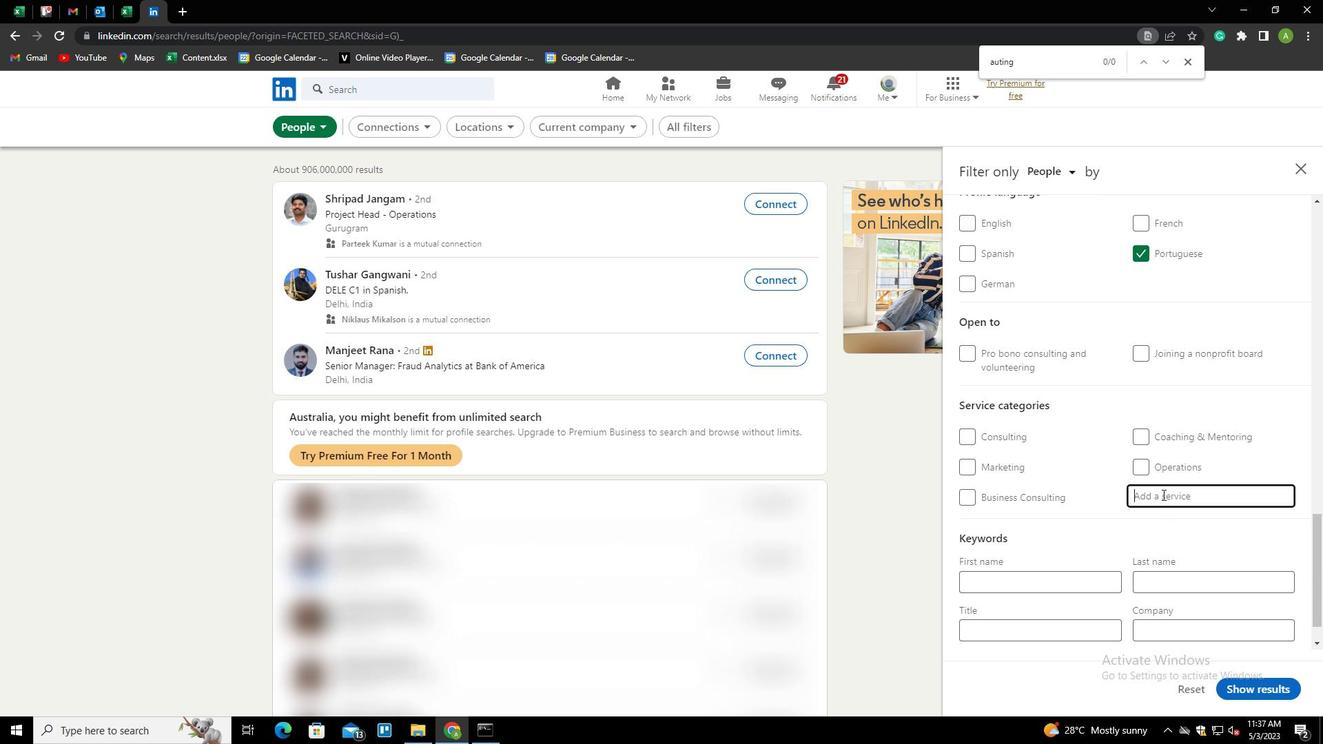 
Action: Key pressed <Key.shift>
Screenshot: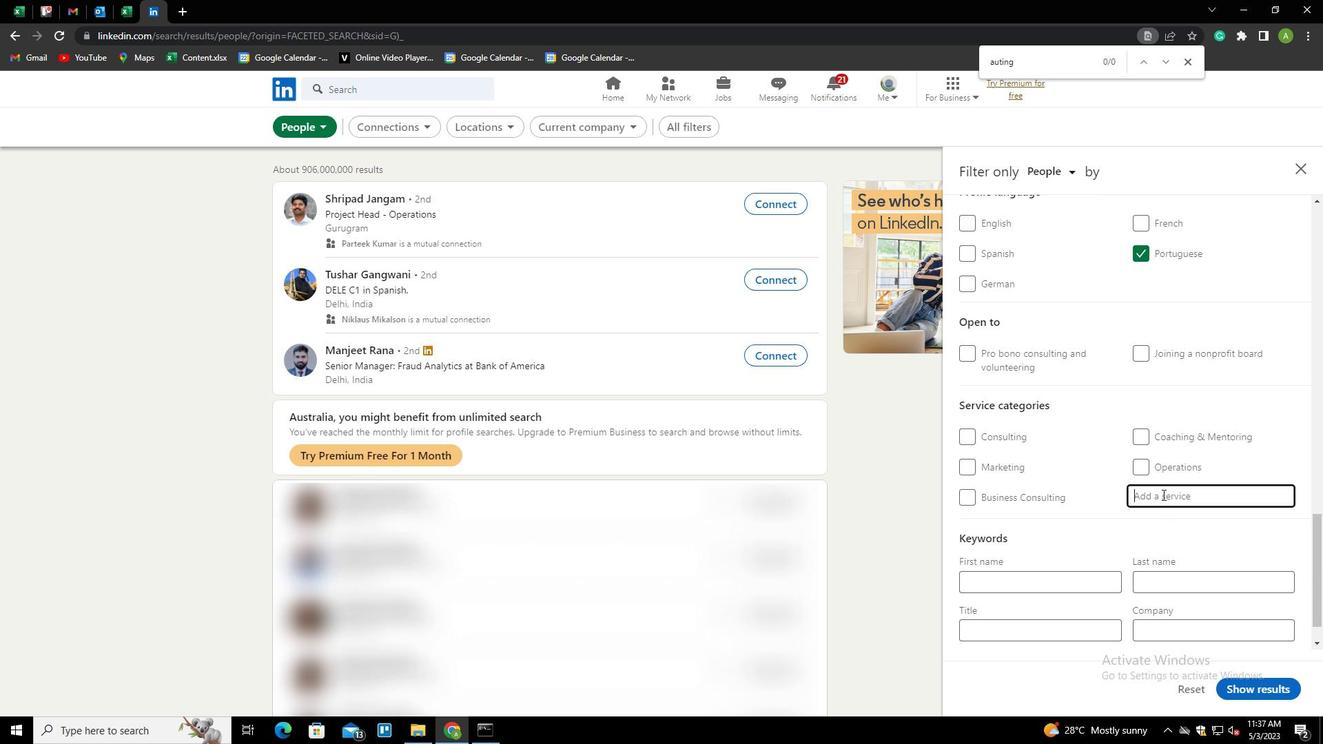 
Action: Mouse moved to (1158, 493)
Screenshot: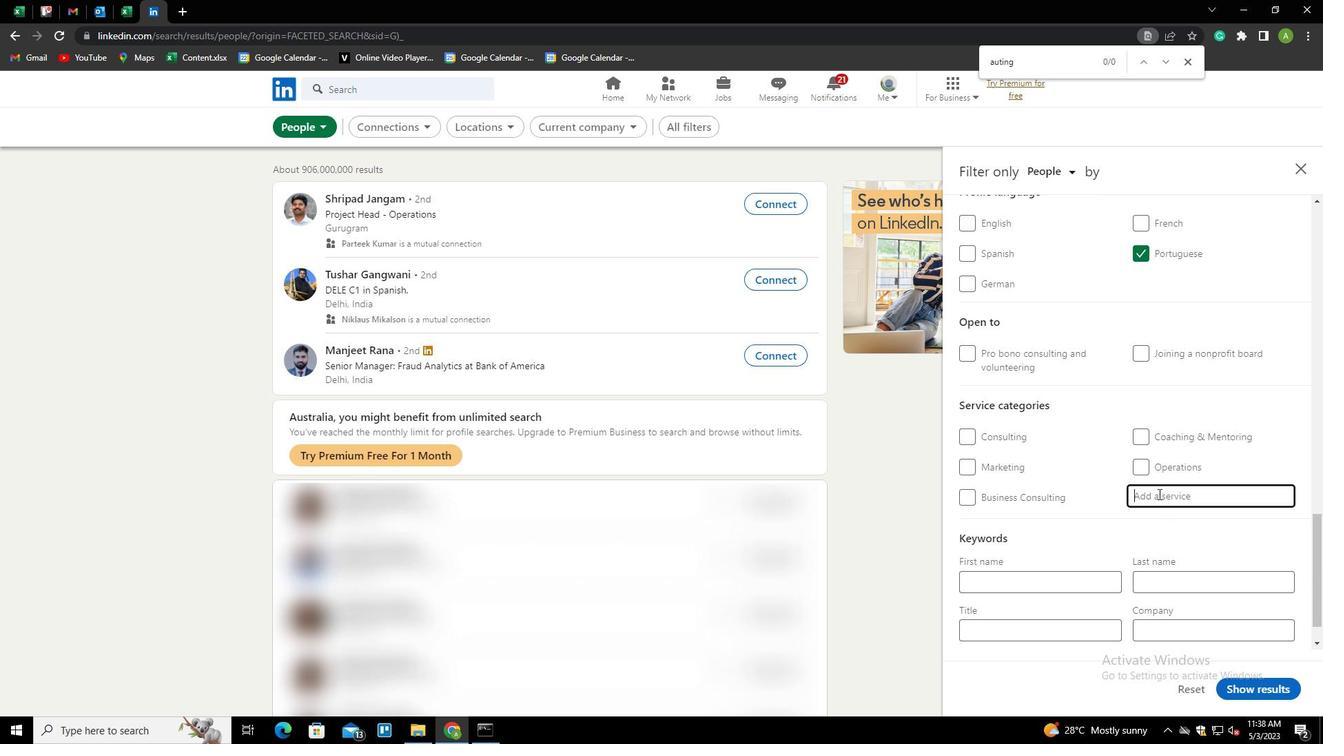 
Action: Key pressed TAZ<Key.backspace>X<Key.space><Key.shift>LA<Key.down><Key.enter>
Screenshot: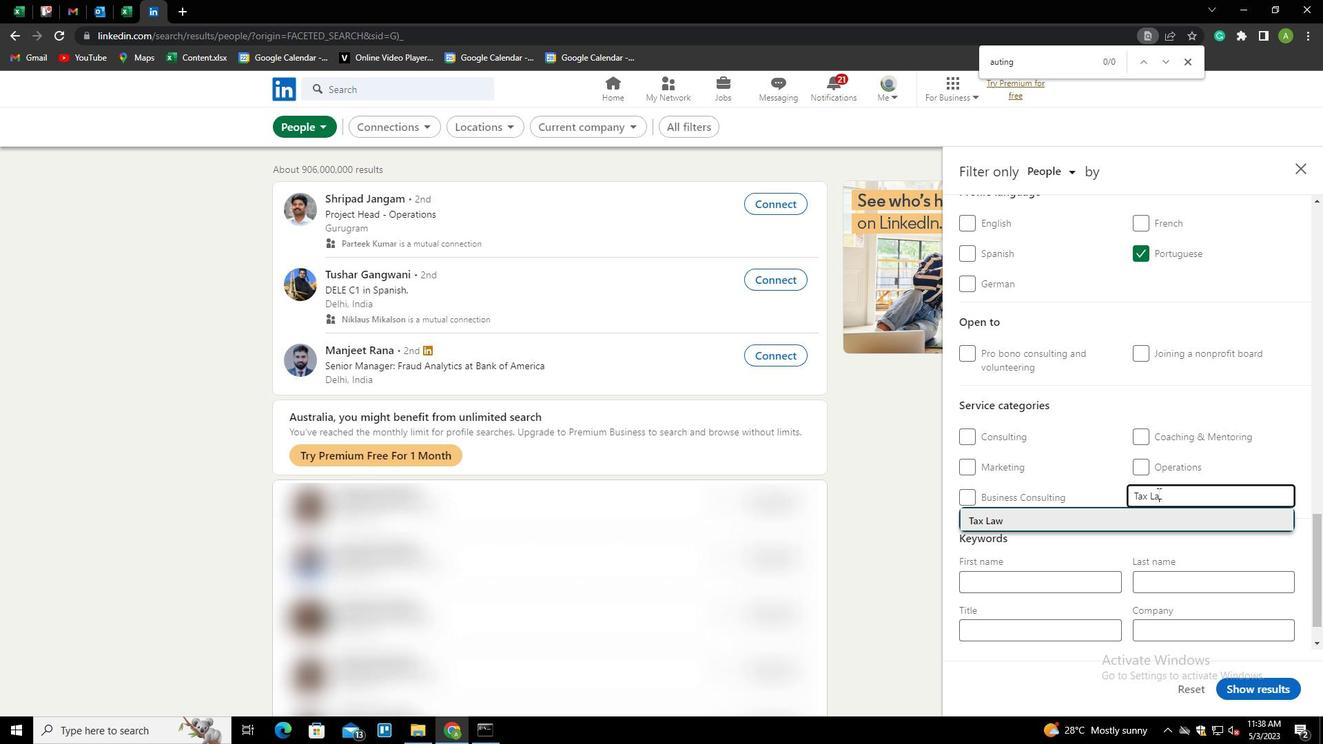 
Action: Mouse scrolled (1158, 492) with delta (0, 0)
Screenshot: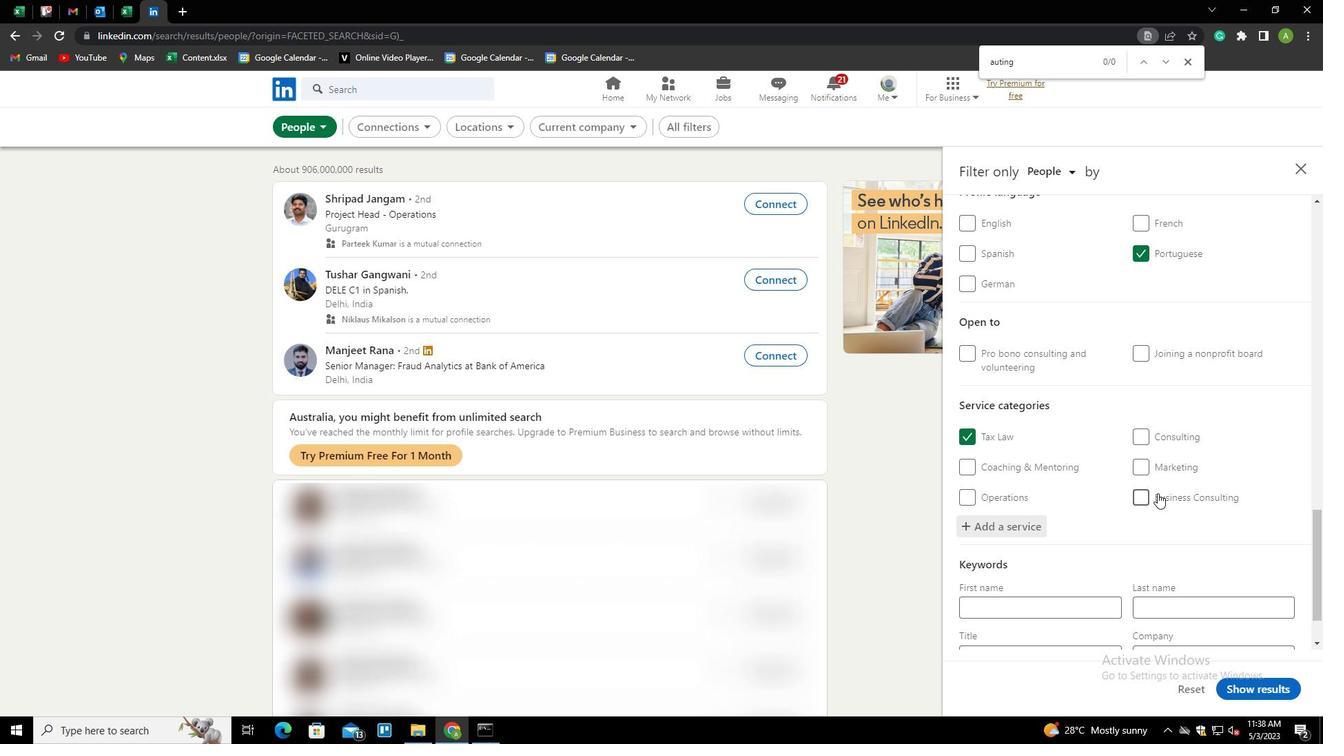 
Action: Mouse scrolled (1158, 492) with delta (0, 0)
Screenshot: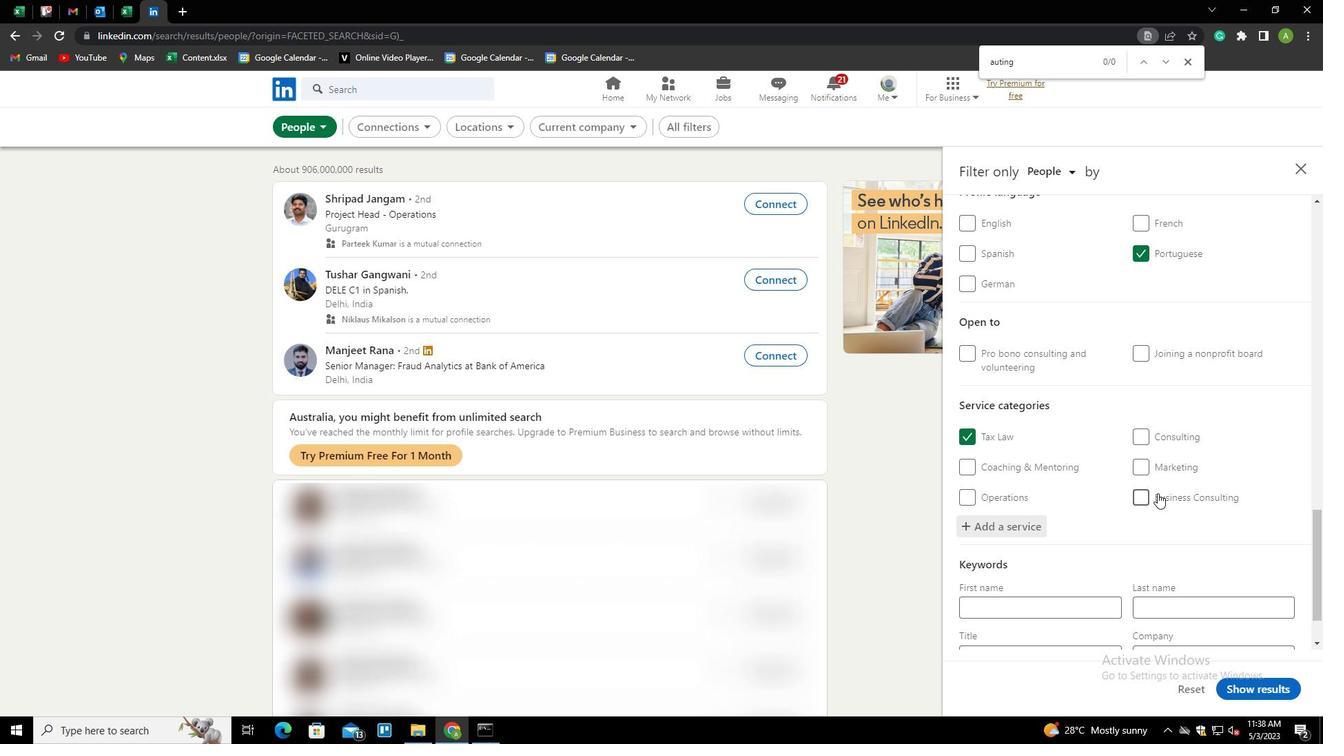 
Action: Mouse scrolled (1158, 492) with delta (0, 0)
Screenshot: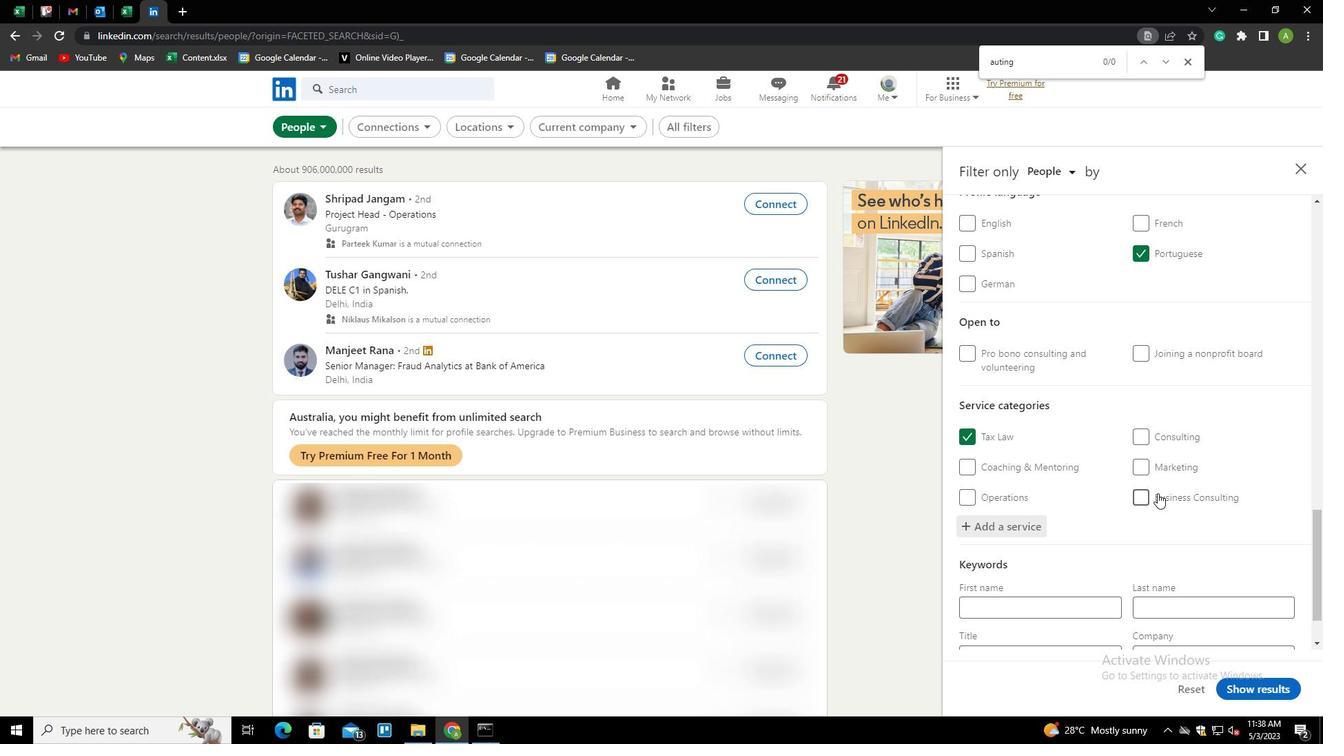 
Action: Mouse scrolled (1158, 492) with delta (0, 0)
Screenshot: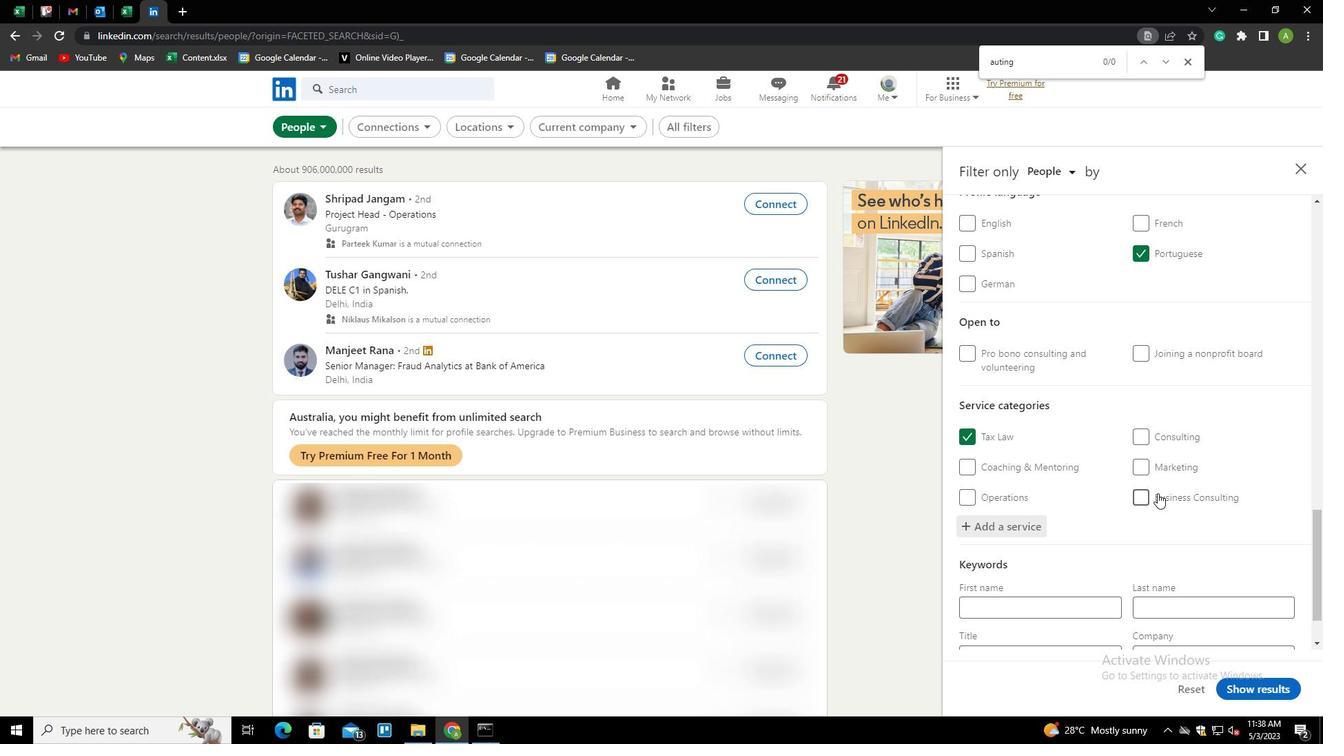 
Action: Mouse scrolled (1158, 492) with delta (0, 0)
Screenshot: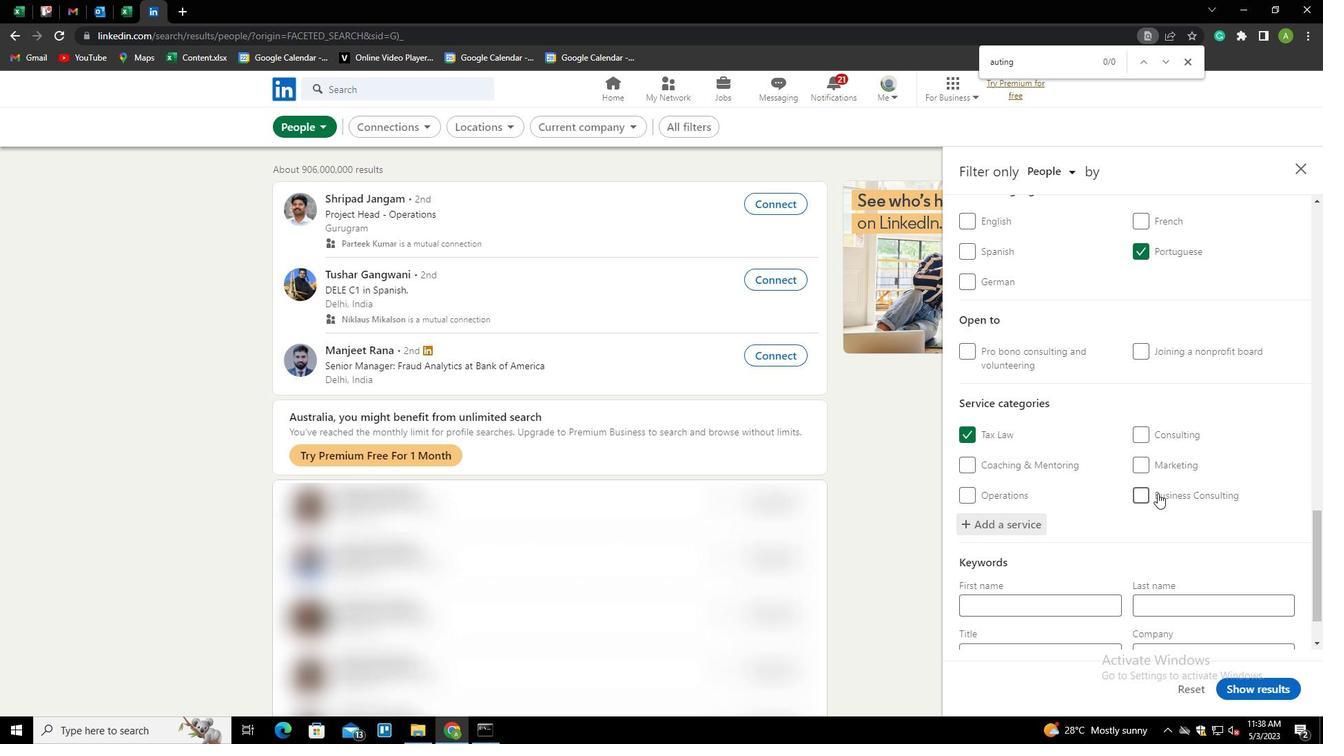 
Action: Mouse moved to (1003, 595)
Screenshot: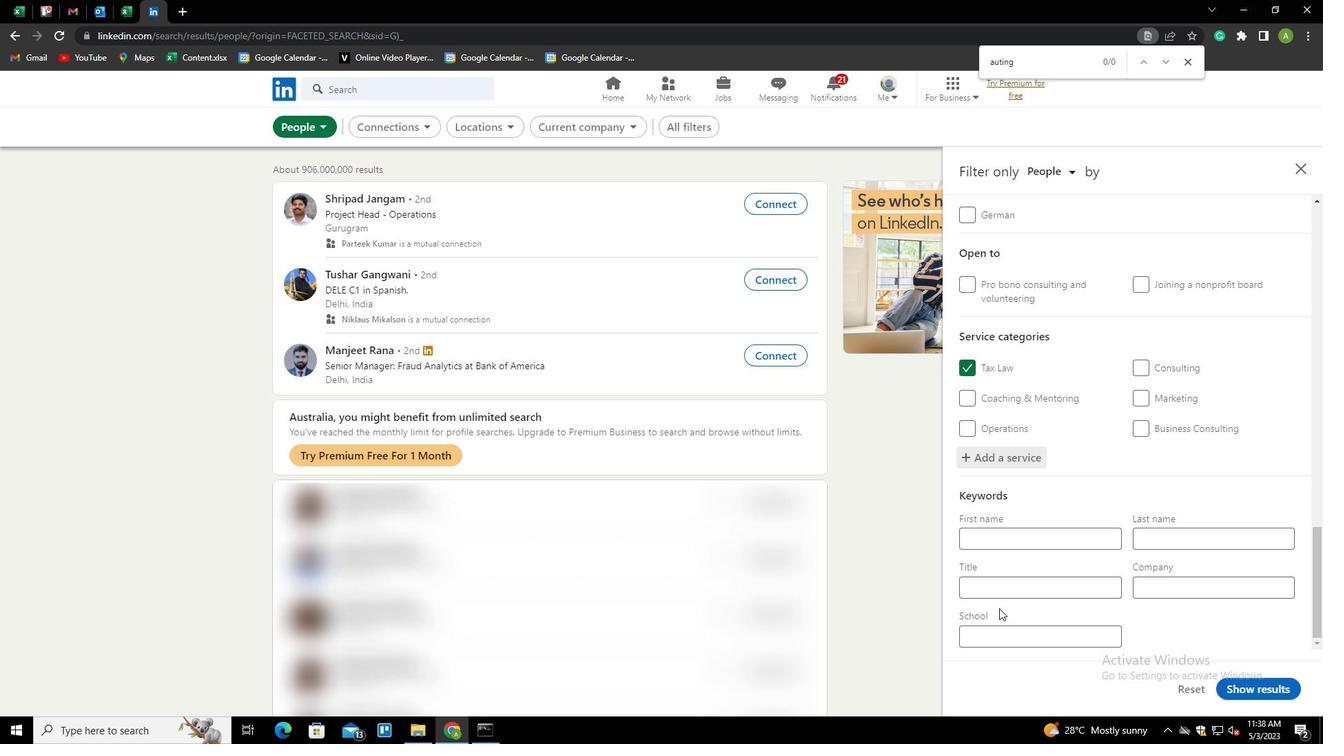
Action: Mouse pressed left at (1003, 595)
Screenshot: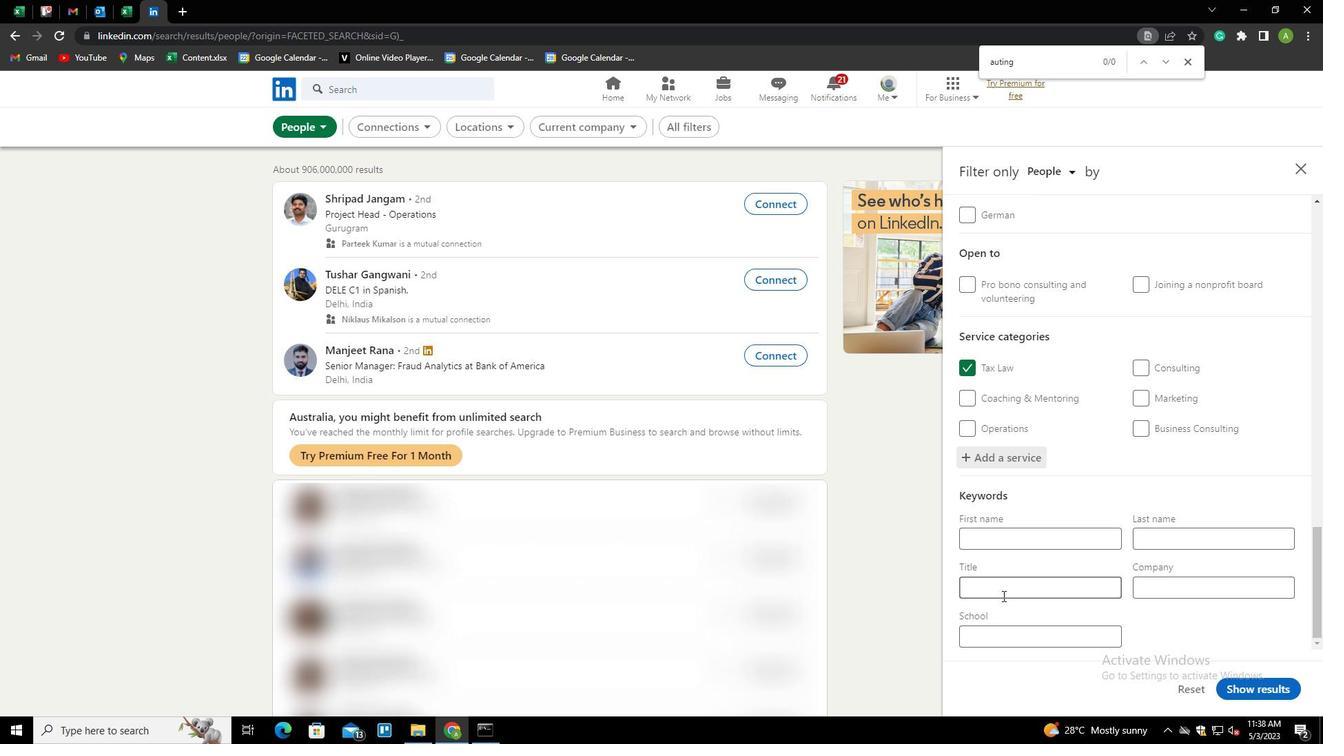 
Action: Key pressed <Key.shift>UX<Key.space><Key.shift>DESIGNER<Key.space><Key.shift>&<Key.space><Key.shift>UI<Key.space><Key.shift>DEVELOPER
Screenshot: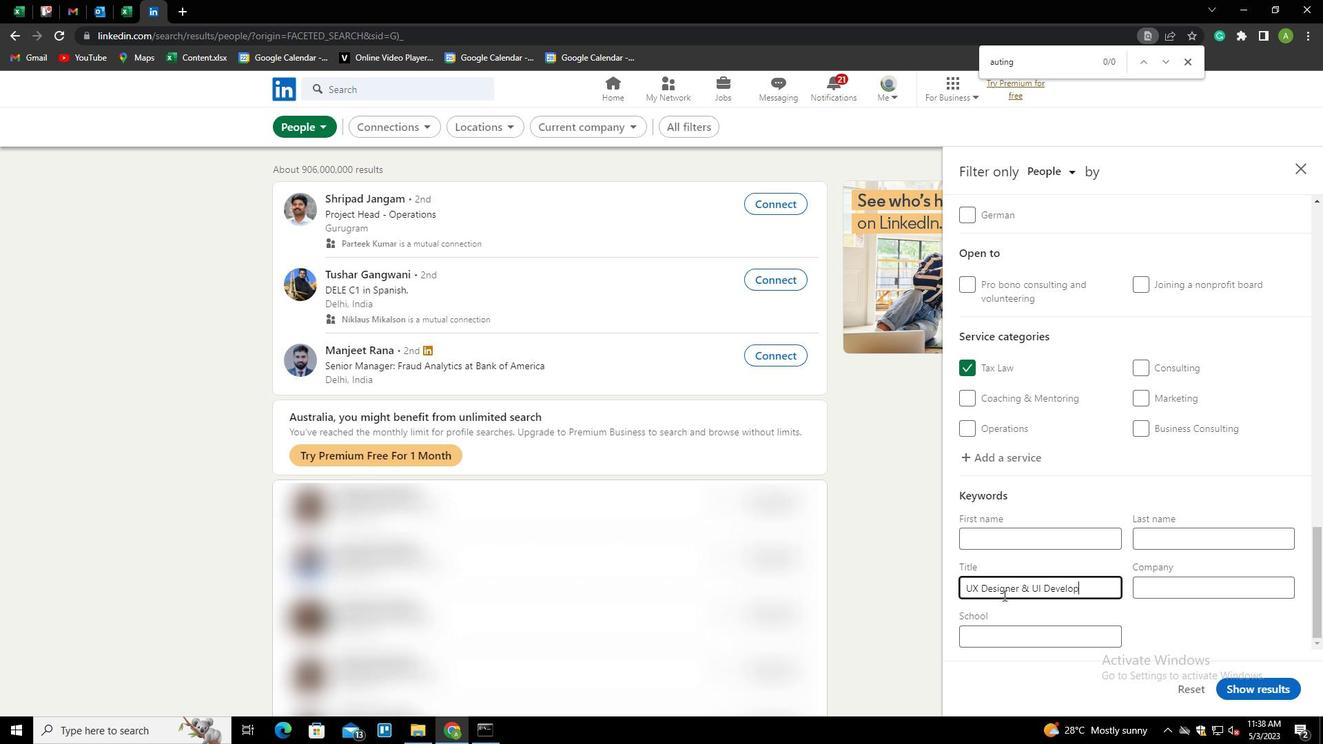 
Action: Mouse moved to (1179, 616)
Screenshot: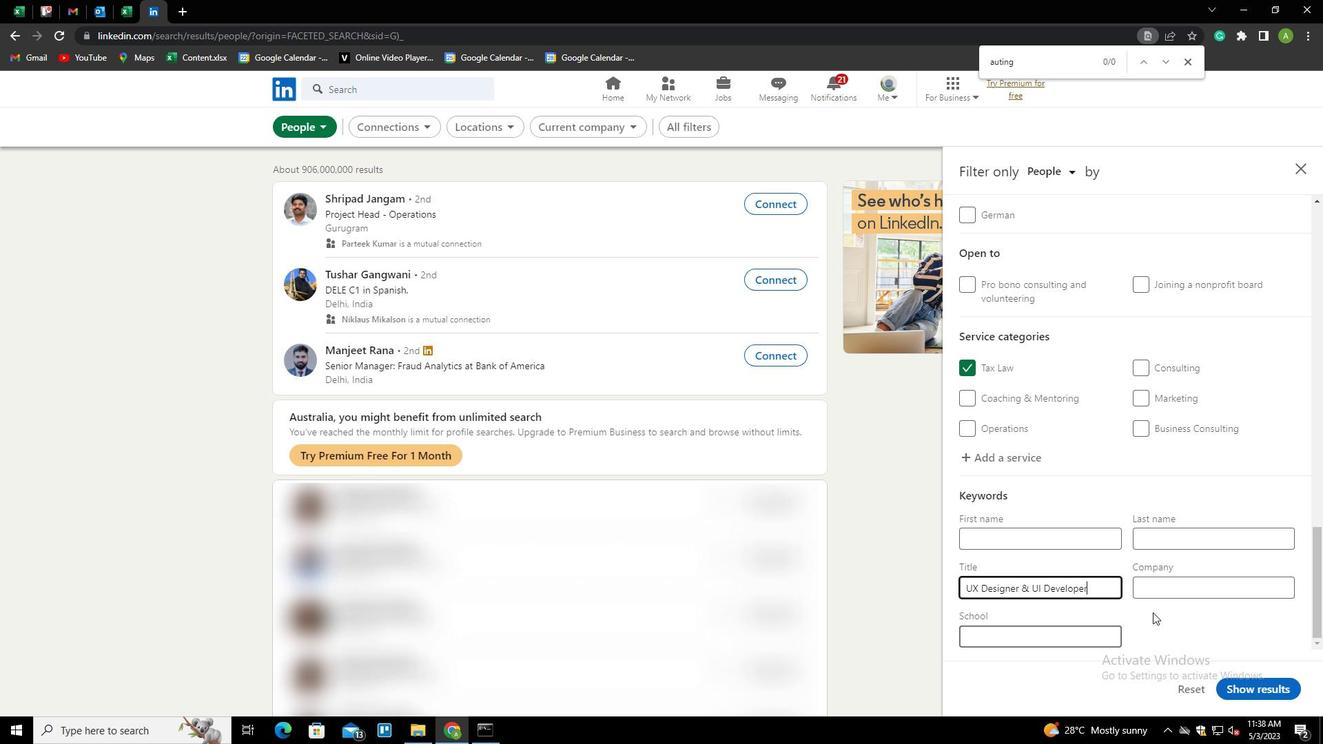 
Action: Mouse pressed left at (1179, 616)
Screenshot: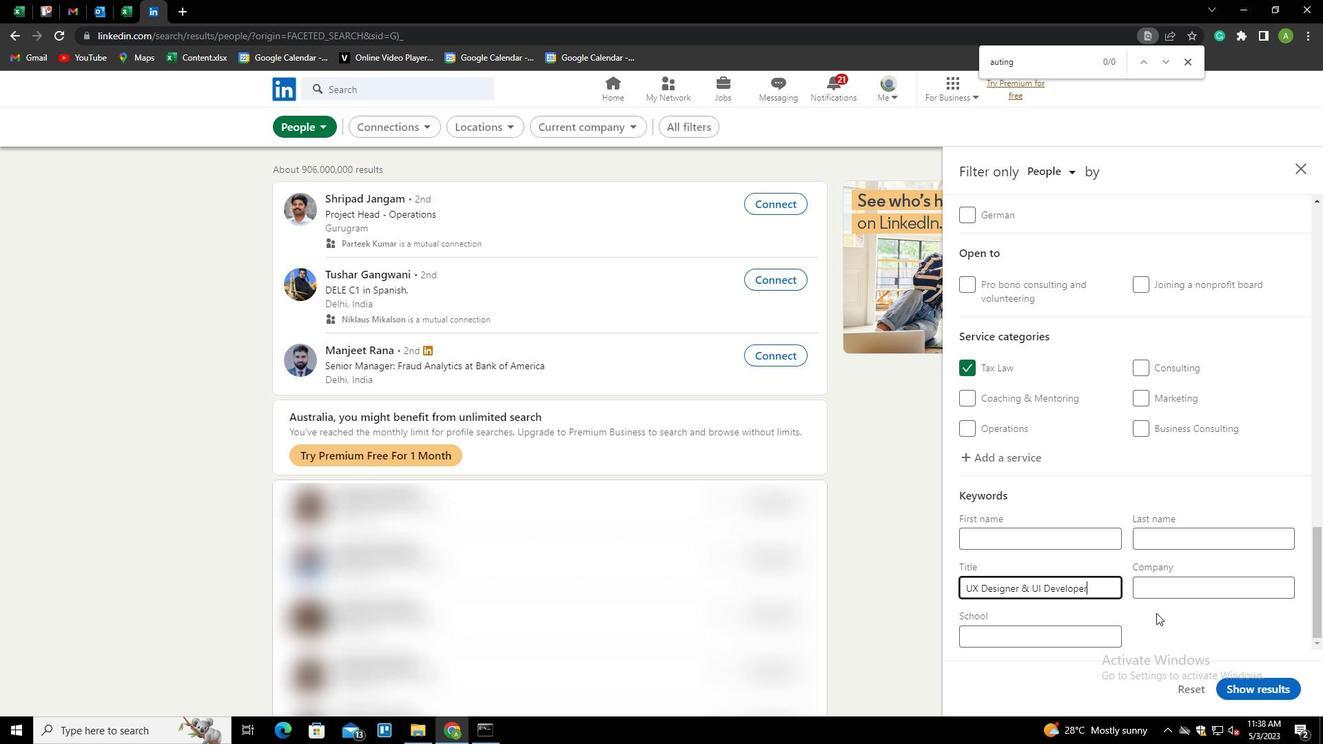 
Action: Mouse moved to (1267, 687)
Screenshot: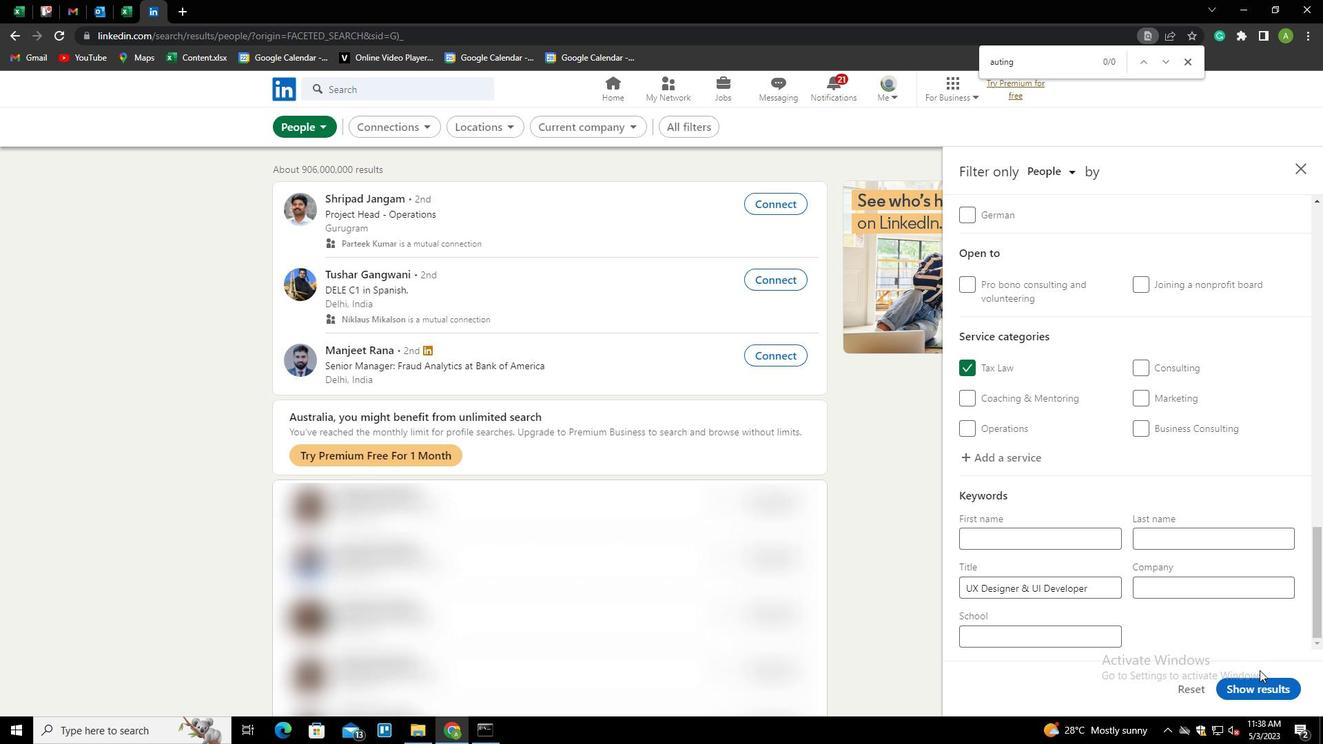 
Action: Mouse pressed left at (1267, 687)
Screenshot: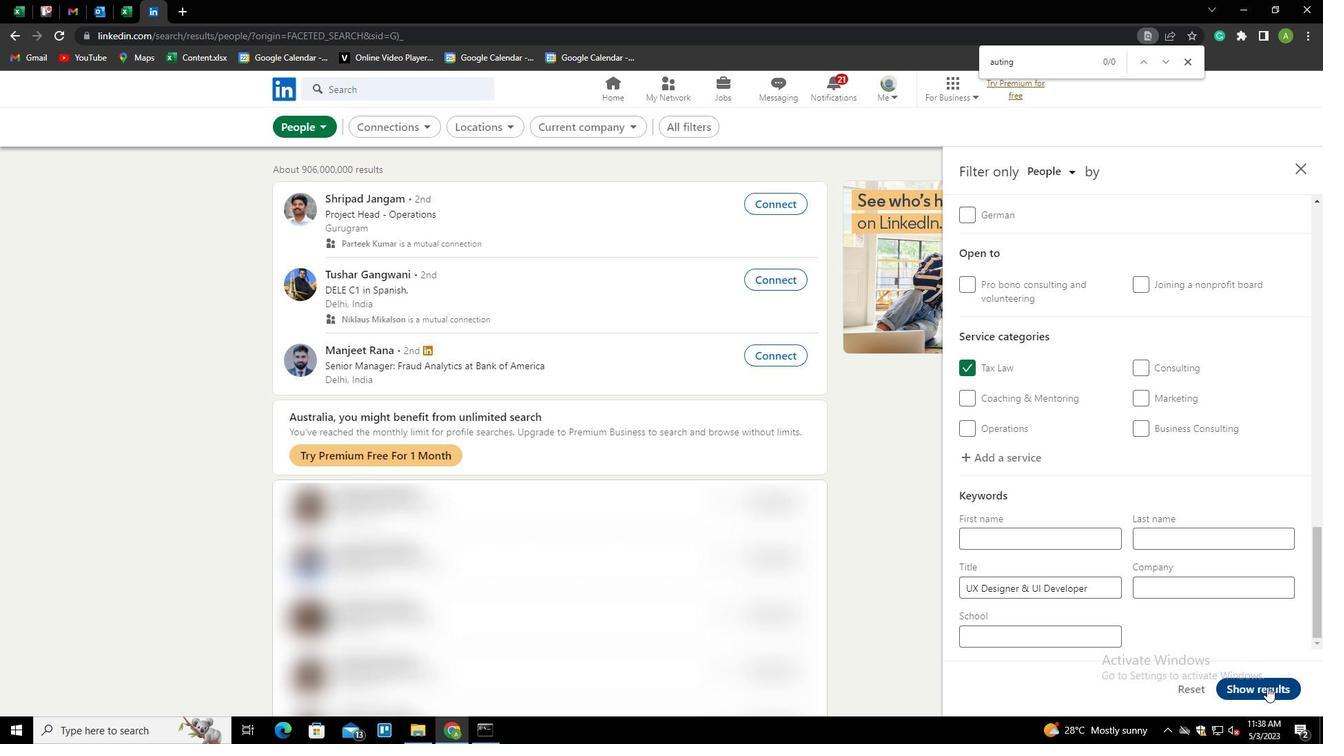 
